 Task: Open an excel sheet with  and write heading  Student grades data  Add 10 students name:-  'Joshua Rivera, Zoey Coleman, Ryan Wright, Addison Bailey, Jonathan Simmons, Brooklyn Ward, Caleb Barnes, Audrey Collins, Gabriel Perry, Sofia Bell. ' in December Last week sales are  100 to 150. Math Grade:-  90, 95, 80, 92, 85,88, 90, 78, 92, 85.Science Grade:-  85, 87, 92, 88, 90, 85, 92, 80, 88, 90.English Grade:-  92, 90, 85, 90, 88, 92, 85, 82, 90, 88. _x000D_
History Grade:-  88, 92, 78, 95, 90, 90, 80, 85, 92, 90. Total use the formula   =SUM(D2:G2) then presss enter. Save page analysisSalesByPromotion_2023
Action: Mouse moved to (28, 67)
Screenshot: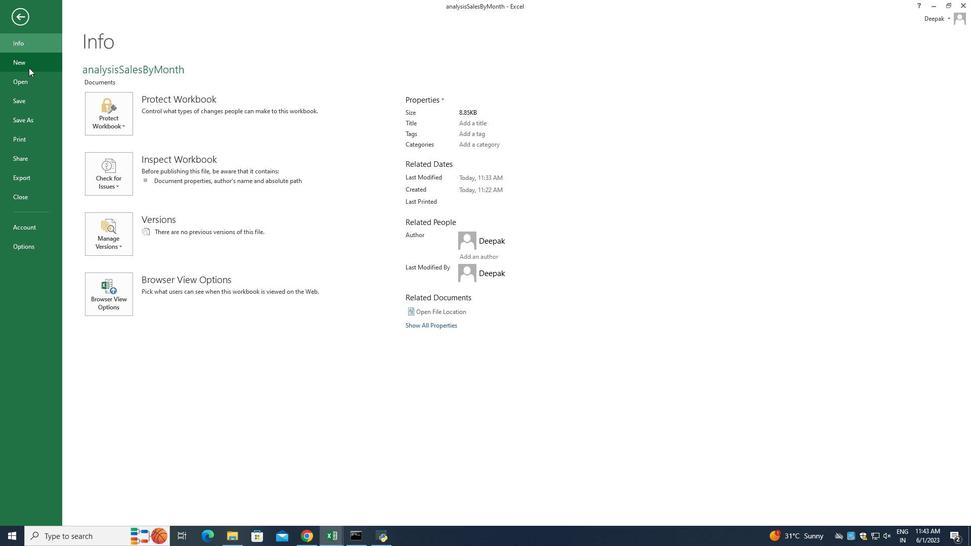 
Action: Mouse pressed left at (28, 67)
Screenshot: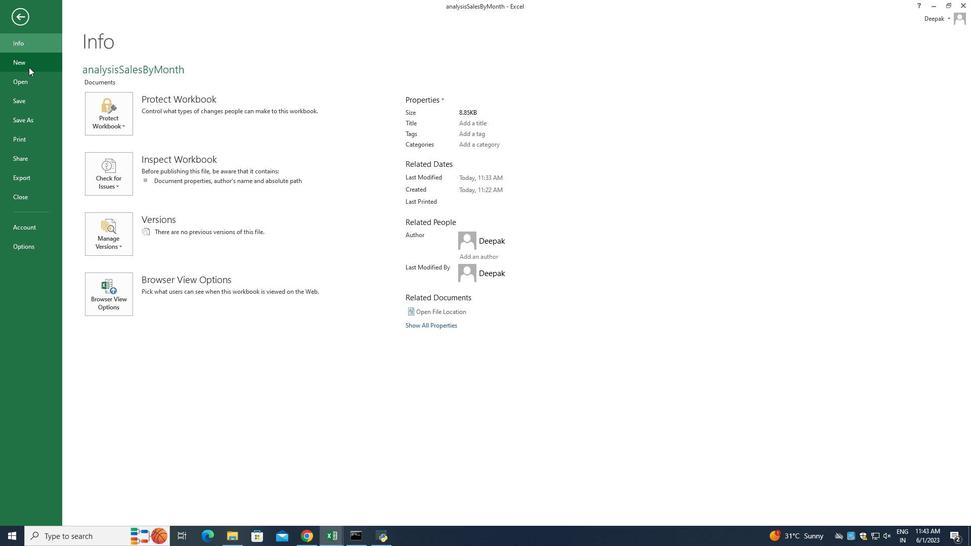 
Action: Mouse moved to (140, 181)
Screenshot: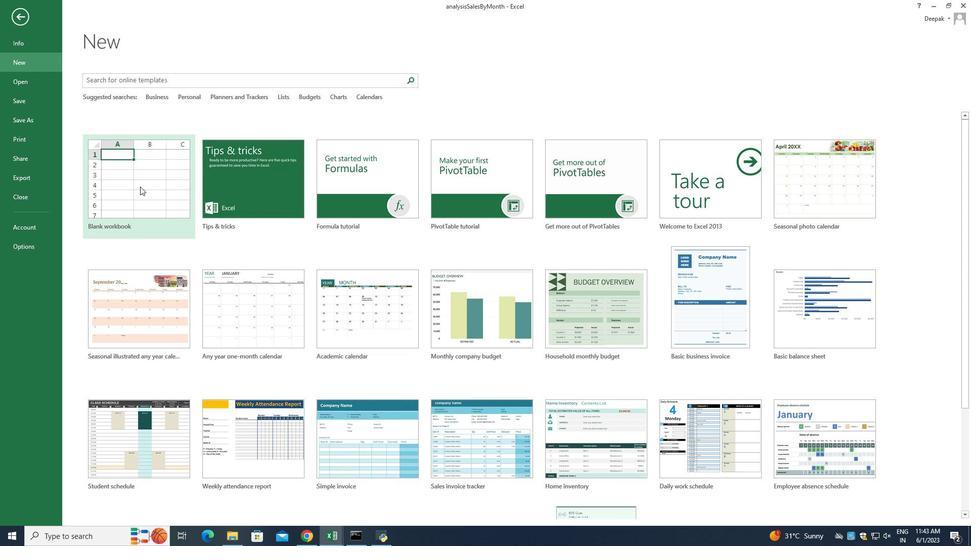 
Action: Mouse pressed left at (140, 181)
Screenshot: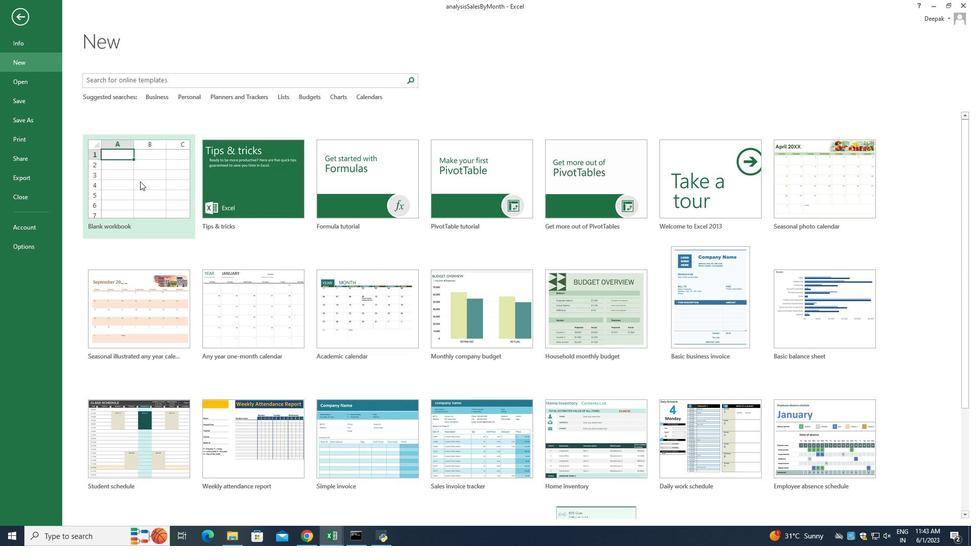 
Action: Mouse moved to (100, 149)
Screenshot: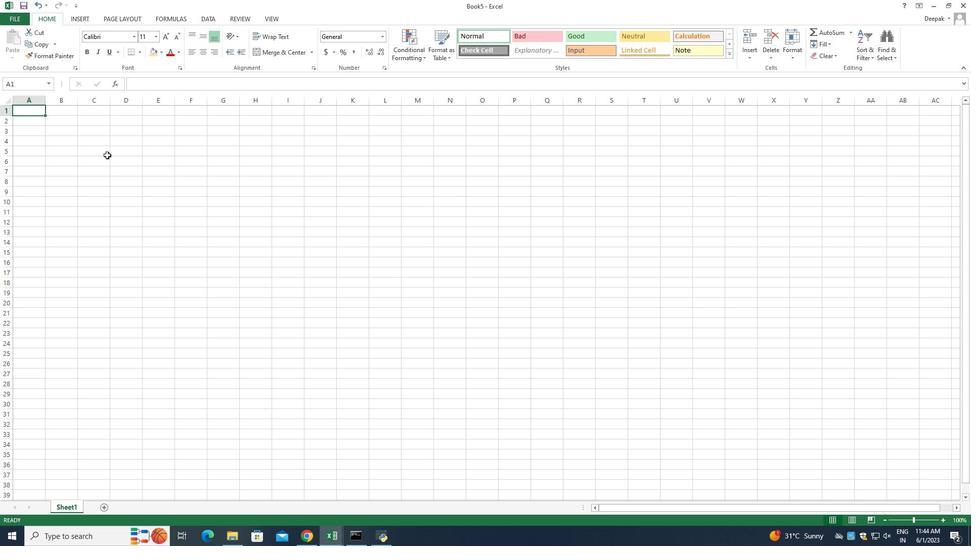 
Action: Key pressed <Key.shift_r>Student<Key.space><Key.shift_r>Grades<Key.enter><Key.shift>Name<Key.space><Key.enter>j<Key.backspace><Key.shift>Joshua<Key.space><Key.shift_r>Rivera<Key.enter><Key.shift_r>Zoey<Key.space><Key.shift_r>Coleman<Key.enter><Key.shift_r>Ryan<Key.space><Key.shift_r>Wright<Key.enter><Key.shift_r>Addison<Key.space><Key.shift_r>Bailey<Key.enter><Key.shift>Jonathan<Key.space><Key.shift_r>Simmons<Key.enter><Key.shift_r>Broklyn<Key.space><Key.shift_r>Ward<Key.enter><Key.shift_r>Caleb<Key.space><Key.shift_r>Barnes<Key.enter><Key.shift_r>Audri=<Key.backspace><Key.backspace>ey<Key.space><Key.shift_r><Key.shift_r><Key.shift_r>Collins<Key.enter><Key.shift_r>Gabriel<Key.space><Key.shift>Perry<Key.enter><Key.shift_r>Sofia<Key.space><Key.shift_r>Bell
Screenshot: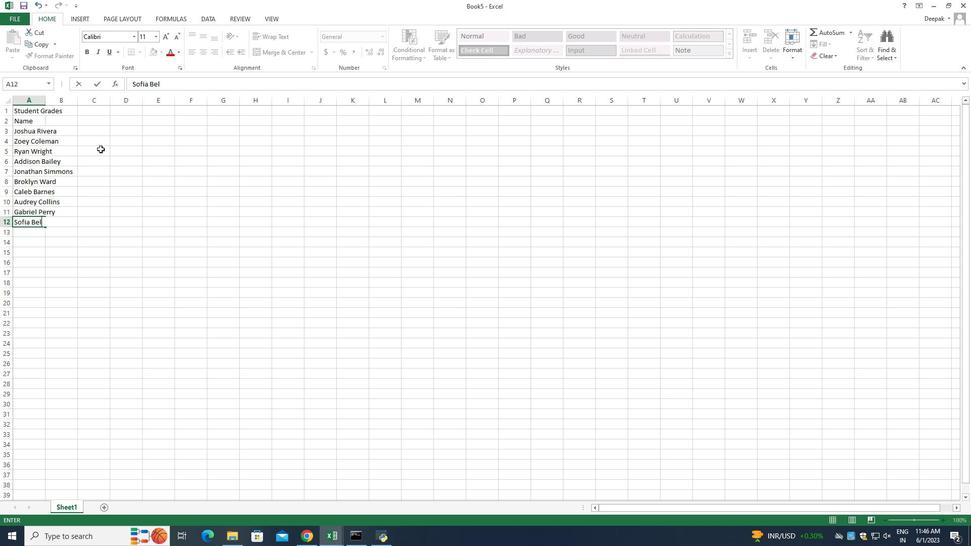 
Action: Mouse moved to (68, 111)
Screenshot: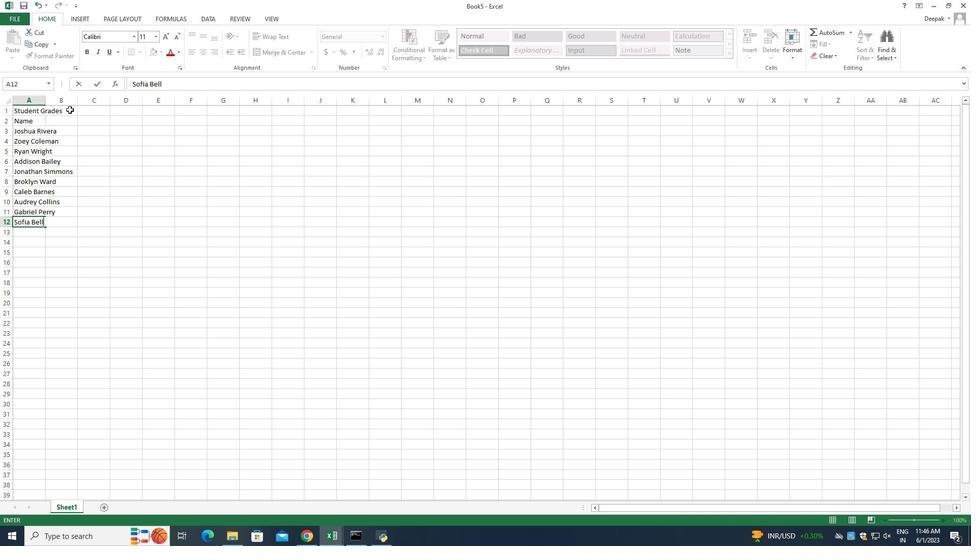 
Action: Mouse pressed left at (68, 111)
Screenshot: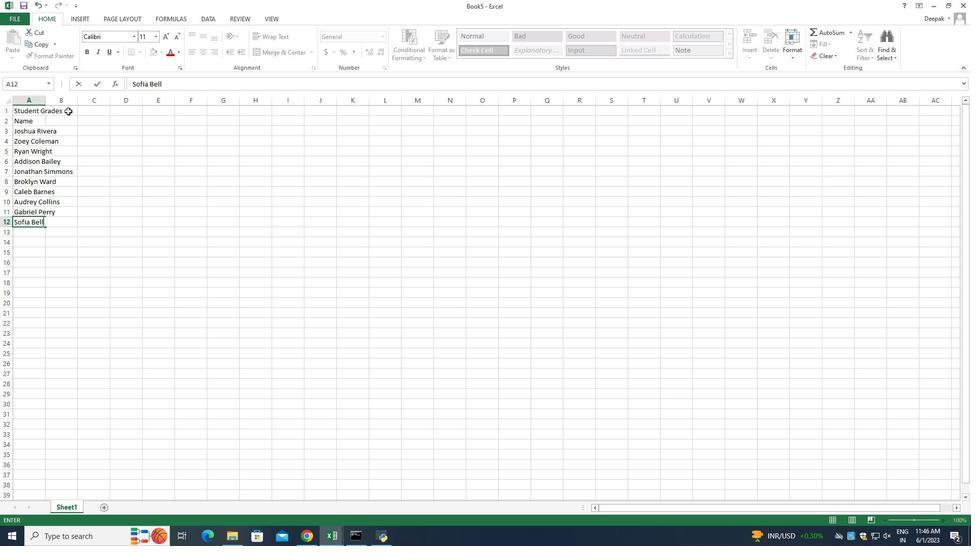 
Action: Mouse pressed left at (68, 111)
Screenshot: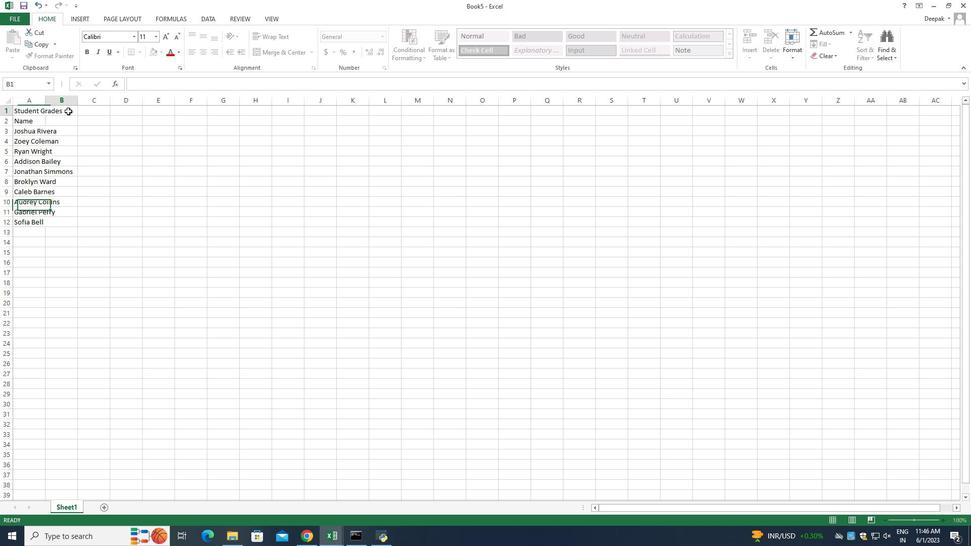 
Action: Mouse moved to (121, 144)
Screenshot: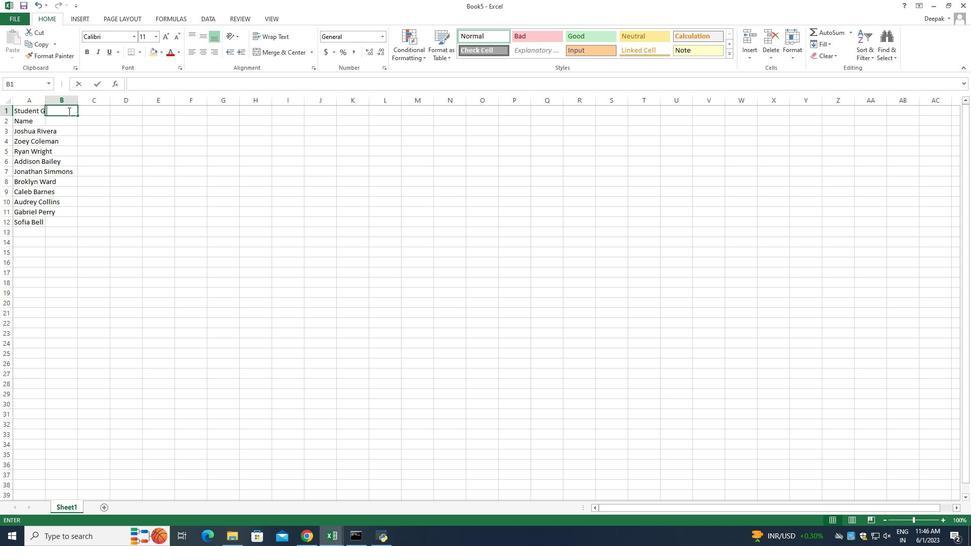 
Action: Key pressed <Key.shift_r>December<Key.space>last<Key.space>week<Key.space>sales<Key.space>are<Key.backspace><Key.backspace><Key.backspace><Key.backspace><Key.enter>
Screenshot: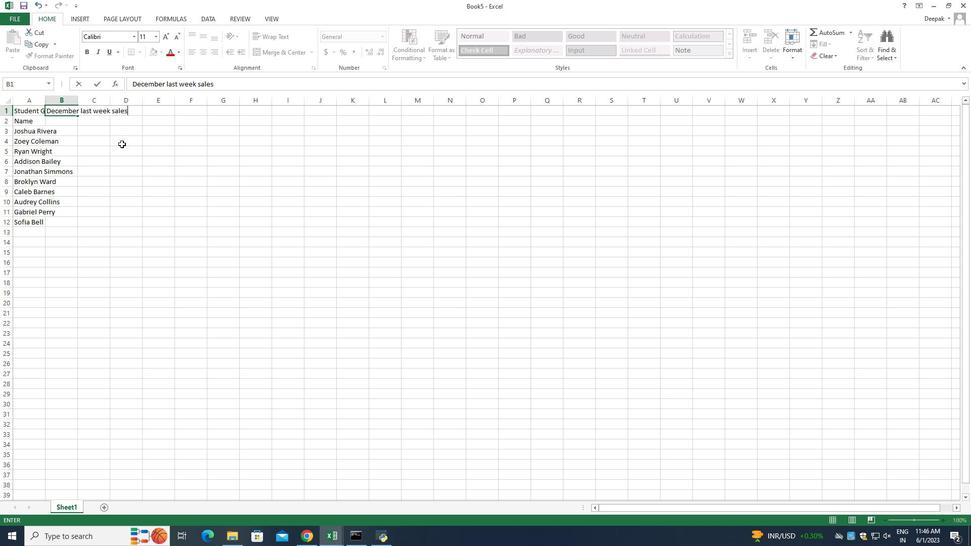 
Action: Mouse moved to (122, 144)
Screenshot: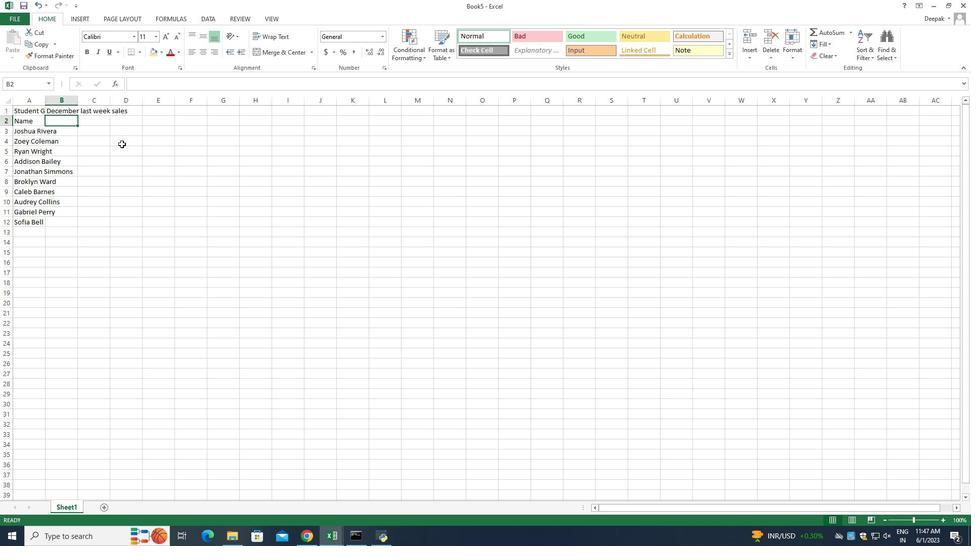 
Action: Key pressed 100<Key.enter>125<Key.enter>130<Key.enter>120<Key.enter>128<Key.enter>140<Key.enter>1450<Key.enter>1320<Key.backspace><Key.enter>
Screenshot: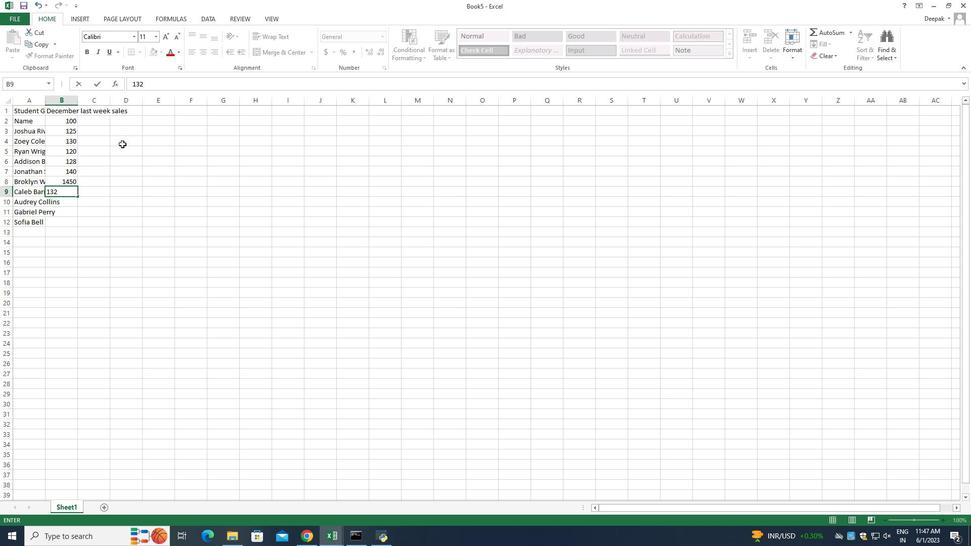 
Action: Mouse moved to (68, 183)
Screenshot: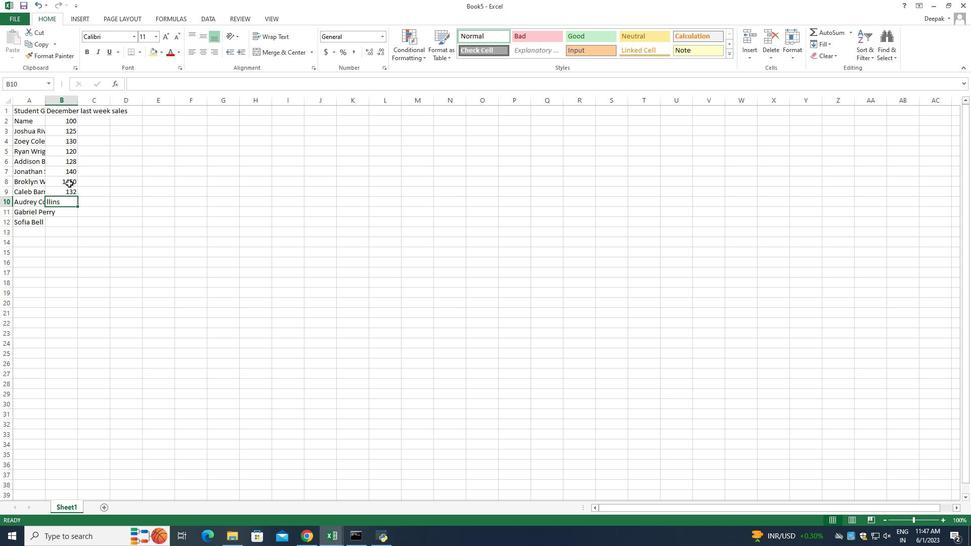 
Action: Mouse pressed left at (68, 183)
Screenshot: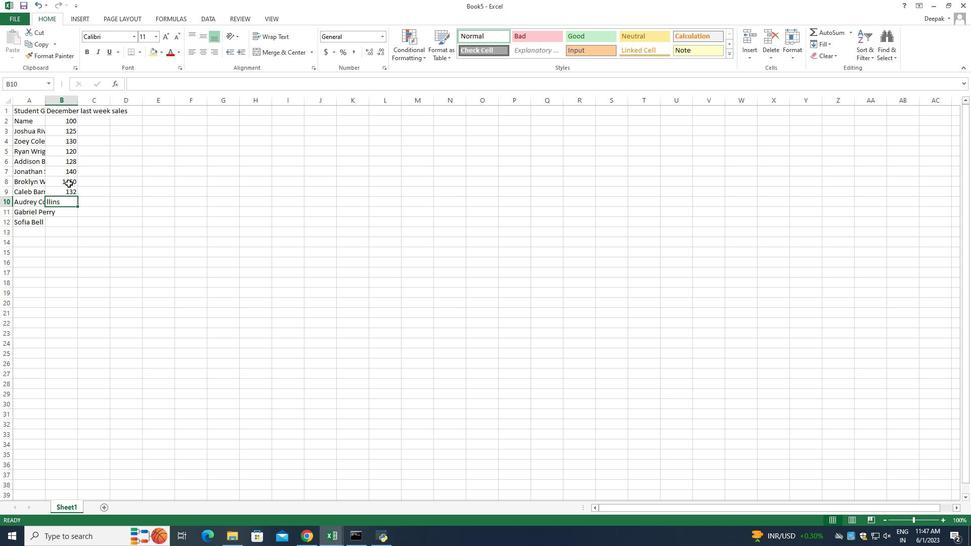 
Action: Mouse moved to (74, 183)
Screenshot: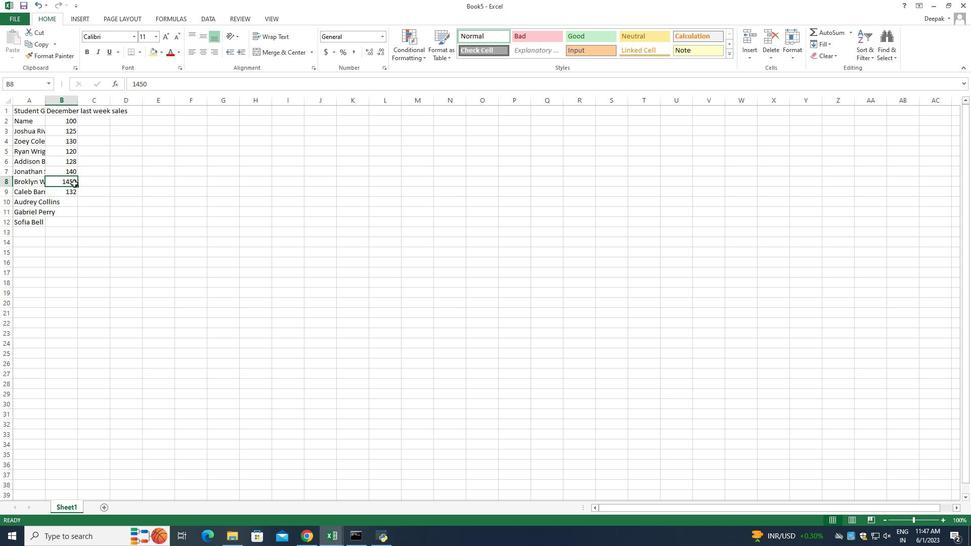 
Action: Mouse pressed left at (74, 183)
Screenshot: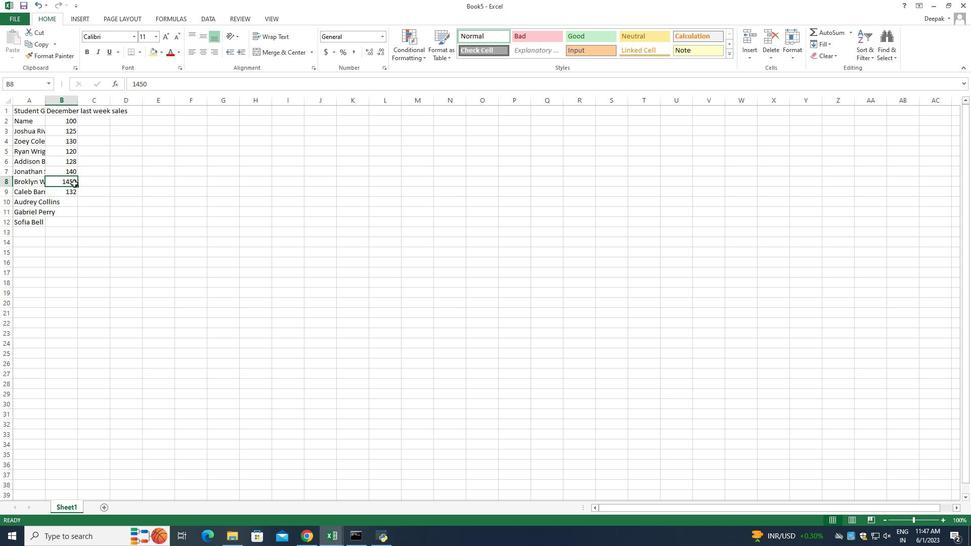 
Action: Mouse moved to (68, 182)
Screenshot: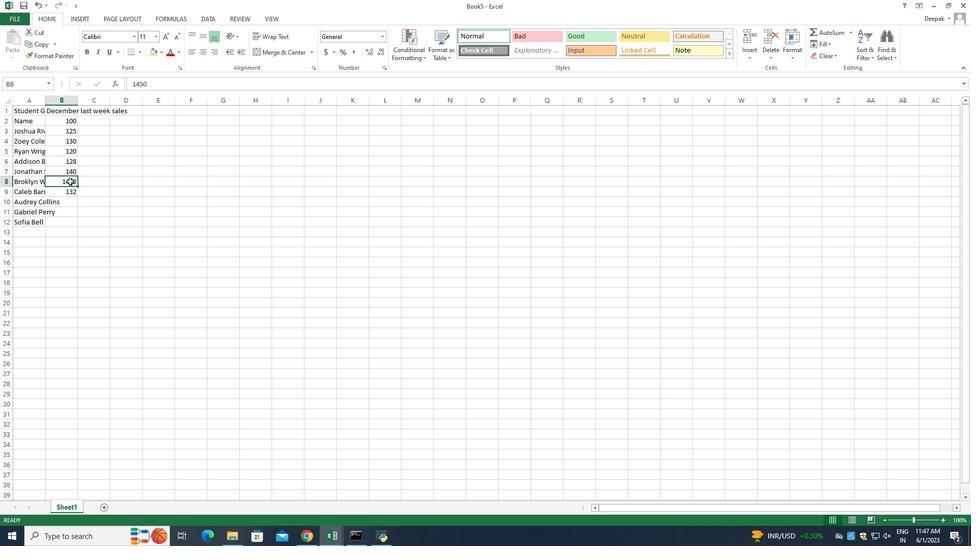 
Action: Mouse pressed left at (68, 182)
Screenshot: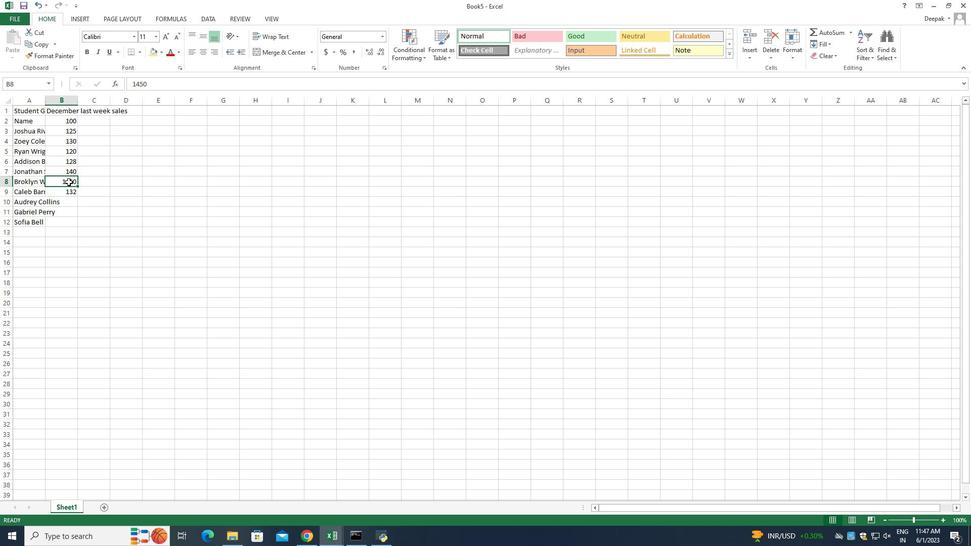 
Action: Mouse pressed left at (68, 182)
Screenshot: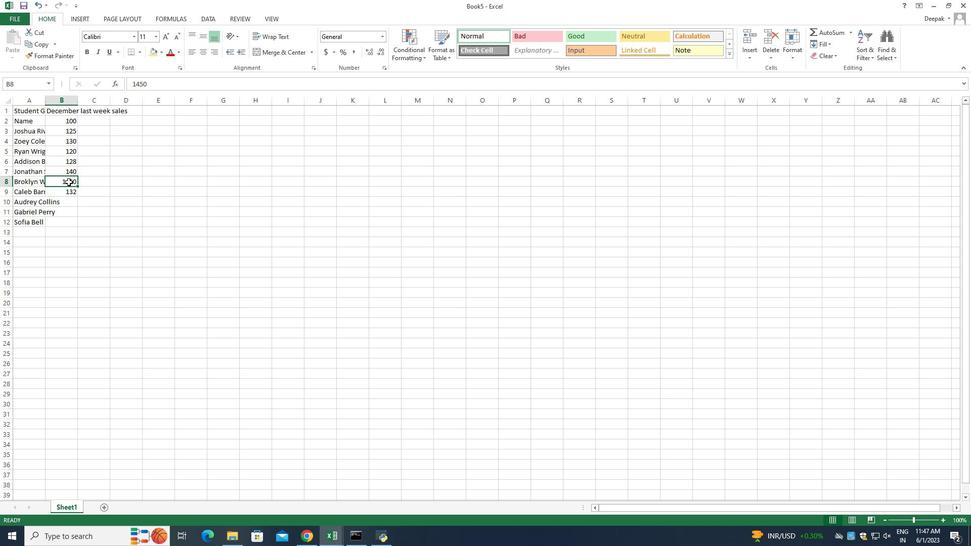 
Action: Mouse moved to (116, 185)
Screenshot: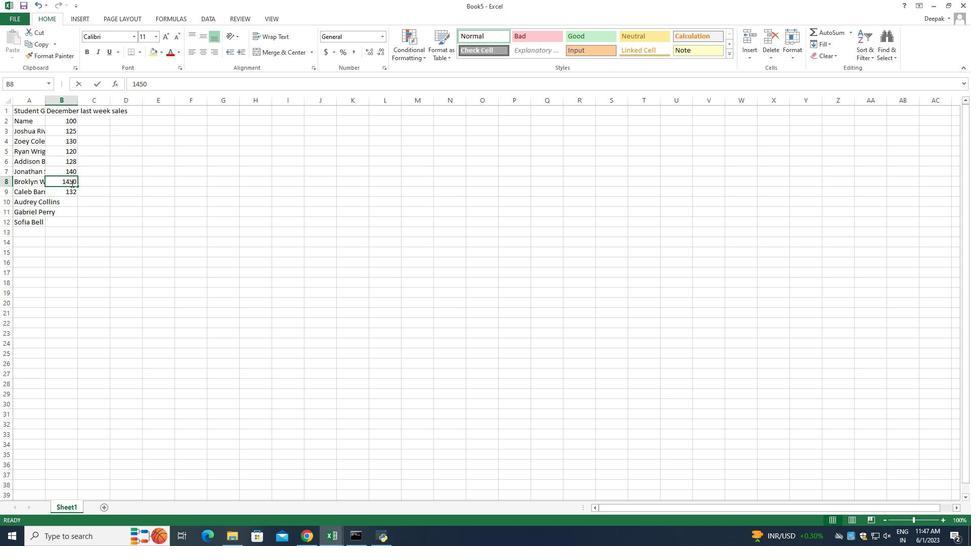 
Action: Key pressed <Key.right><Key.right><Key.backspace><Key.enter><Key.enter>150<Key.enter>115<Key.enter>135<Key.enter>
Screenshot: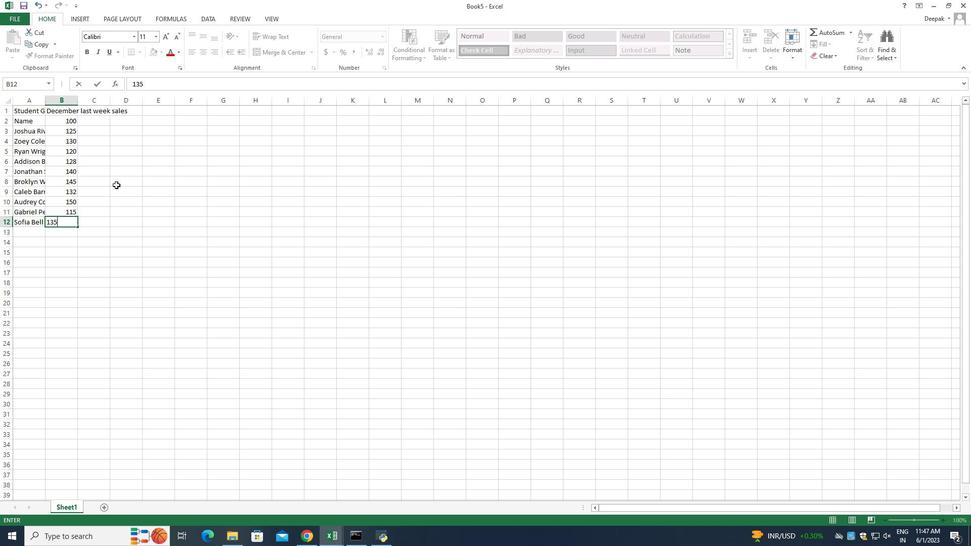
Action: Mouse moved to (95, 113)
Screenshot: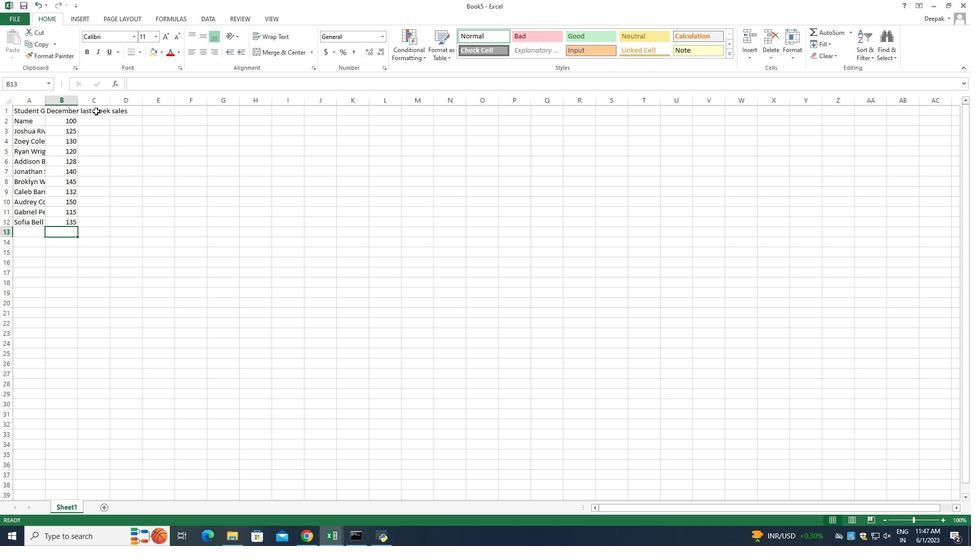 
Action: Mouse pressed left at (95, 113)
Screenshot: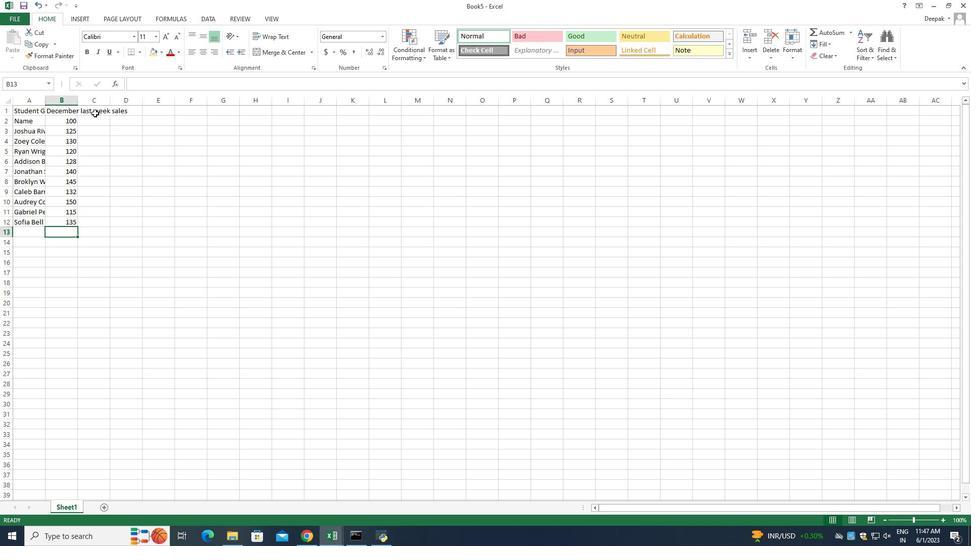 
Action: Mouse pressed left at (95, 113)
Screenshot: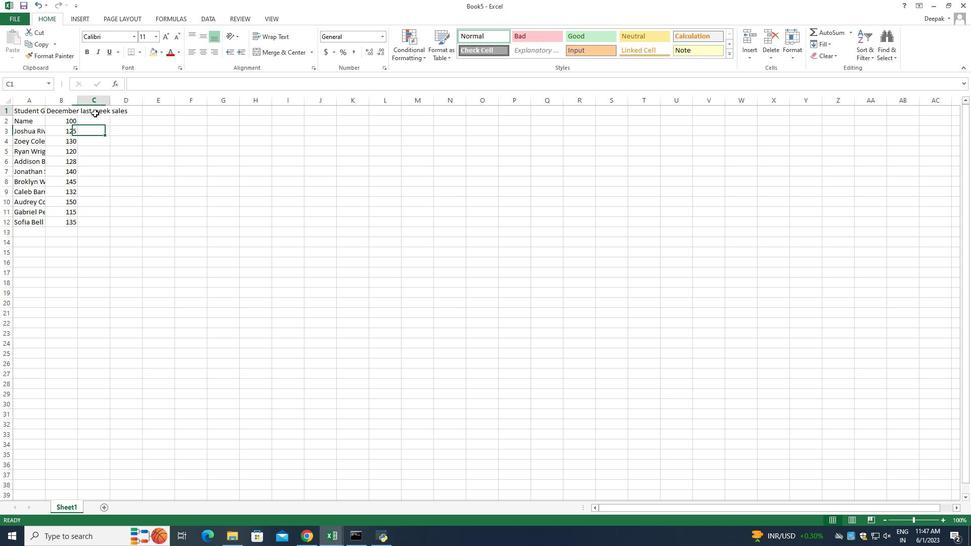 
Action: Mouse moved to (135, 136)
Screenshot: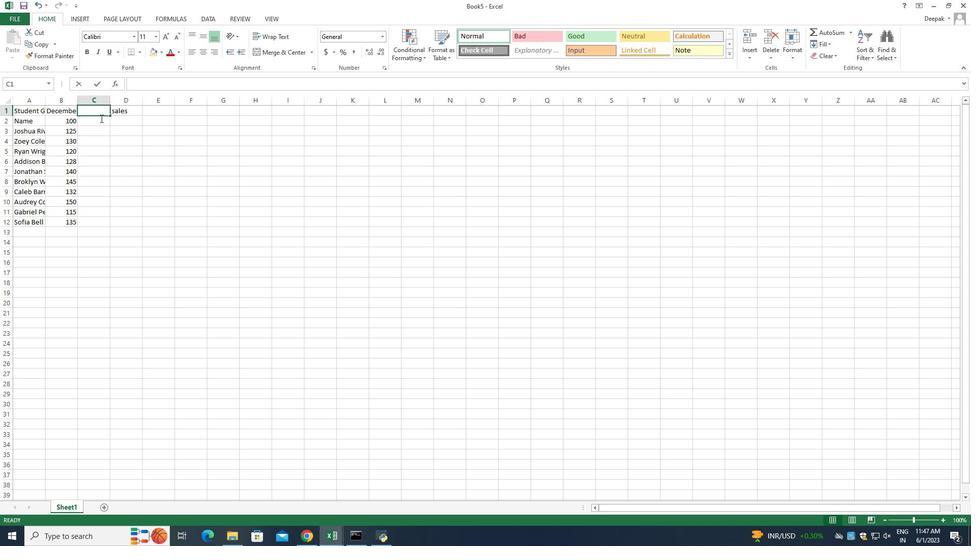 
Action: Key pressed h=<Key.backspace><Key.backspace><Key.backspace><Key.shift>Math<Key.space><Key.shift_r>Grade<Key.enter>90<Key.enter>95<Key.enter>820<Key.backspace><Key.backspace>0<Key.enter>92<Key.enter>85<Key.enter>88<Key.enter>90<Key.enter>78<Key.enter>
Screenshot: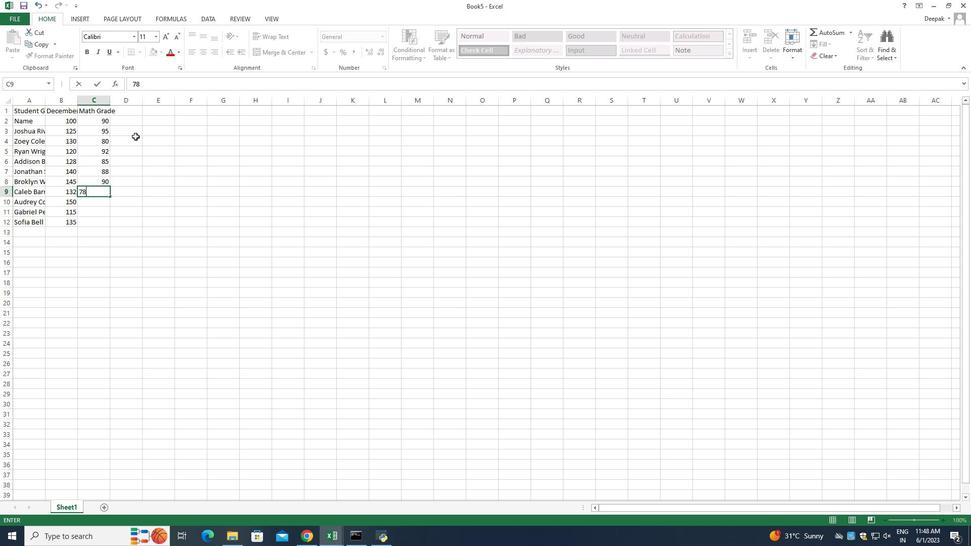 
Action: Mouse moved to (88, 109)
Screenshot: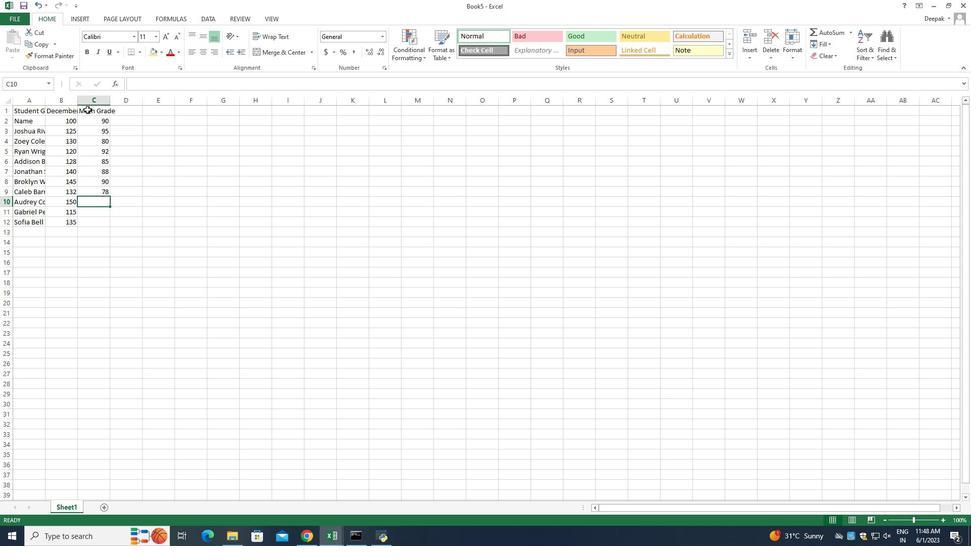 
Action: Mouse pressed left at (88, 109)
Screenshot: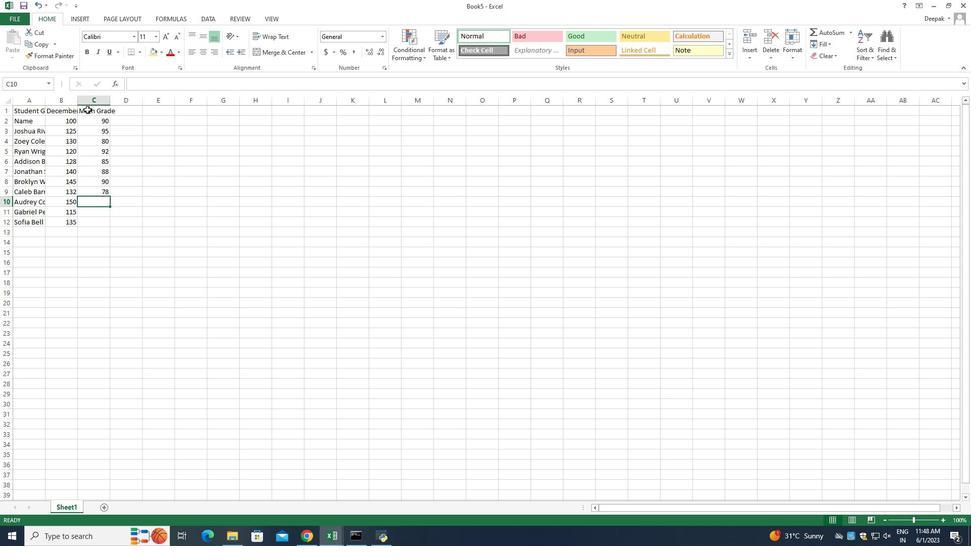 
Action: Mouse moved to (104, 220)
Screenshot: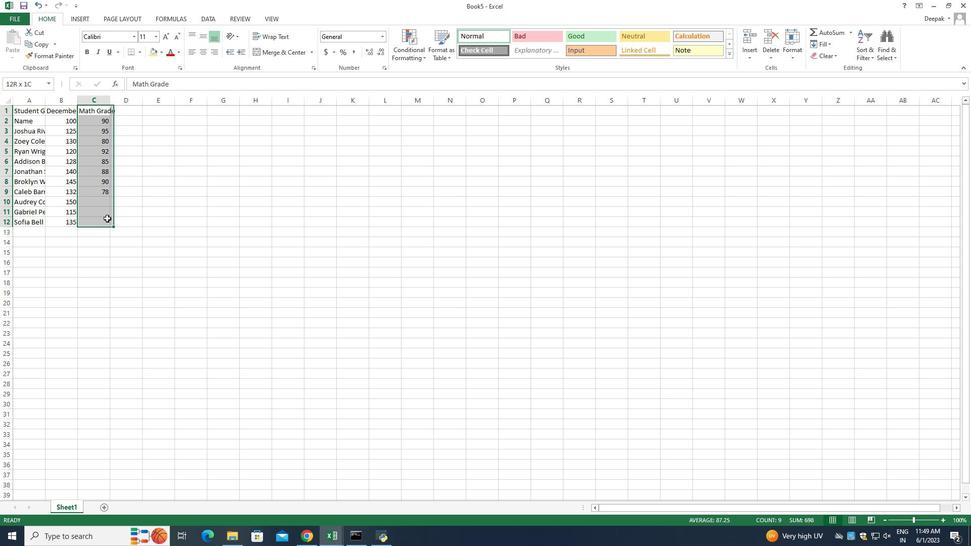 
Action: Key pressed <Key.delete>
Screenshot: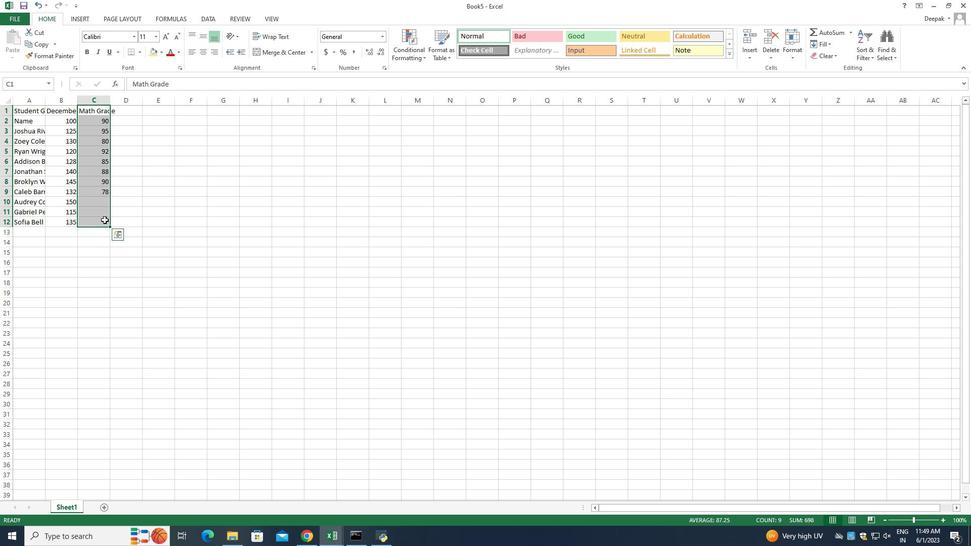 
Action: Mouse moved to (60, 119)
Screenshot: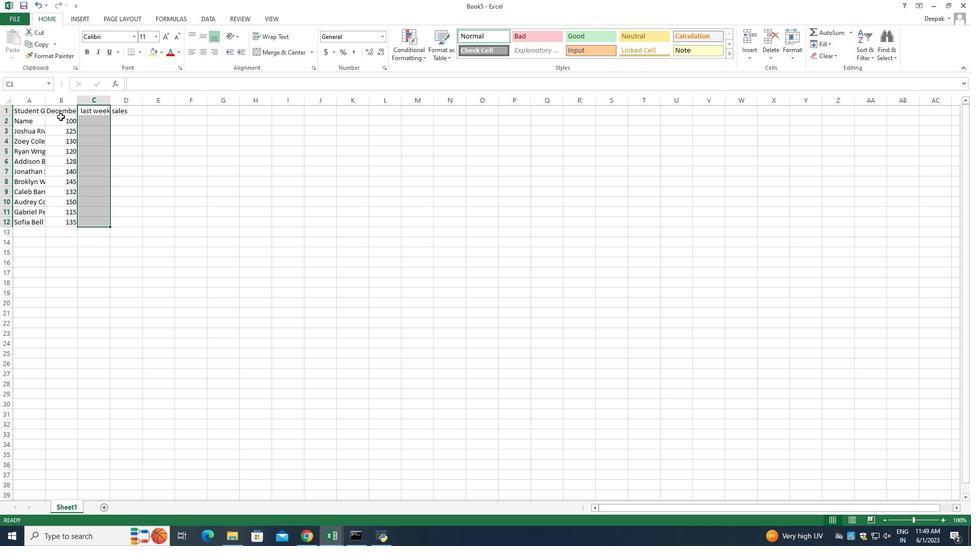 
Action: Mouse pressed left at (60, 119)
Screenshot: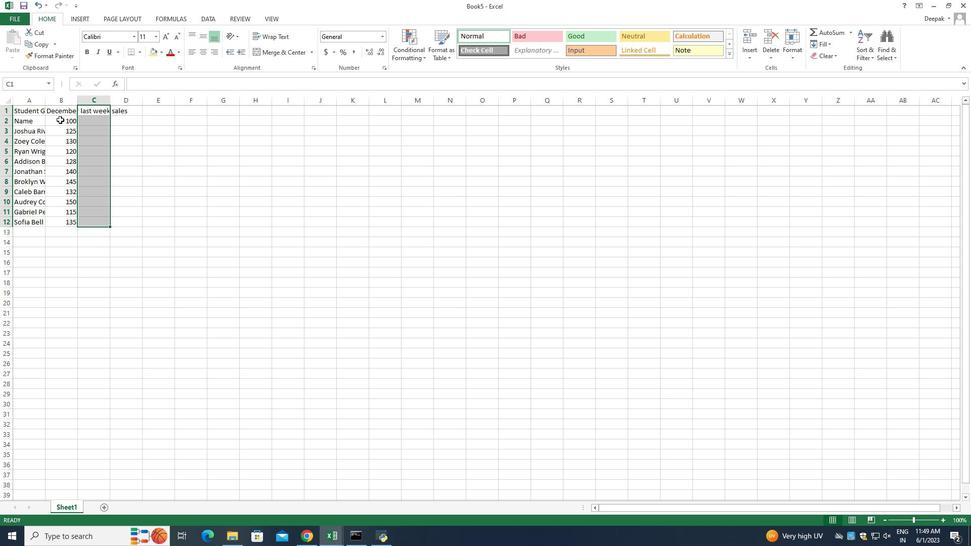 
Action: Mouse moved to (182, 222)
Screenshot: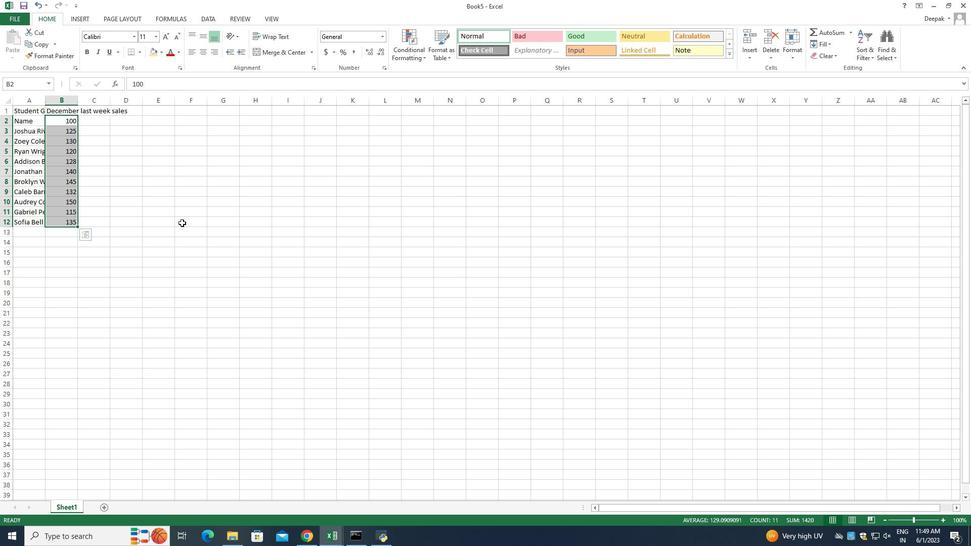 
Action: Key pressed ctrl+C
Screenshot: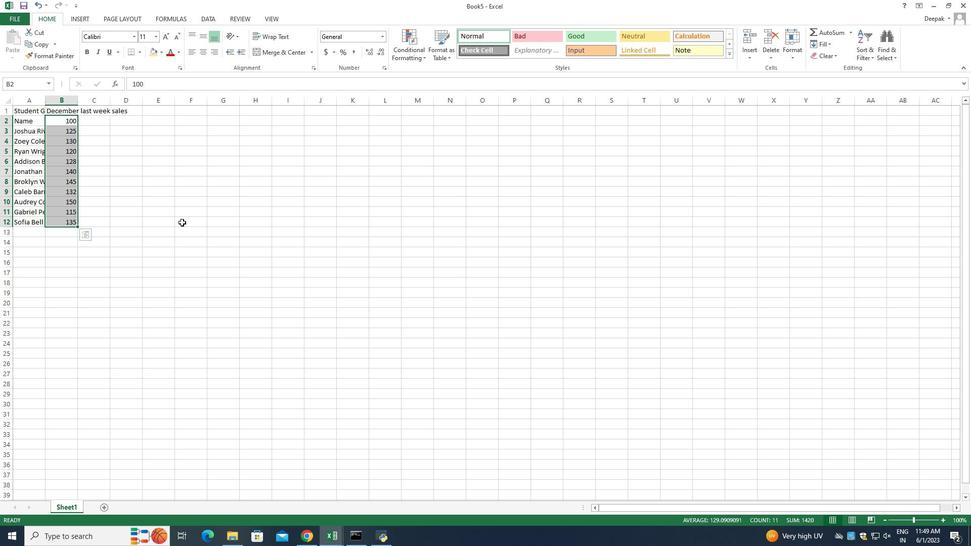 
Action: Mouse moved to (73, 114)
Screenshot: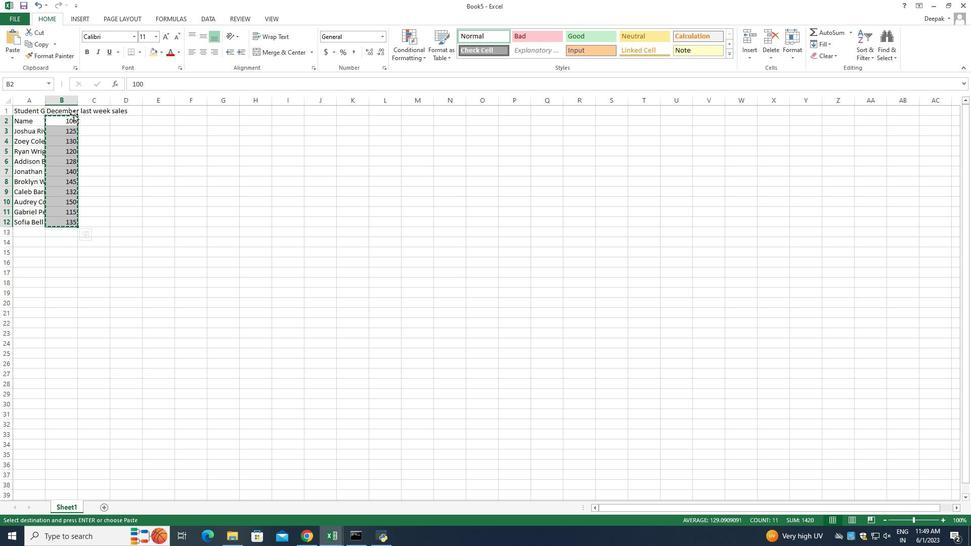 
Action: Mouse pressed left at (73, 114)
Screenshot: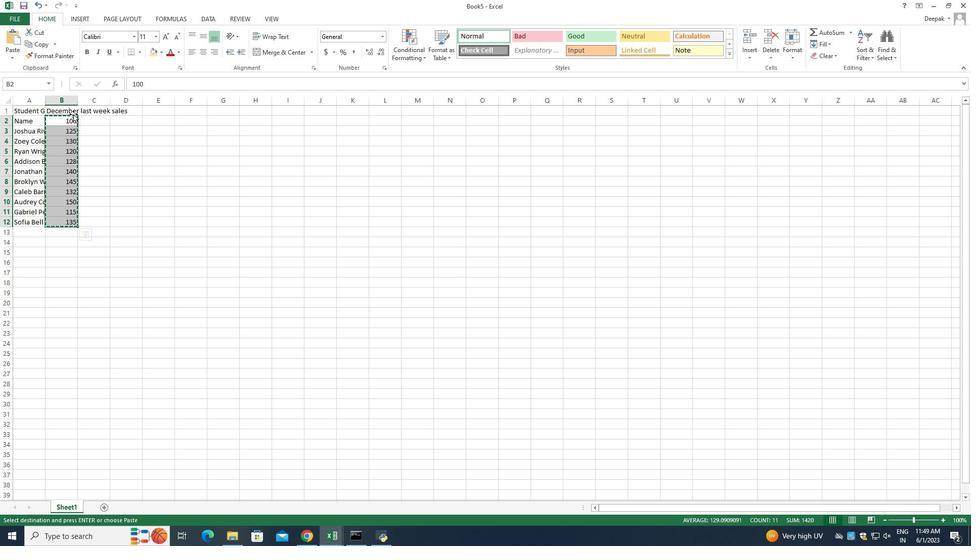 
Action: Mouse moved to (105, 129)
Screenshot: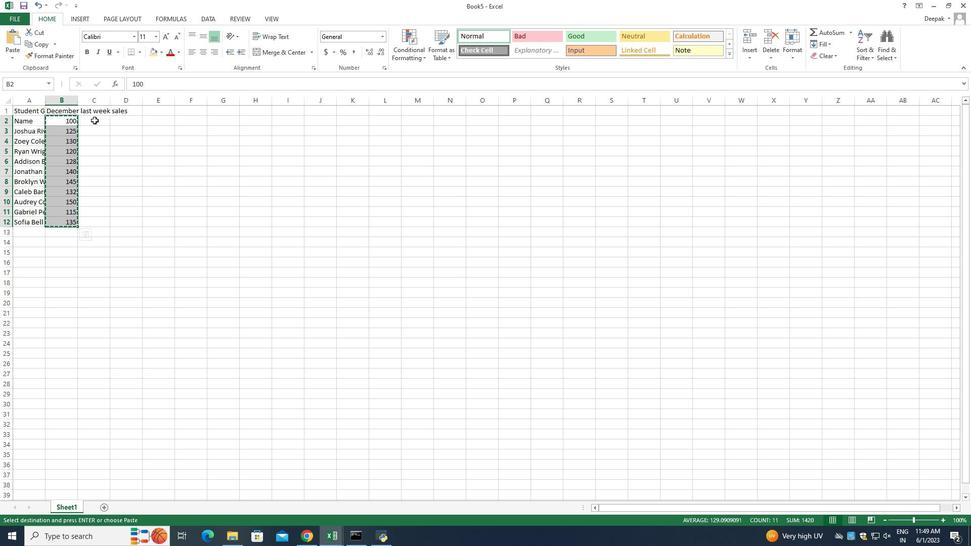 
Action: Mouse pressed left at (105, 129)
Screenshot: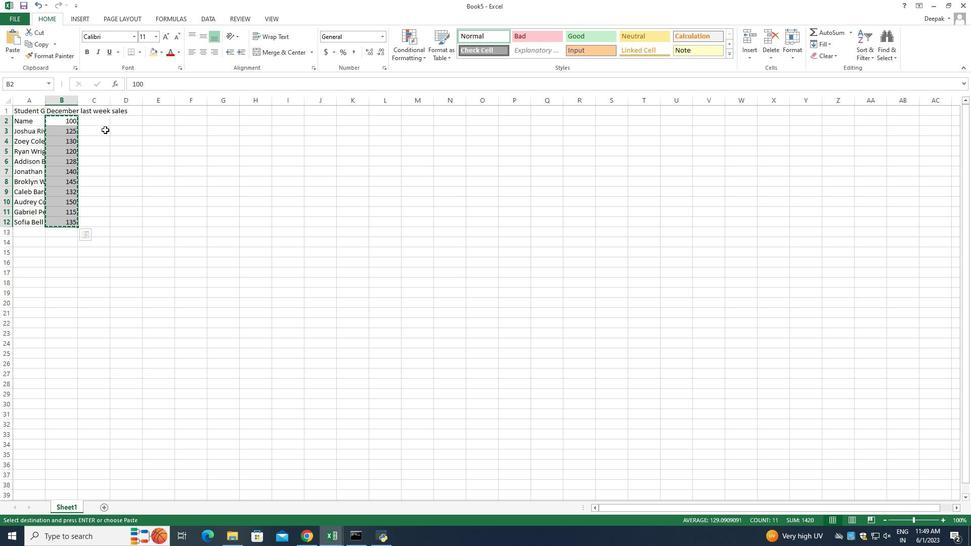 
Action: Mouse moved to (71, 112)
Screenshot: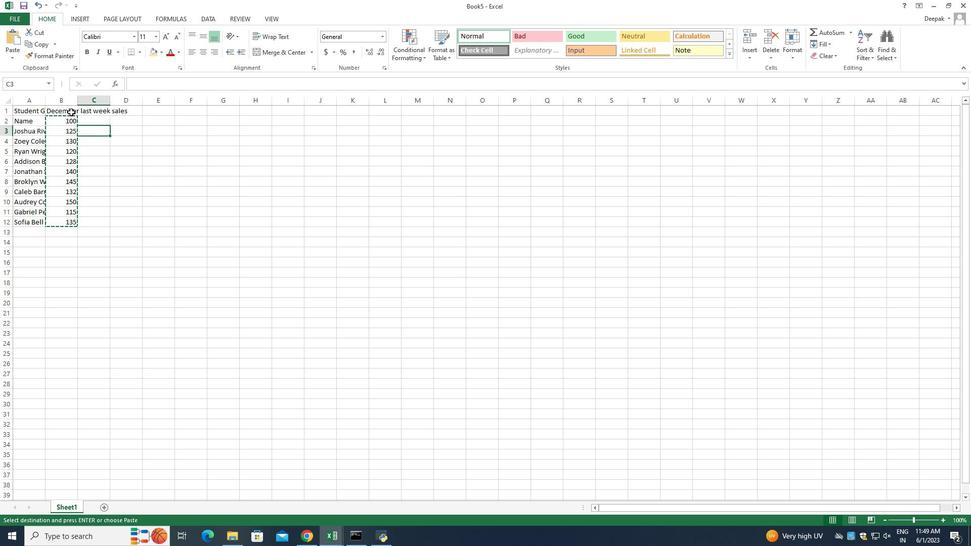 
Action: Mouse pressed left at (71, 112)
Screenshot: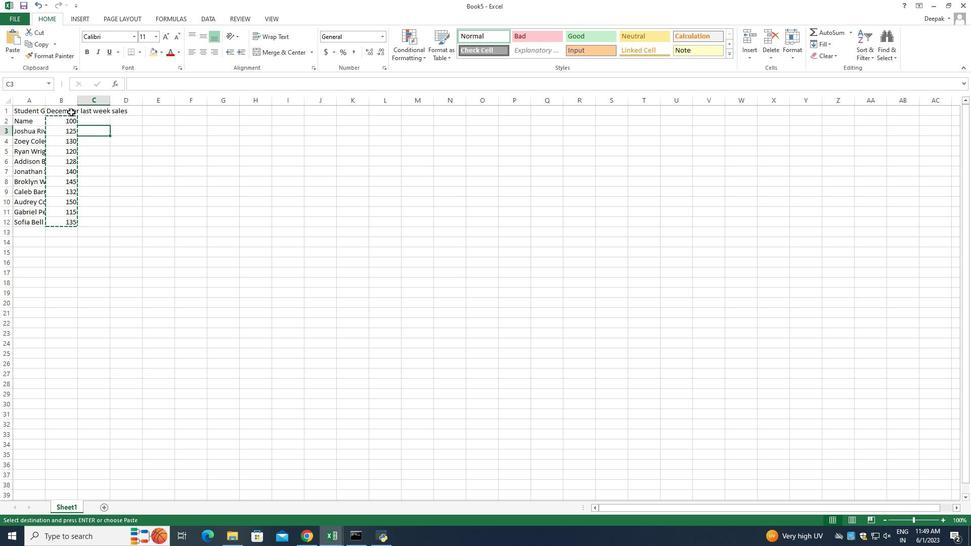 
Action: Mouse moved to (65, 112)
Screenshot: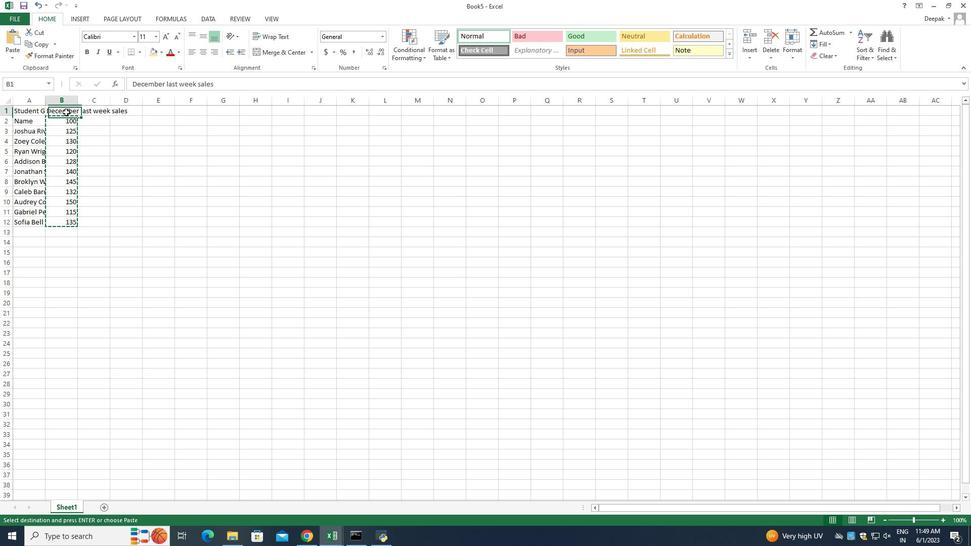 
Action: Mouse pressed left at (65, 112)
Screenshot: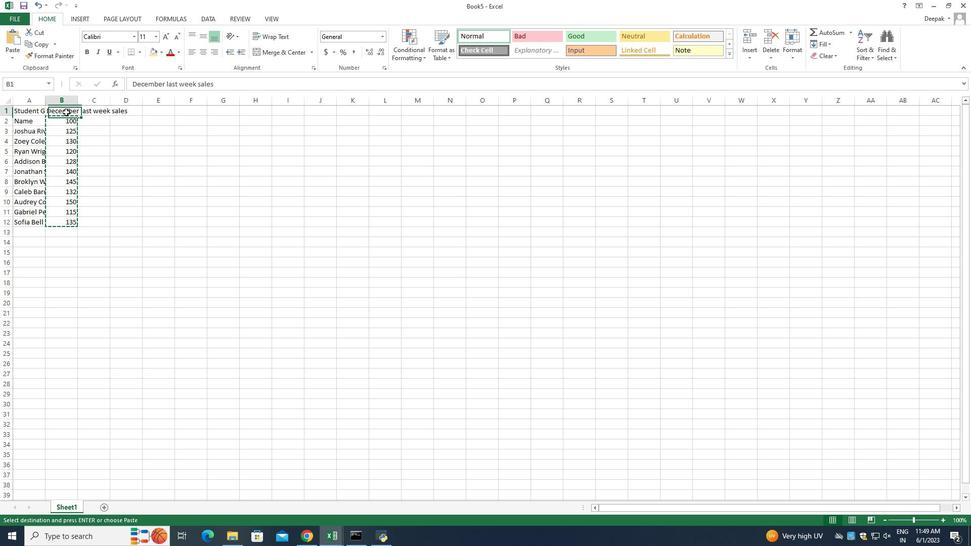 
Action: Mouse pressed left at (65, 112)
Screenshot: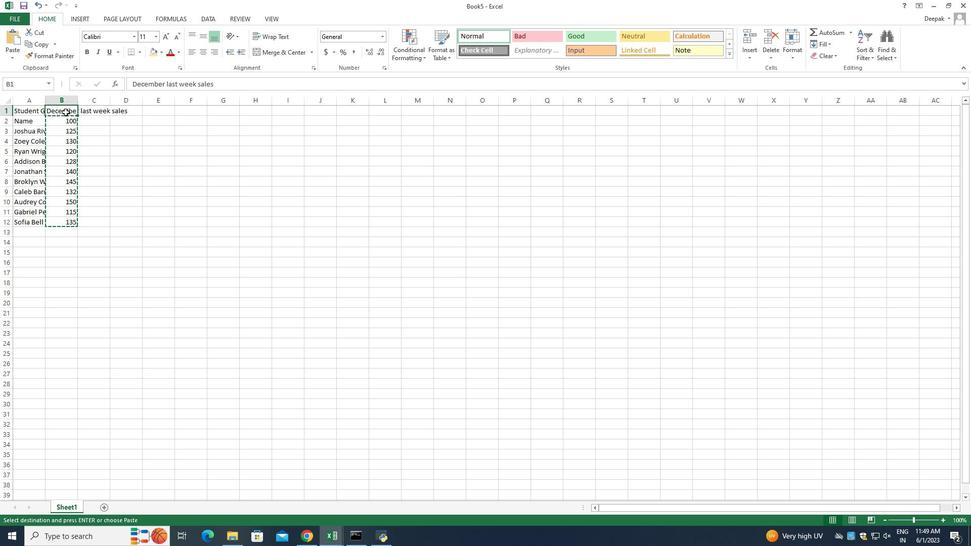 
Action: Mouse moved to (61, 112)
Screenshot: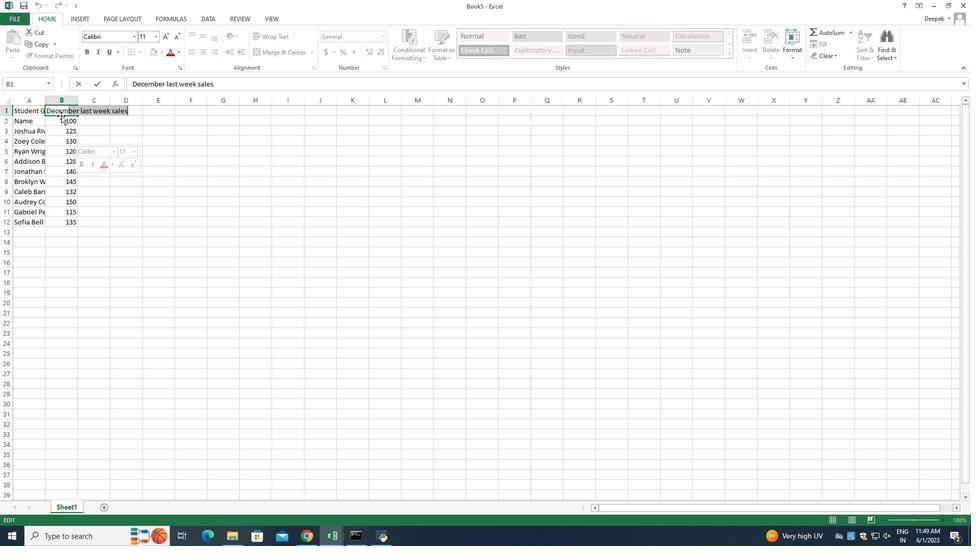 
Action: Mouse pressed left at (61, 112)
Screenshot: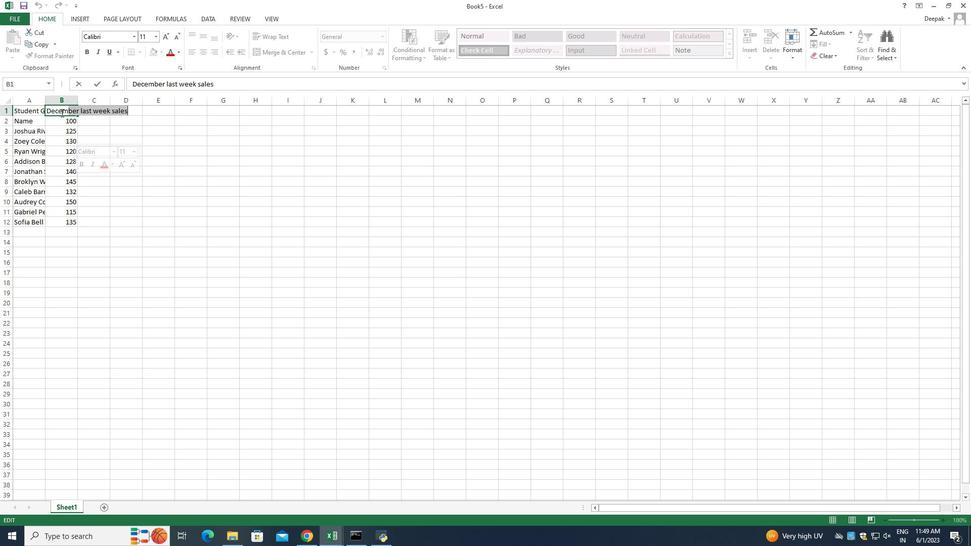 
Action: Mouse moved to (65, 123)
Screenshot: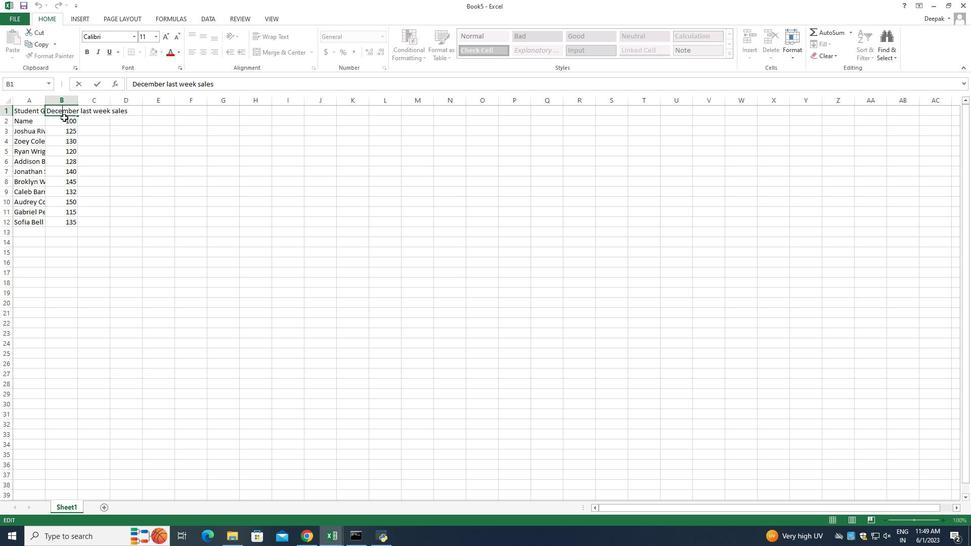 
Action: Mouse pressed left at (65, 123)
Screenshot: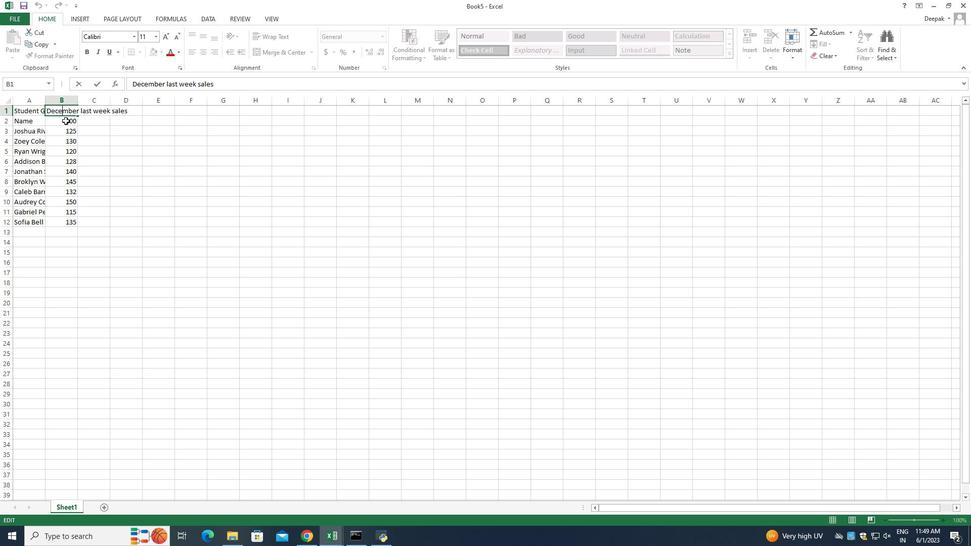 
Action: Mouse moved to (64, 108)
Screenshot: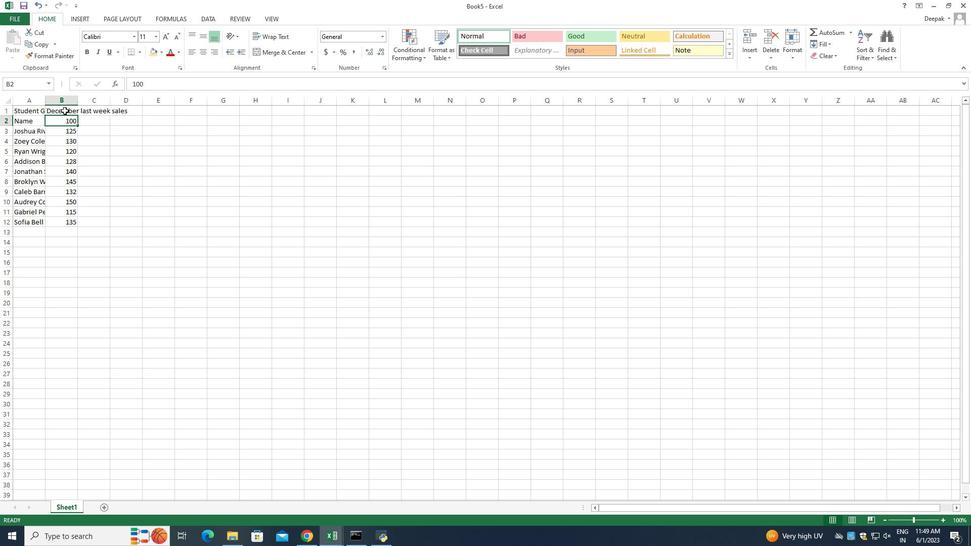 
Action: Mouse pressed left at (64, 108)
Screenshot: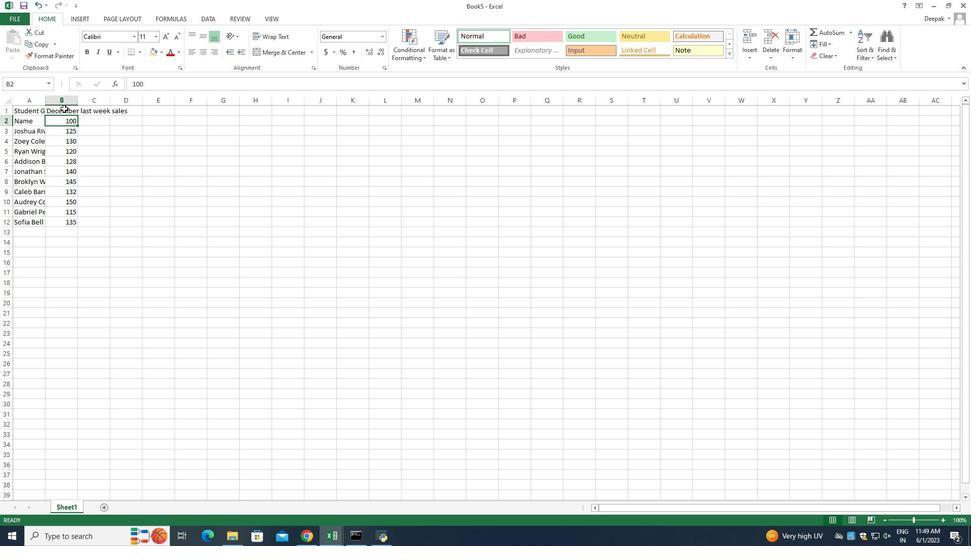 
Action: Mouse moved to (72, 221)
Screenshot: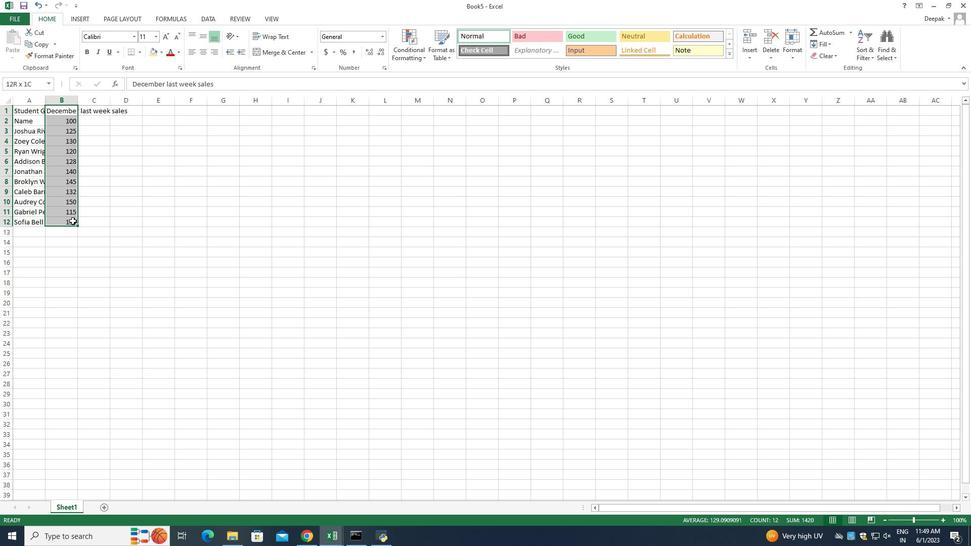
Action: Key pressed <Key.delete>
Screenshot: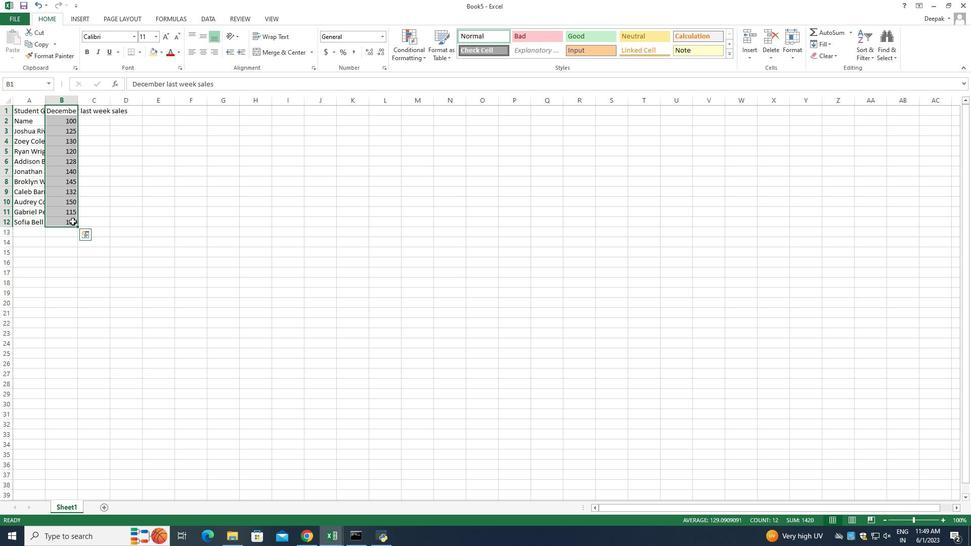 
Action: Mouse moved to (64, 120)
Screenshot: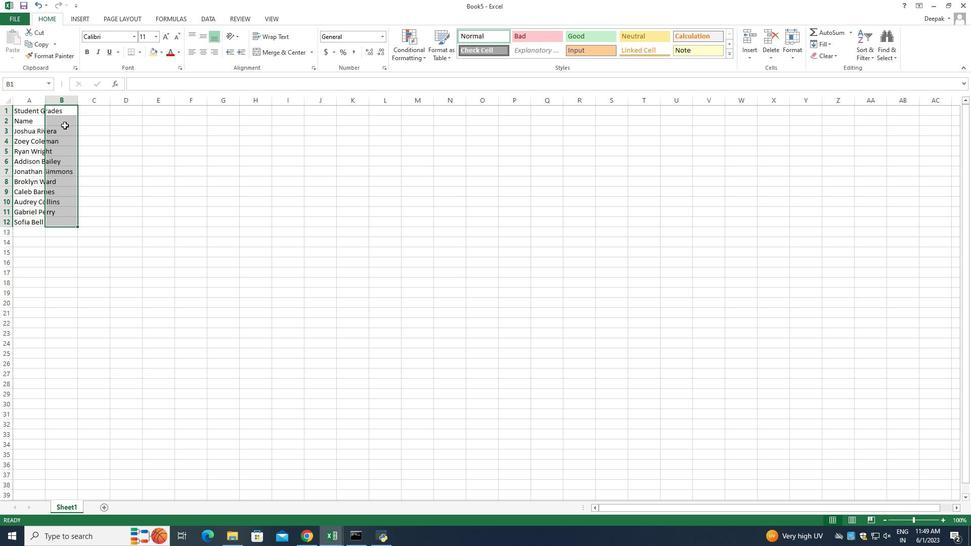 
Action: Mouse pressed left at (64, 120)
Screenshot: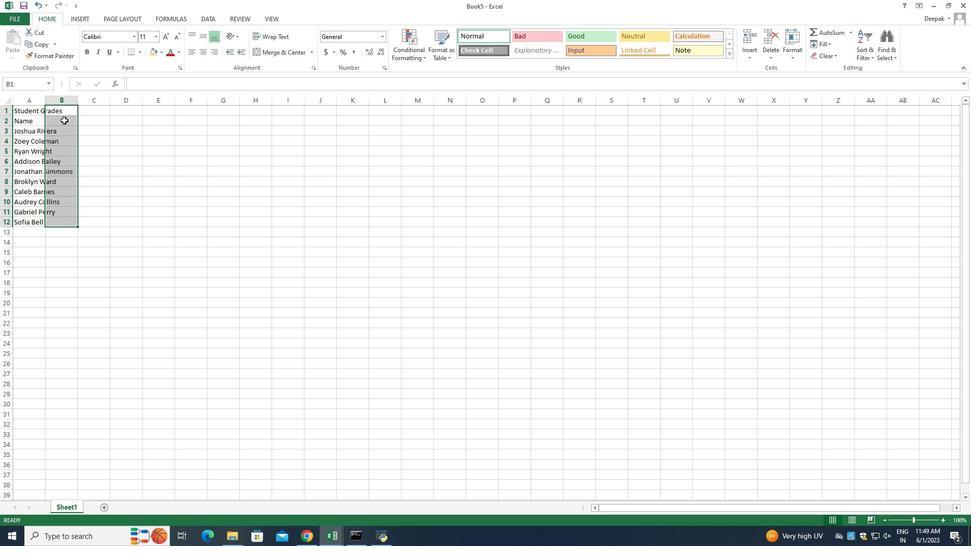 
Action: Mouse moved to (63, 120)
Screenshot: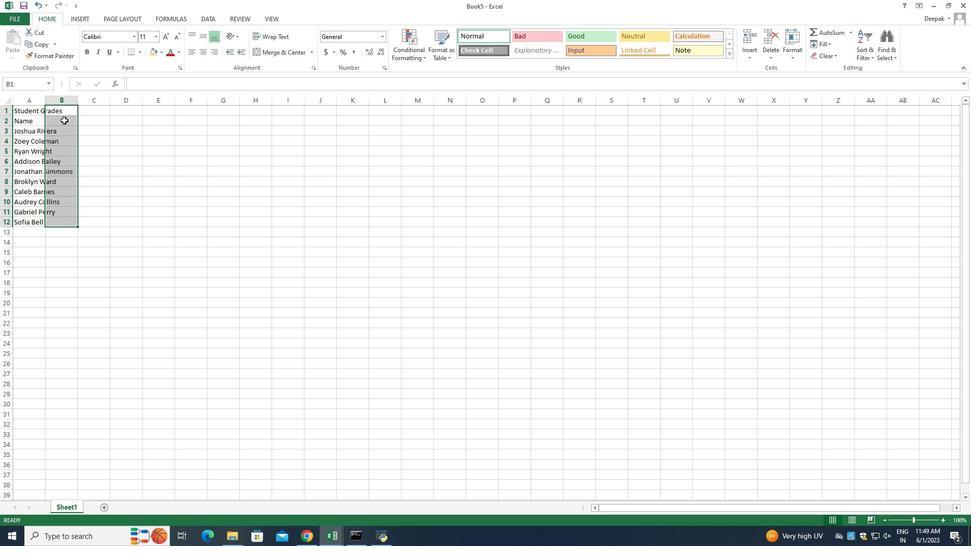 
Action: Mouse pressed left at (63, 120)
Screenshot: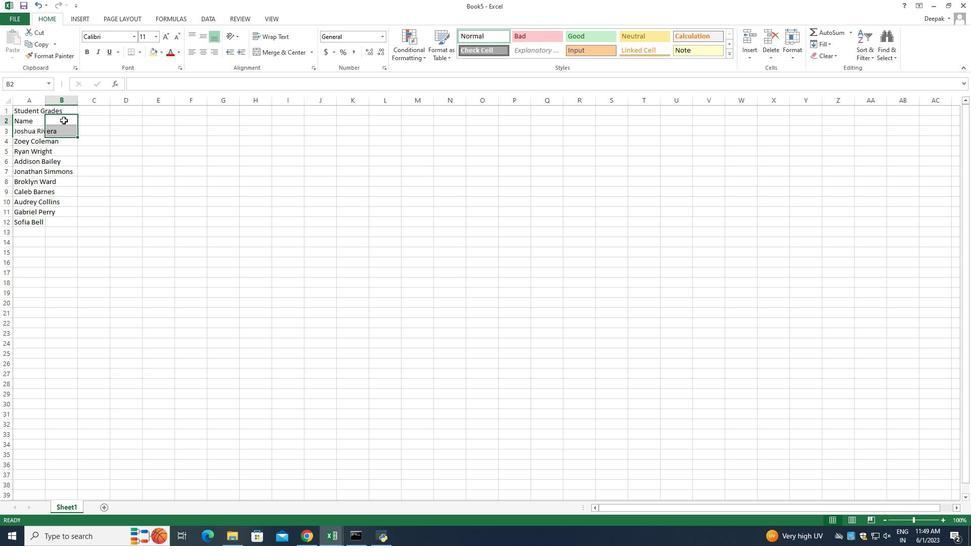 
Action: Mouse moved to (86, 129)
Screenshot: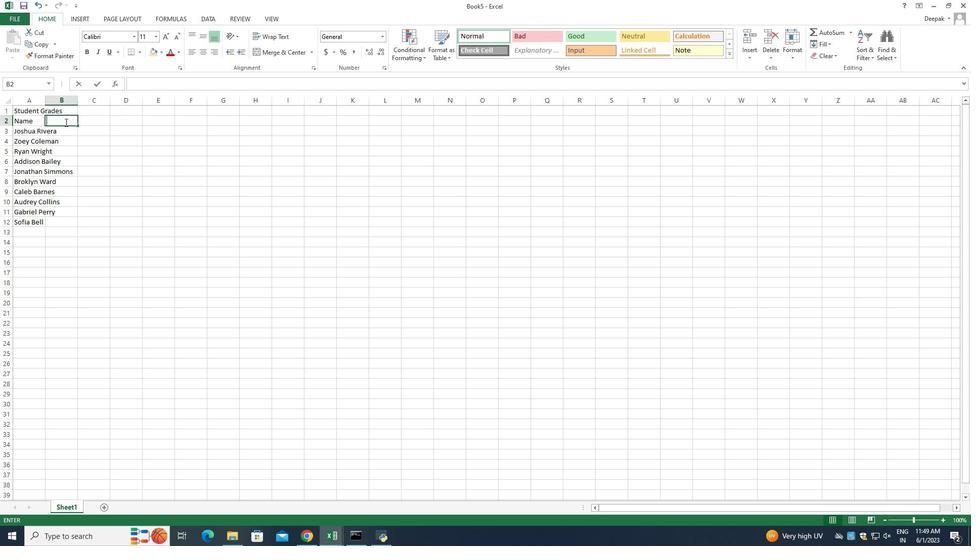 
Action: Key pressed <Key.shift_r>December<Key.space>last<Key.space>week<Key.space>sales<Key.enter>
Screenshot: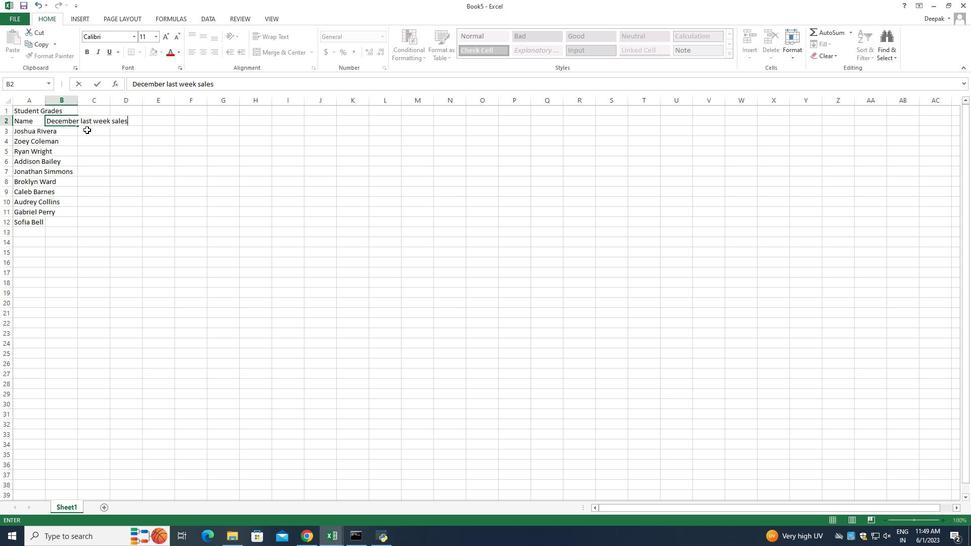 
Action: Mouse moved to (66, 129)
Screenshot: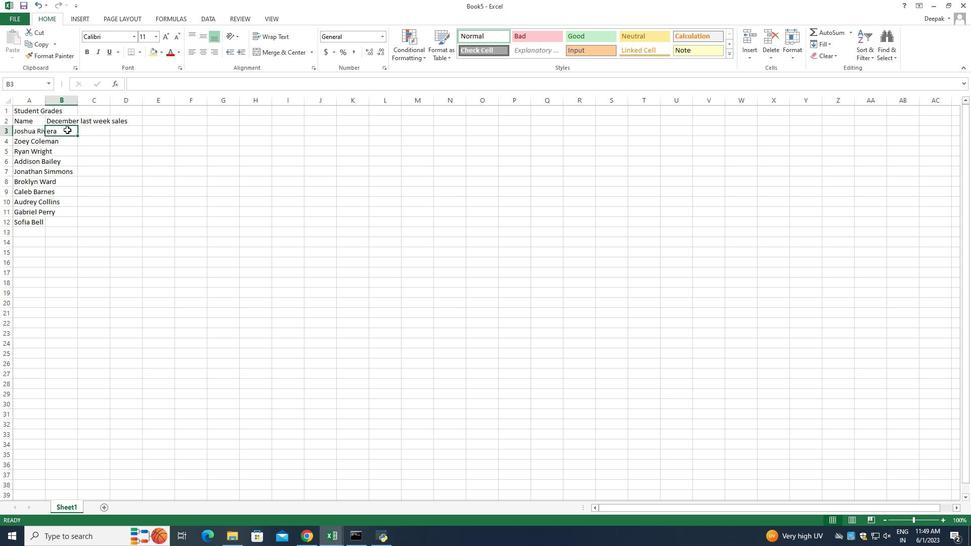 
Action: Mouse pressed left at (66, 129)
Screenshot: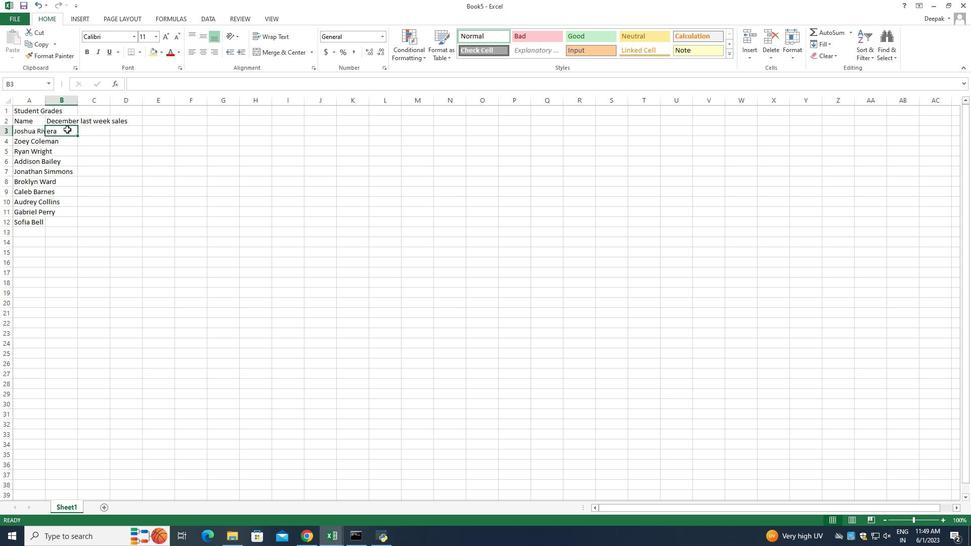 
Action: Mouse moved to (157, 213)
Screenshot: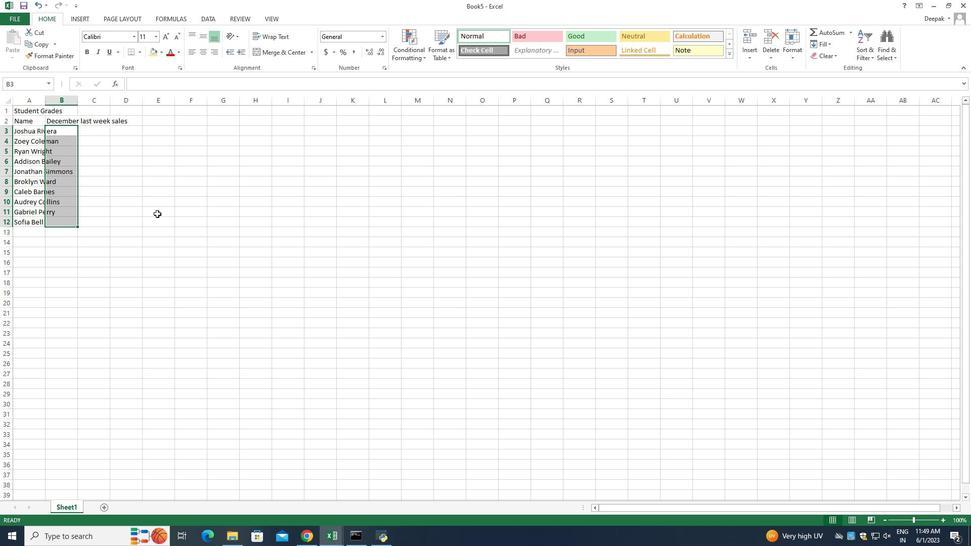 
Action: Key pressed ctrl+V<'\x16'><'\x16'><'\x16'><'\x16'>
Screenshot: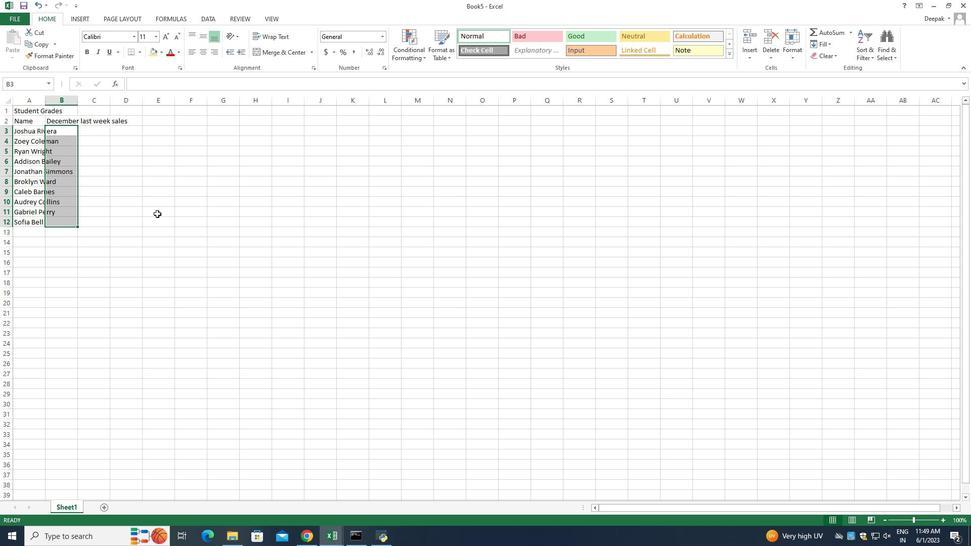 
Action: Mouse moved to (158, 211)
Screenshot: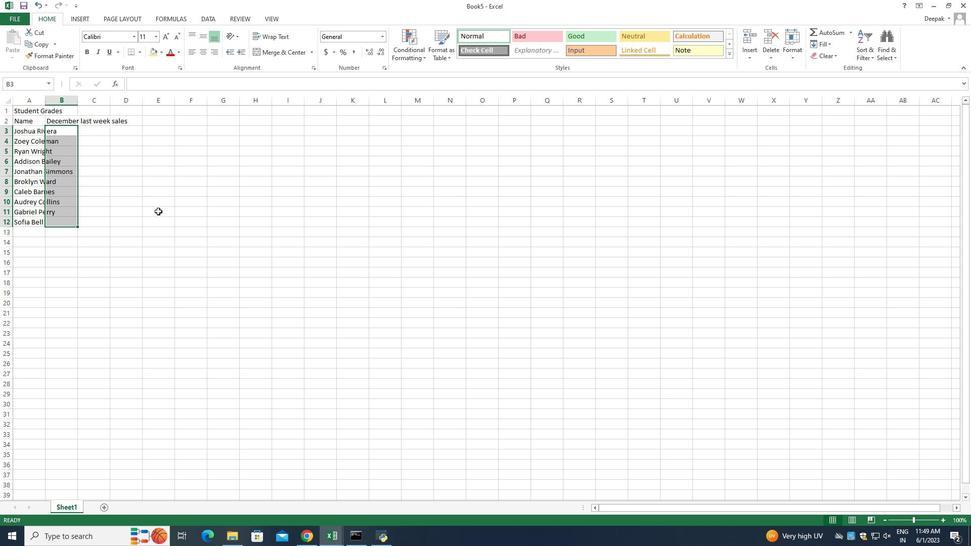
Action: Key pressed ctrl+V<'\x16'><'\x16'>
Screenshot: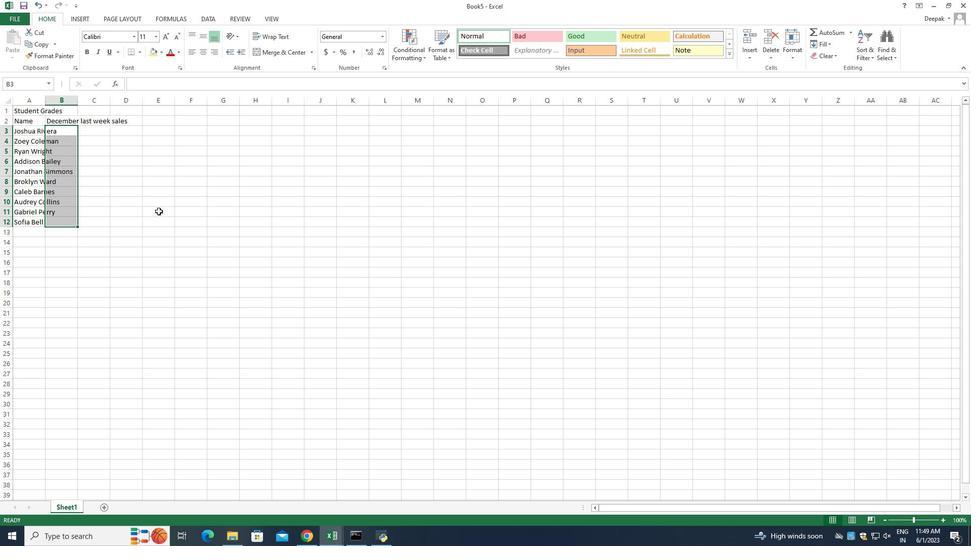 
Action: Mouse moved to (59, 135)
Screenshot: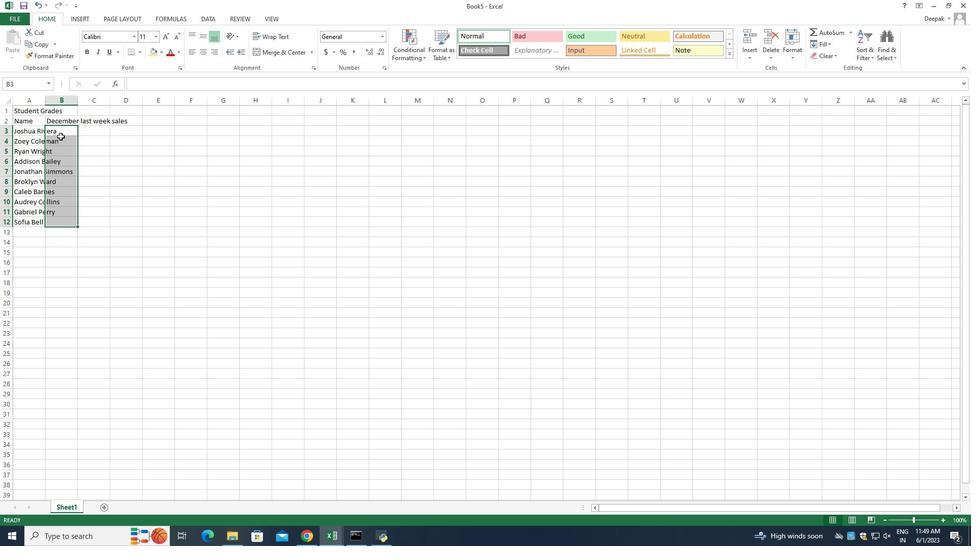 
Action: Mouse pressed left at (59, 135)
Screenshot: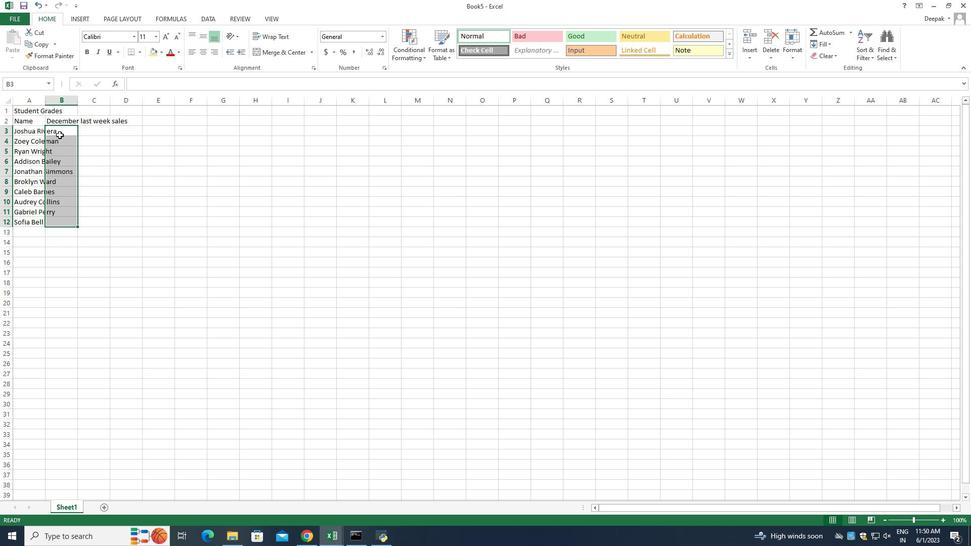 
Action: Mouse moved to (62, 131)
Screenshot: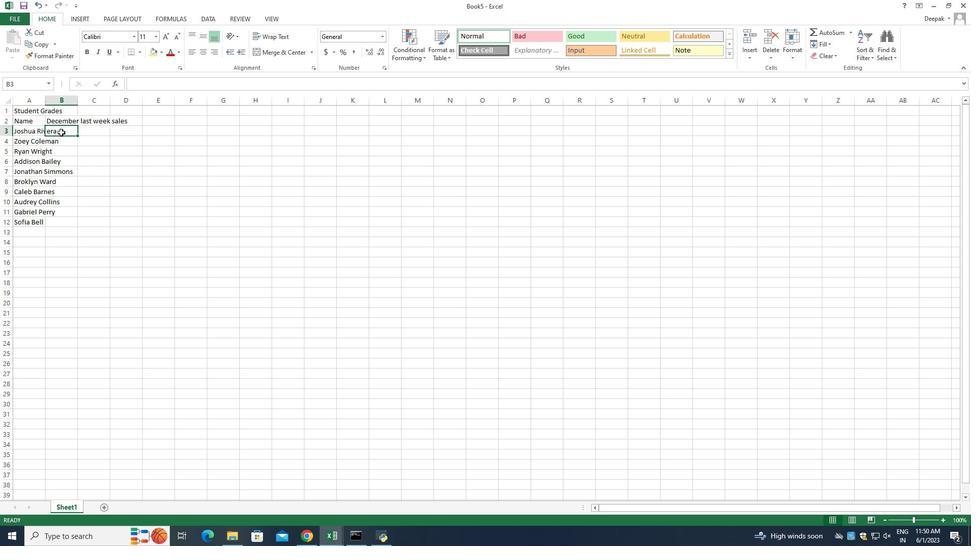 
Action: Mouse pressed left at (62, 131)
Screenshot: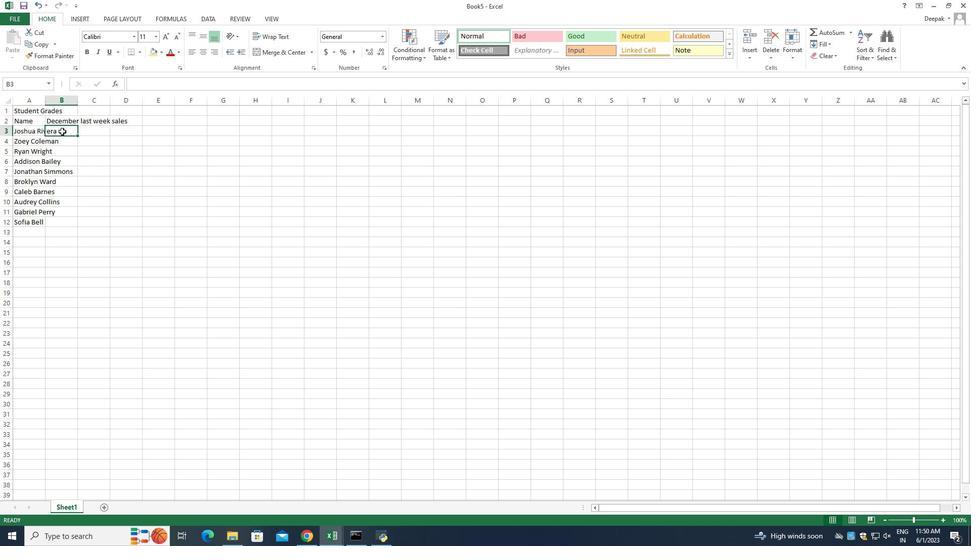 
Action: Mouse pressed left at (62, 131)
Screenshot: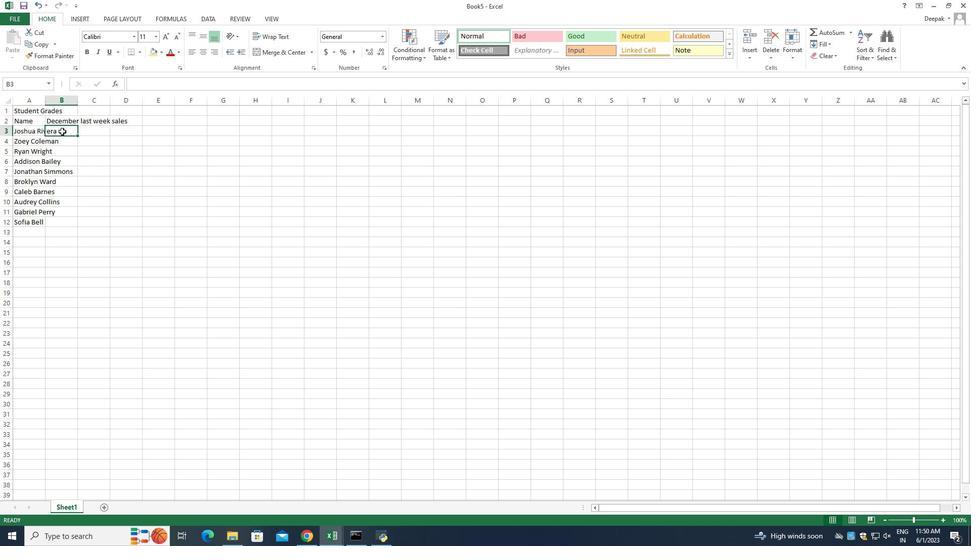 
Action: Key pressed 100<Key.enter>125<Key.enter>135<Key.enter>115<Key.enter>125<Key.enter>135<Key.enter>115<Key.enter>125<Key.enter>135<Key.enter>123<Key.enter>
Screenshot: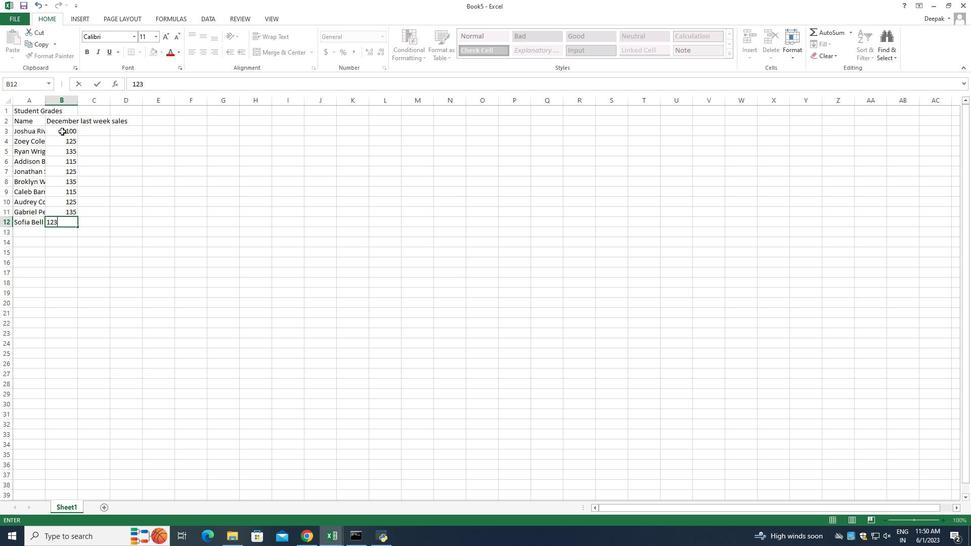 
Action: Mouse moved to (91, 120)
Screenshot: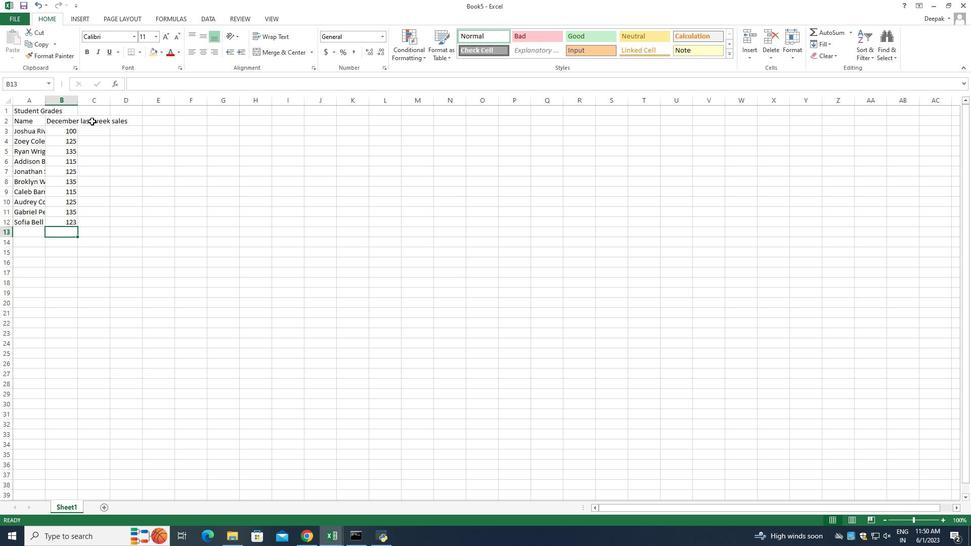 
Action: Mouse pressed left at (91, 120)
Screenshot: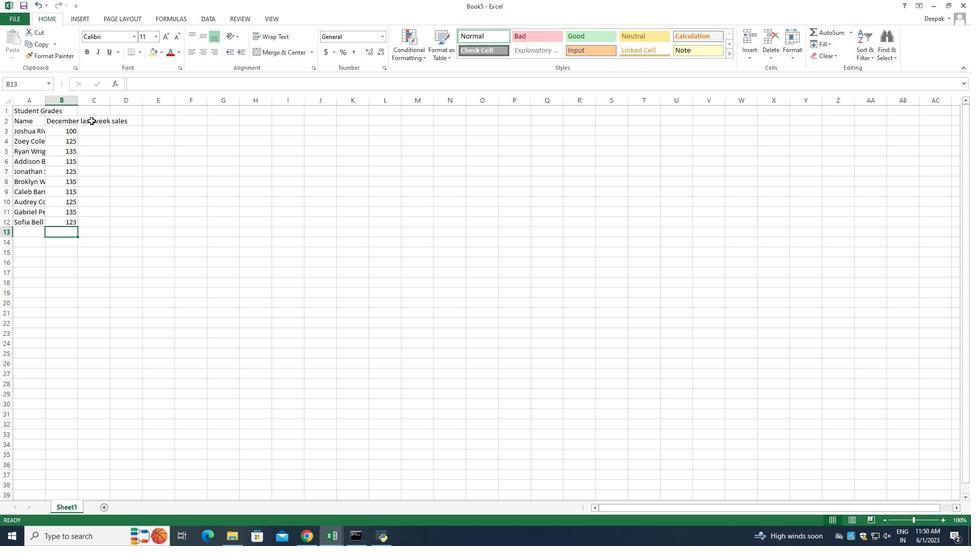 
Action: Mouse pressed left at (91, 120)
Screenshot: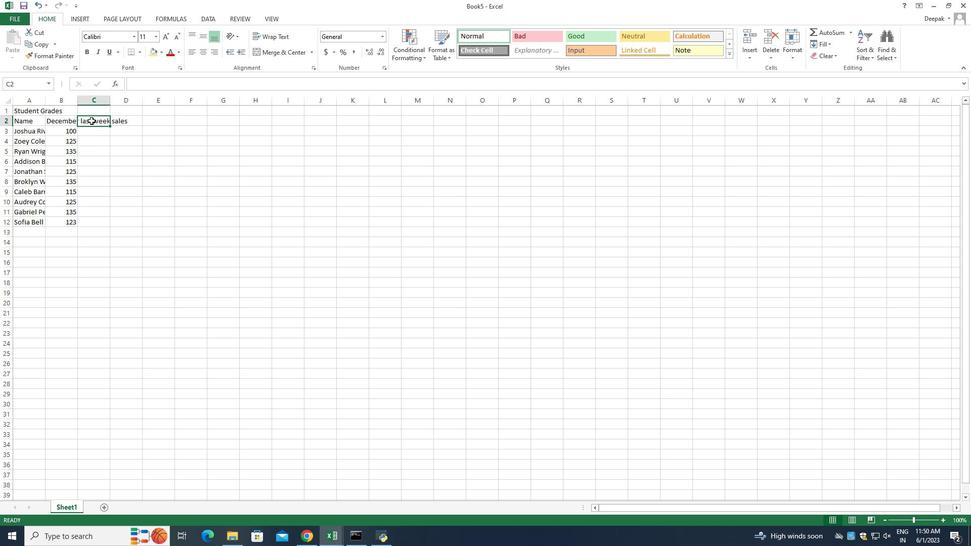 
Action: Mouse moved to (150, 138)
Screenshot: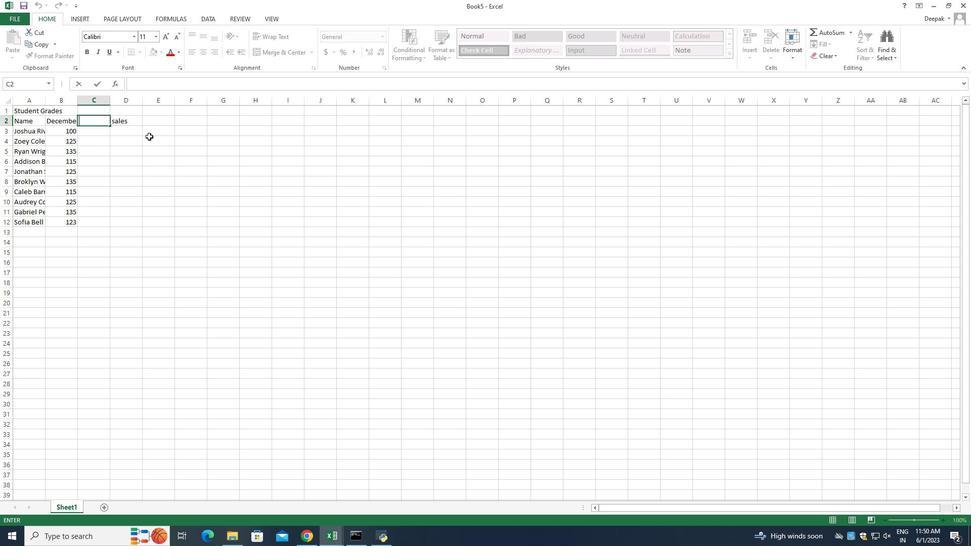 
Action: Key pressed <Key.shift>Math<Key.space><Key.shift_r>Grade<Key.enter>90<Key.enter>95<Key.enter>80<Key.enter>92<Key.enter>85<Key.enter>88<Key.enter>90<Key.enter>78<Key.enter>92<Key.enter>85<Key.enter>
Screenshot: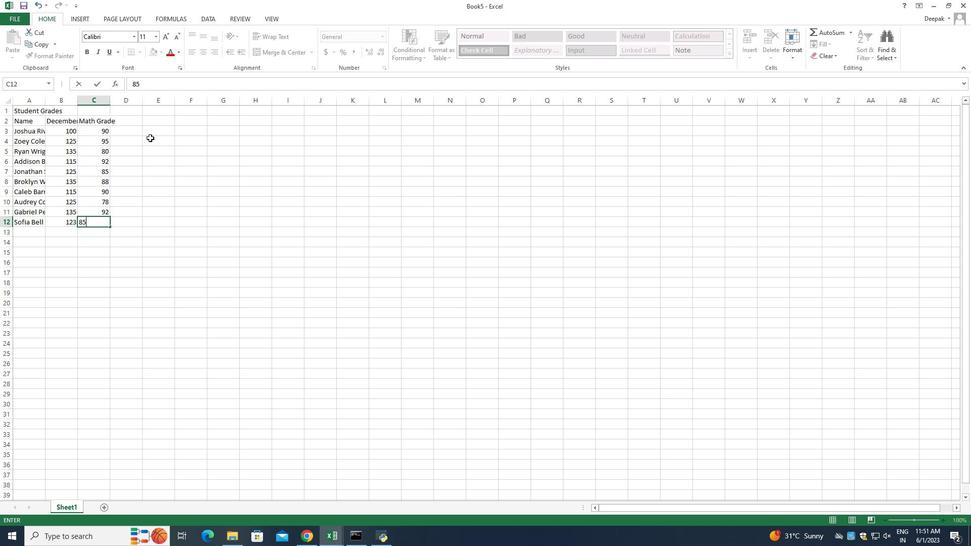 
Action: Mouse moved to (129, 121)
Screenshot: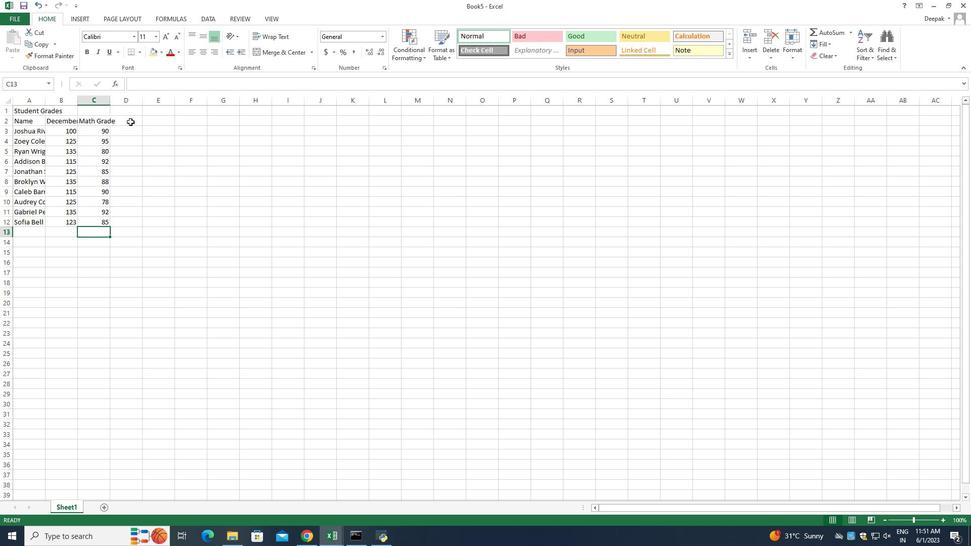 
Action: Mouse pressed left at (129, 121)
Screenshot: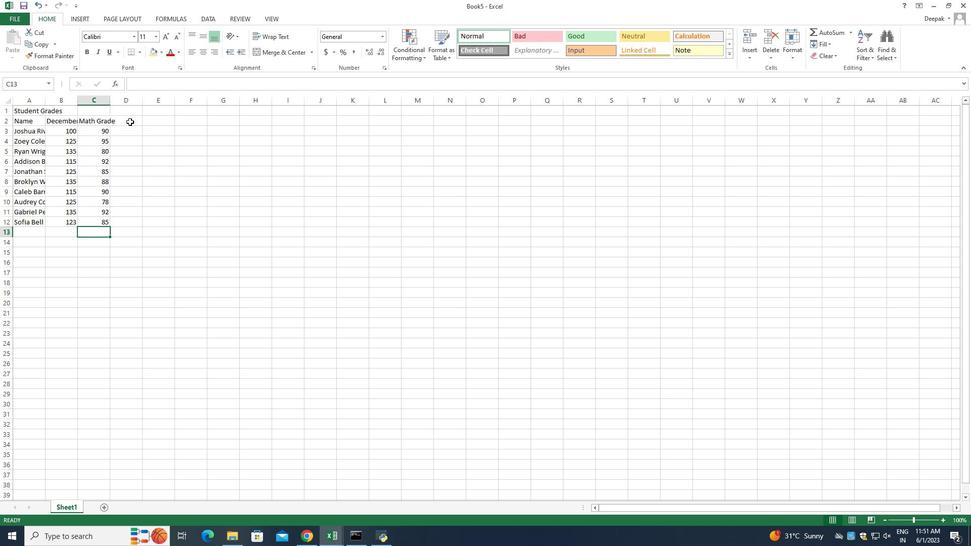 
Action: Mouse pressed left at (129, 121)
Screenshot: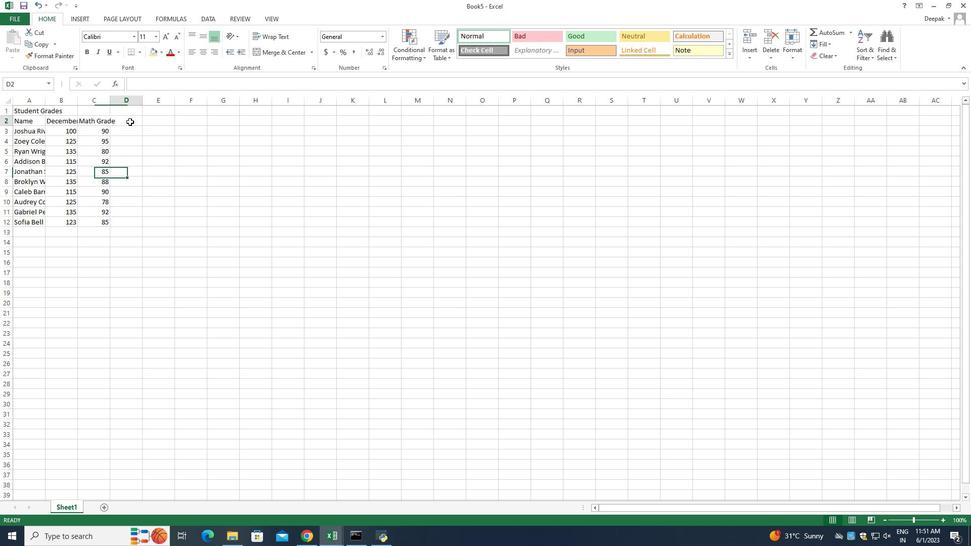 
Action: Mouse moved to (178, 163)
Screenshot: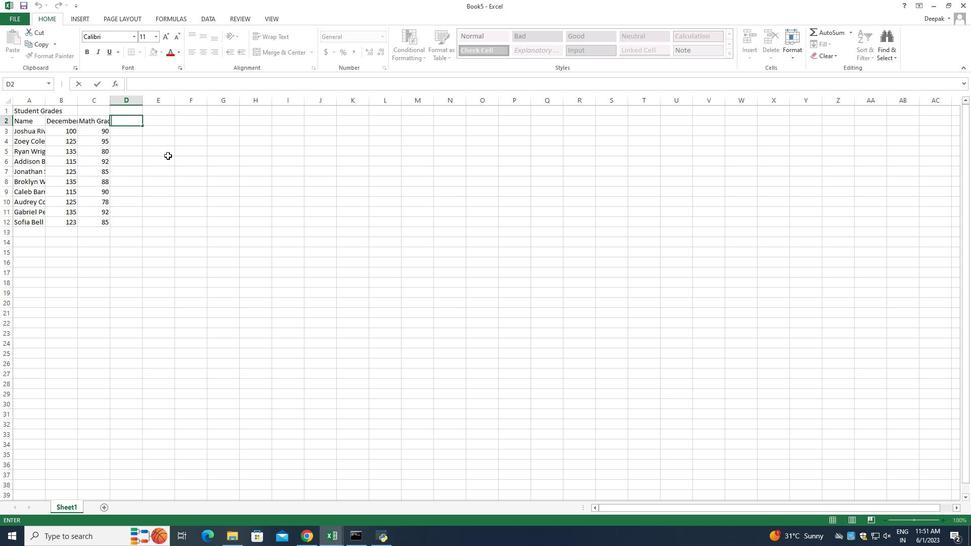 
Action: Key pressed s<Key.backspace><Key.shift_r>Science<Key.space><Key.shift_r><Key.shift_r><Key.shift_r><Key.shift_r><Key.shift_r><Key.shift_r><Key.shift_r>Grade<Key.enter>85<Key.enter>87<Key.enter>92<Key.enter>88<Key.enter>90<Key.enter>85<Key.enter>92<Key.enter>80<Key.enter>88<Key.enter>90<Key.enter>
Screenshot: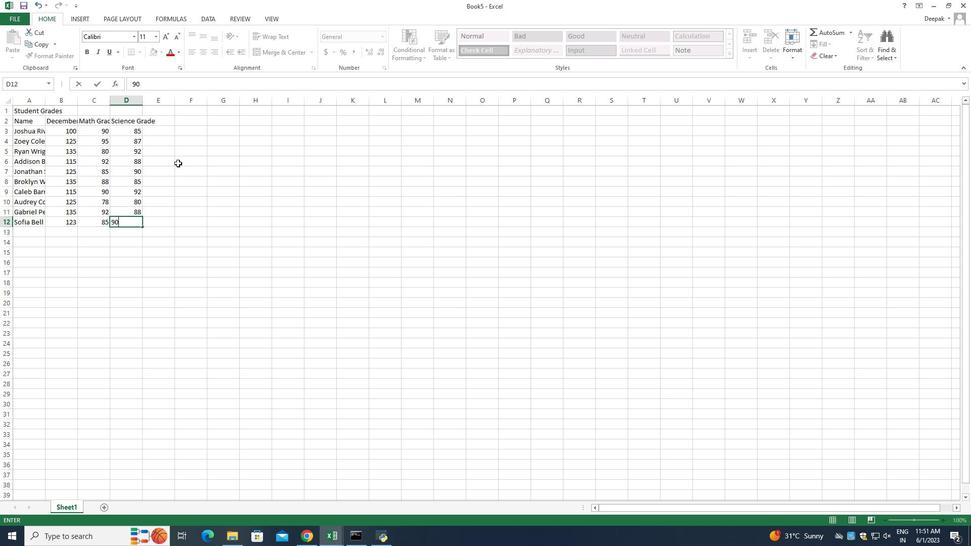 
Action: Mouse moved to (159, 122)
Screenshot: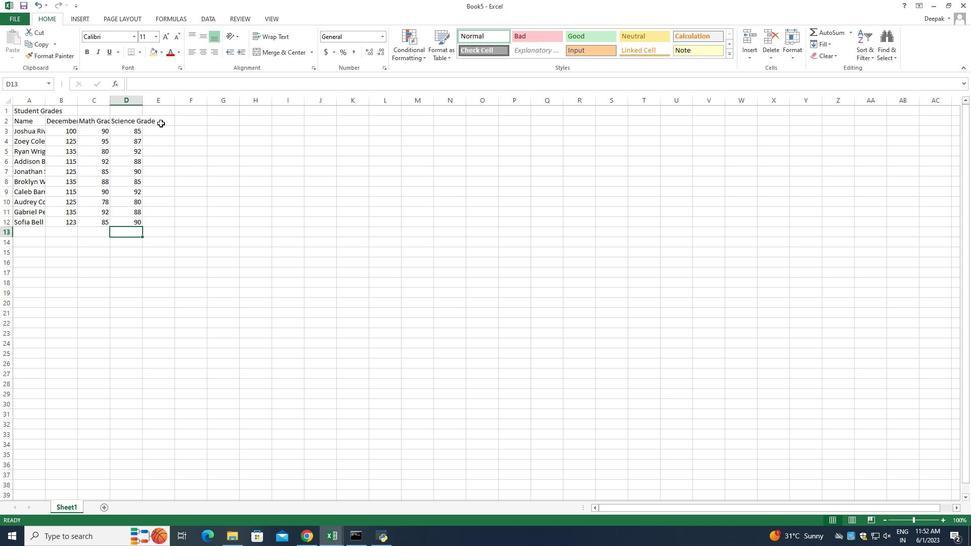 
Action: Mouse pressed left at (159, 122)
Screenshot: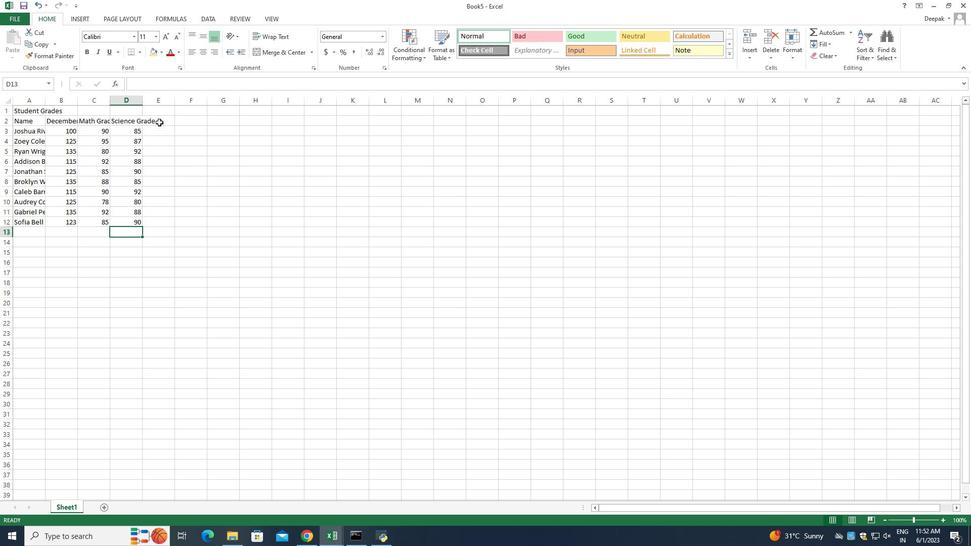
Action: Mouse pressed left at (159, 122)
Screenshot: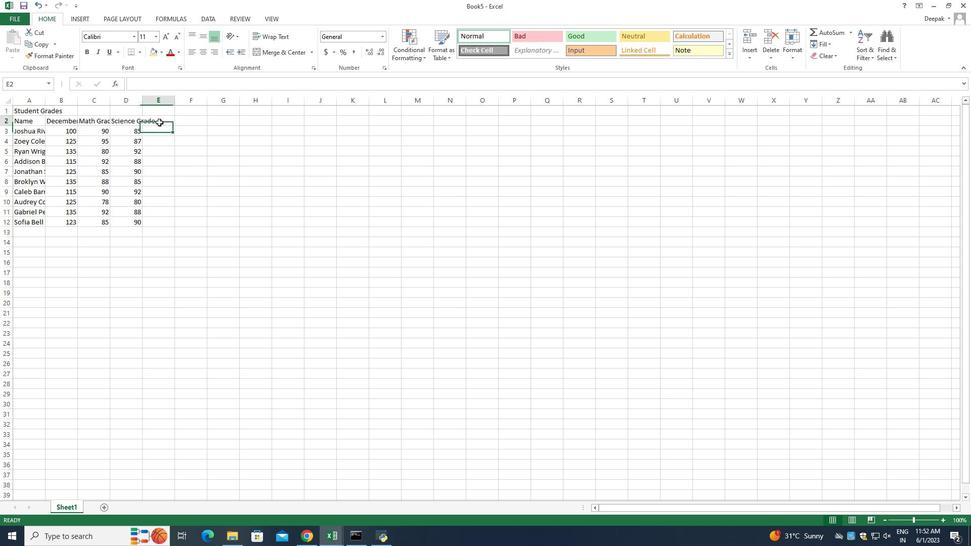 
Action: Mouse moved to (224, 135)
Screenshot: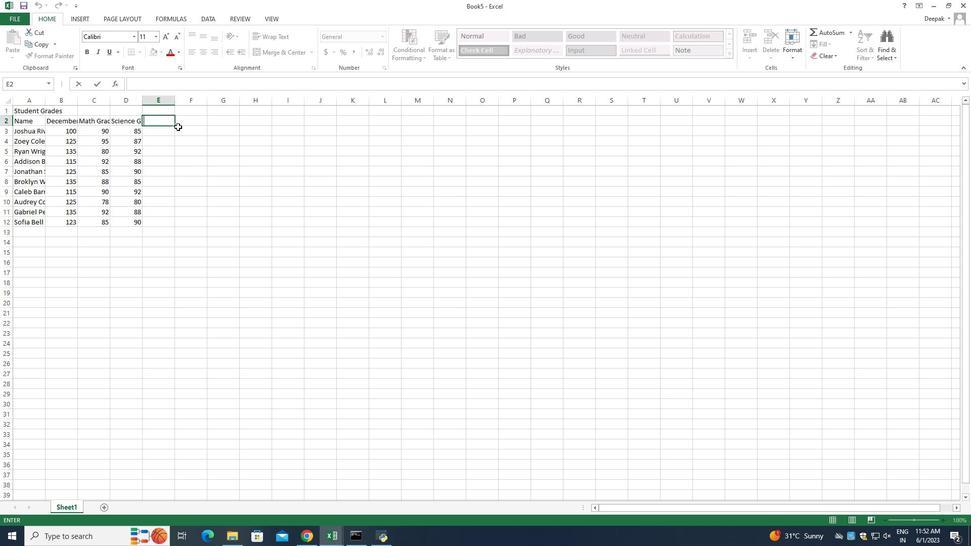 
Action: Key pressed <Key.shift_r>English<Key.space><Key.shift_r>Grade<Key.enter>92<Key.enter>90<Key.enter>85<Key.enter>90<Key.enter>88<Key.enter>92<Key.enter>85<Key.enter>82<Key.enter>90<Key.enter>88<Key.enter>
Screenshot: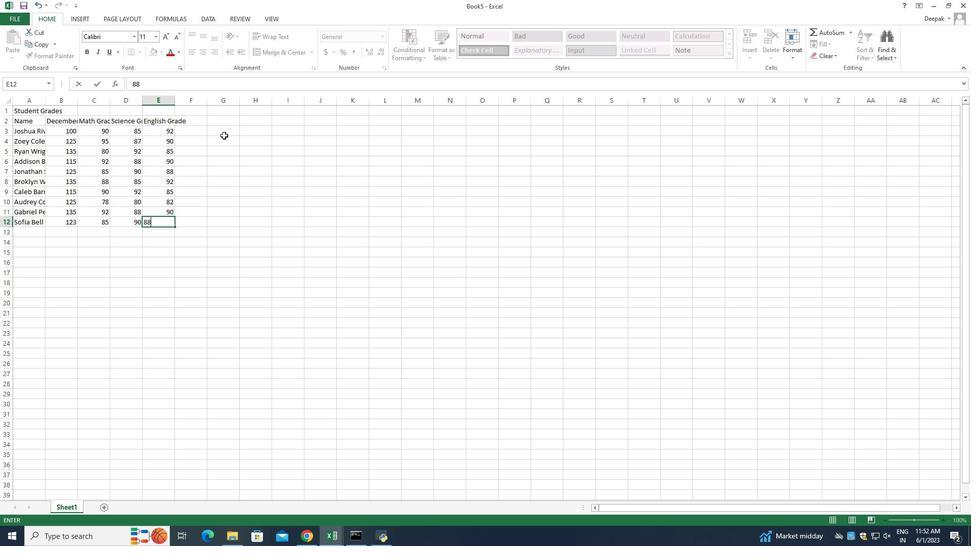 
Action: Mouse moved to (193, 121)
Screenshot: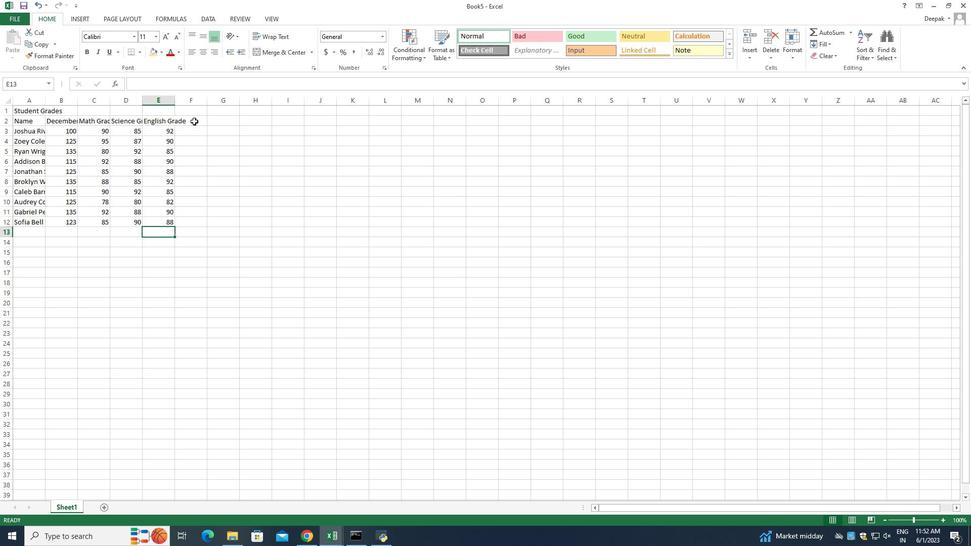 
Action: Mouse pressed left at (193, 121)
Screenshot: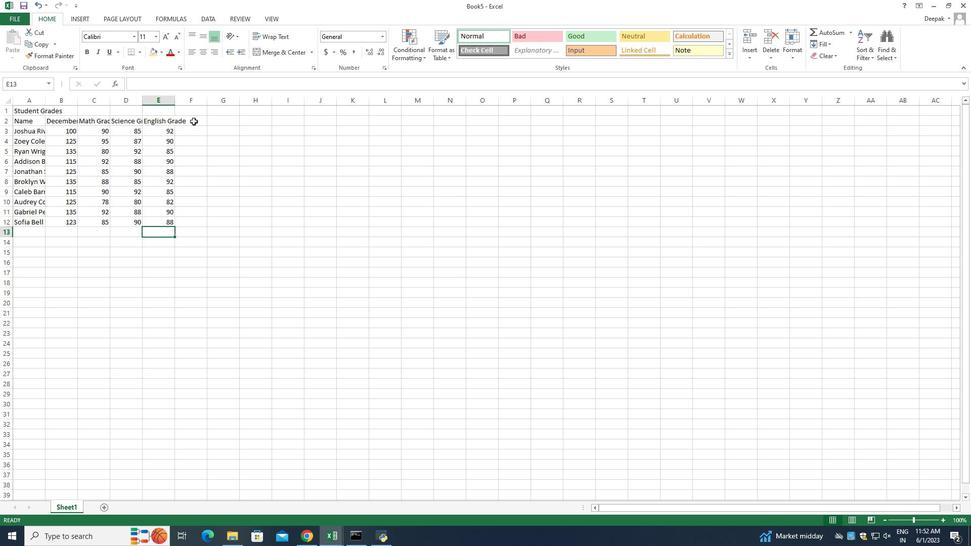 
Action: Mouse pressed left at (193, 121)
Screenshot: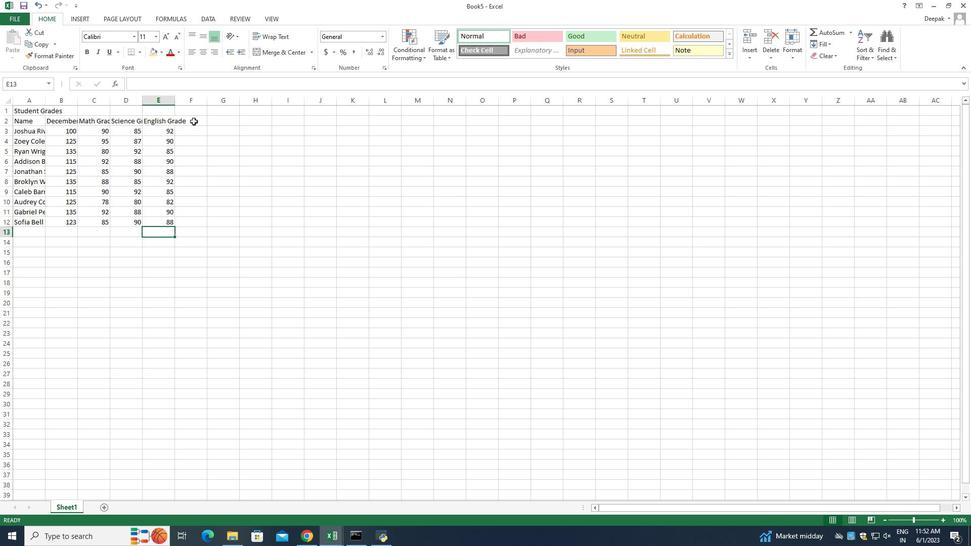 
Action: Mouse moved to (235, 153)
Screenshot: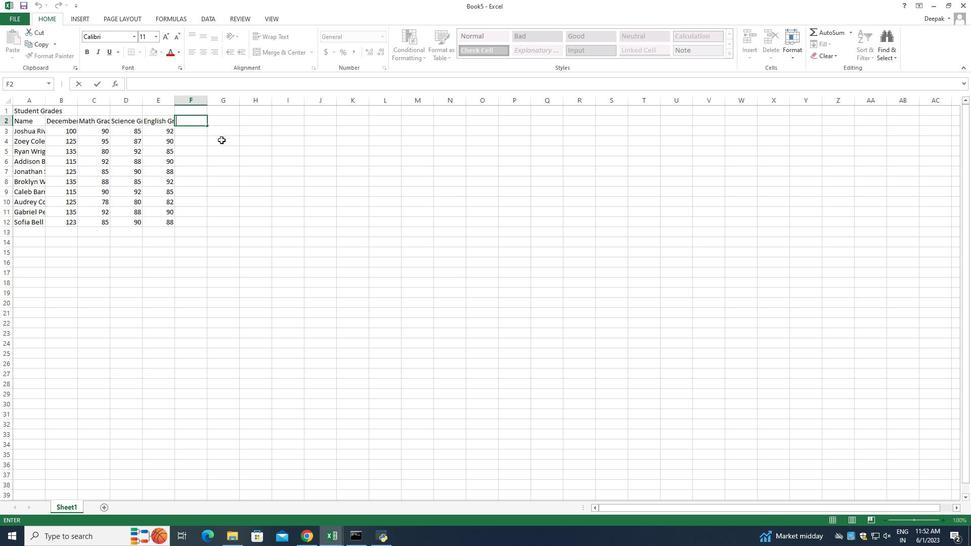 
Action: Key pressed <Key.shift>History<Key.space><Key.shift_r>Grade<Key.enter>88<Key.enter>92<Key.enter>78<Key.enter>95<Key.enter>90<Key.enter>90<Key.enter>80<Key.enter>85<Key.enter>92<Key.enter>90<Key.enter>
Screenshot: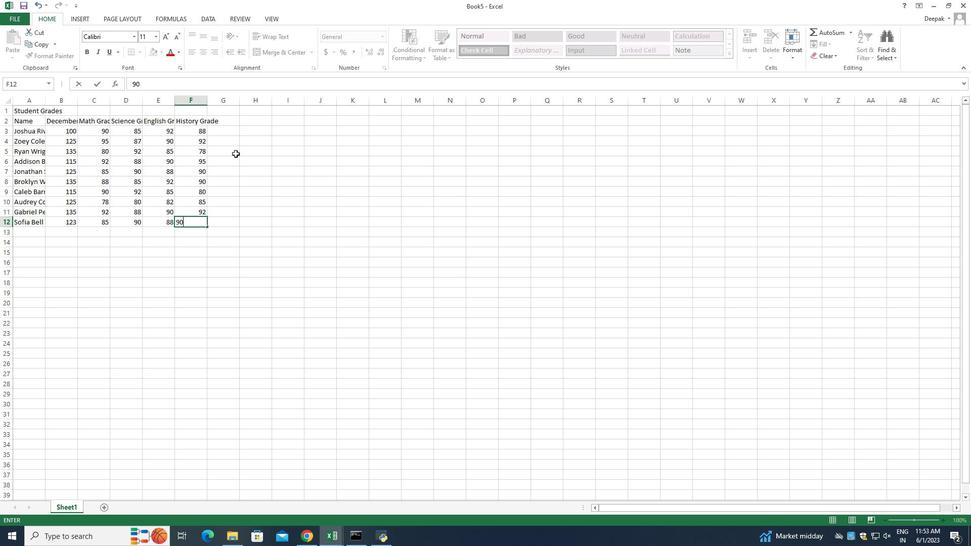 
Action: Mouse moved to (226, 121)
Screenshot: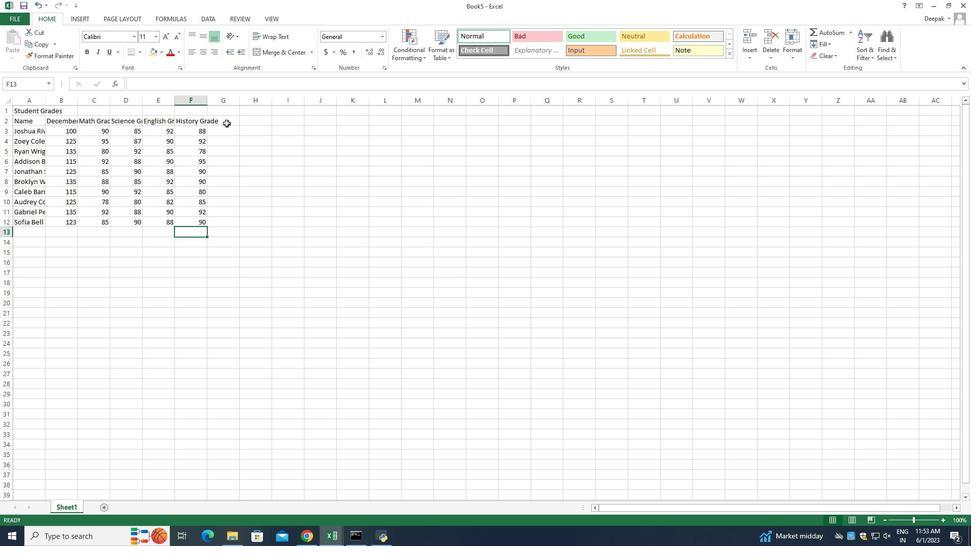 
Action: Mouse pressed left at (226, 121)
Screenshot: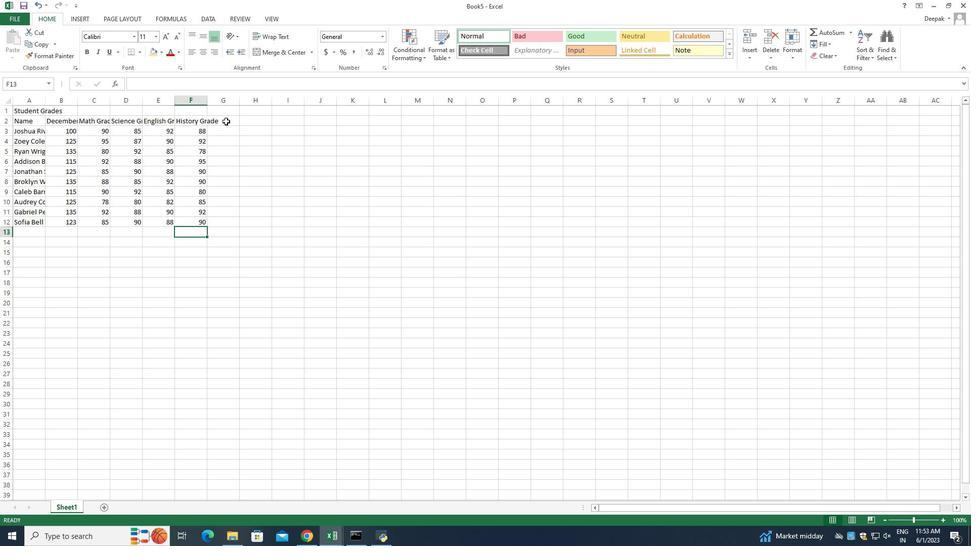
Action: Mouse pressed left at (226, 121)
Screenshot: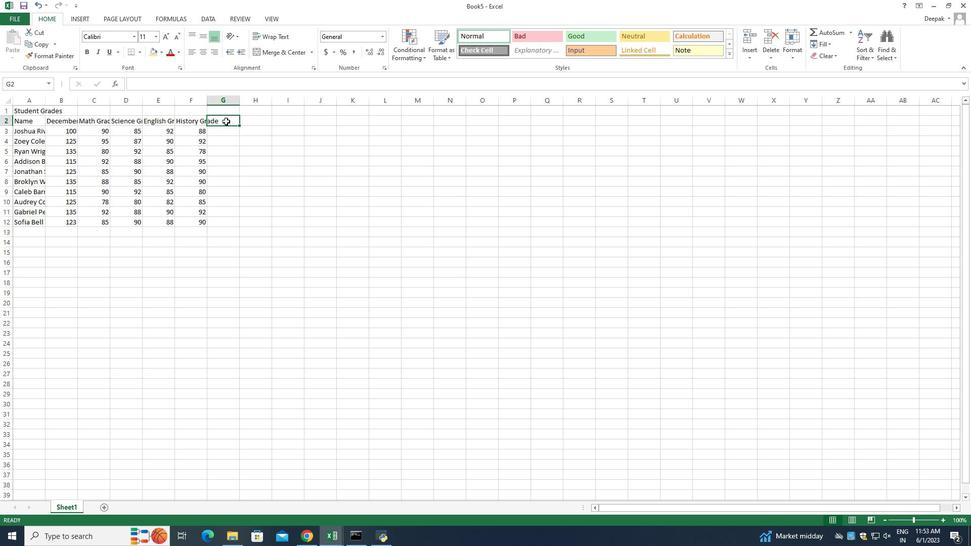 
Action: Key pressed <Key.shift_r>Total<Key.enter>=sum<Key.shift>(
Screenshot: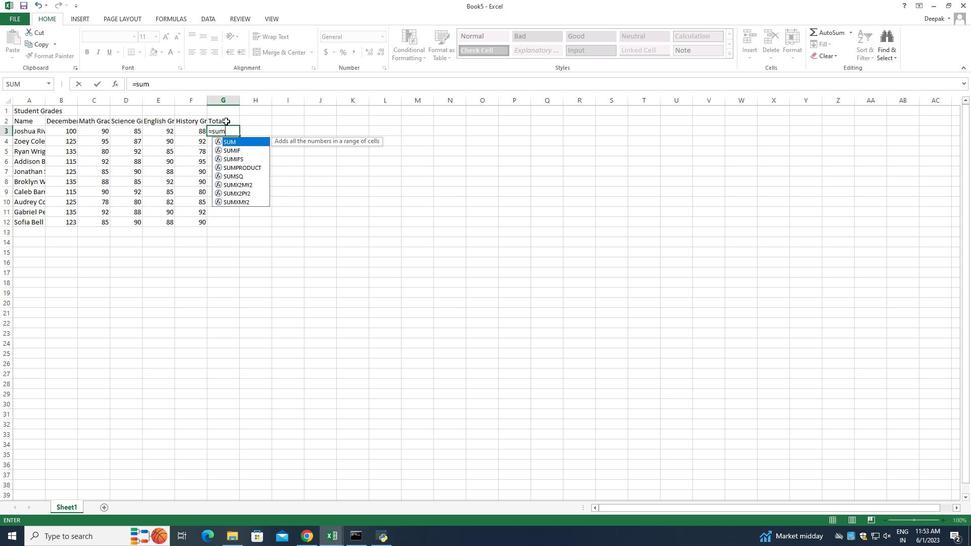 
Action: Mouse scrolled (226, 121) with delta (0, 0)
Screenshot: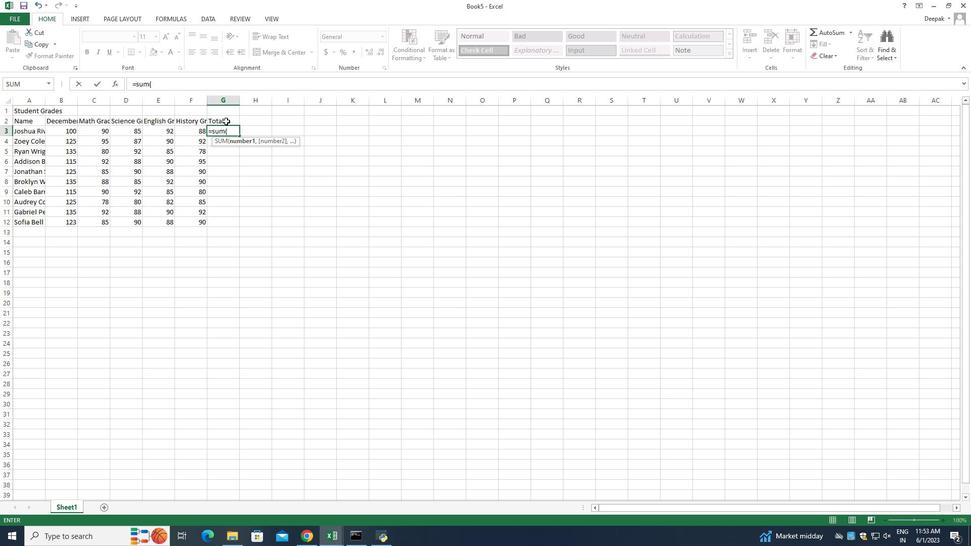 
Action: Mouse moved to (197, 132)
Screenshot: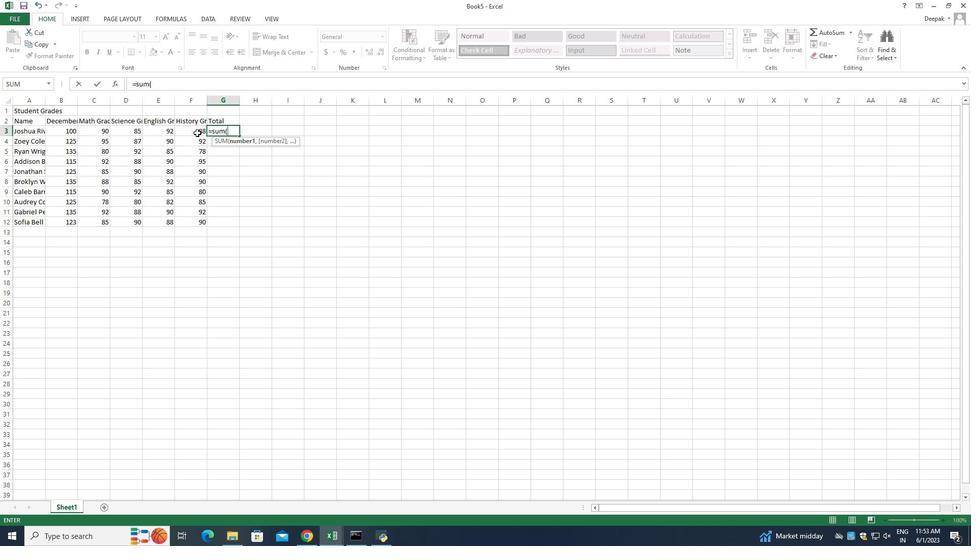 
Action: Mouse pressed left at (197, 132)
Screenshot: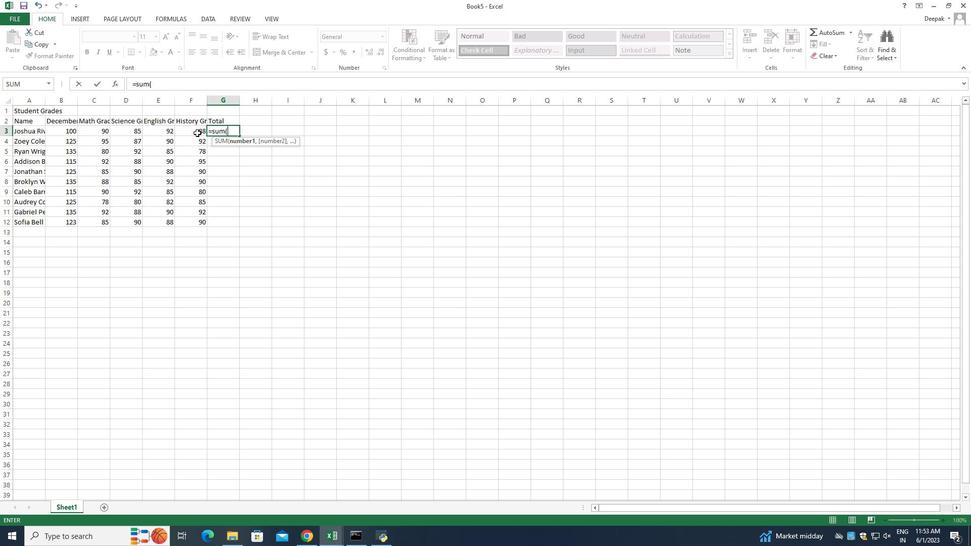 
Action: Mouse moved to (353, 153)
Screenshot: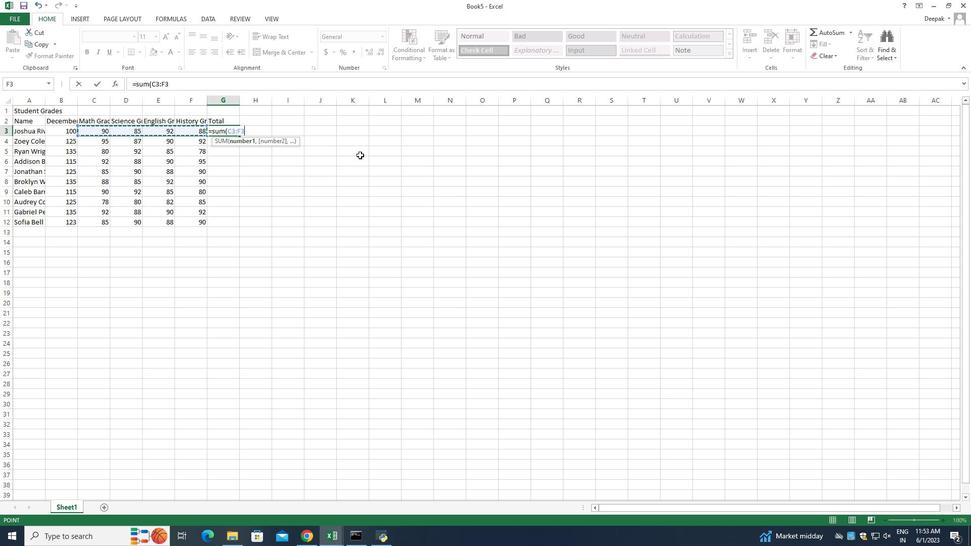 
Action: Key pressed <Key.enter>
Screenshot: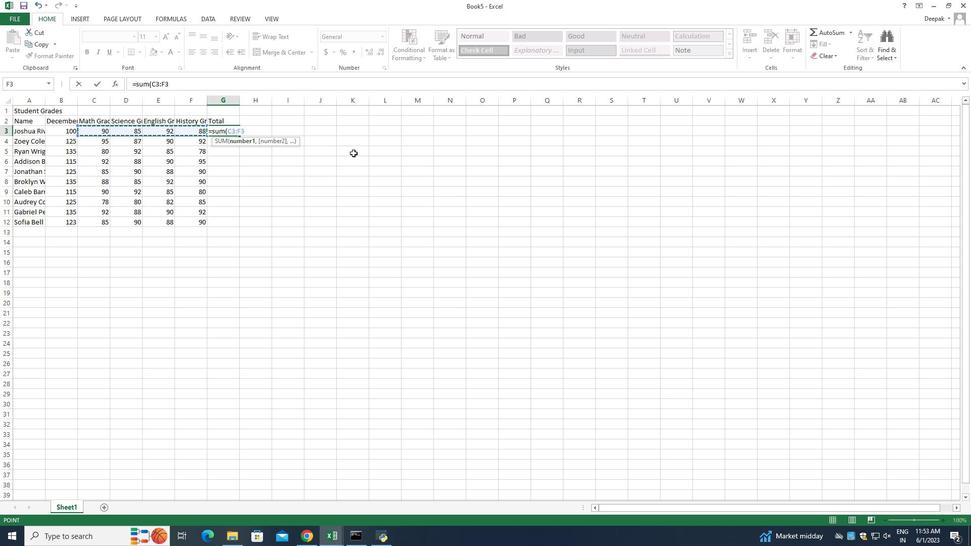 
Action: Mouse moved to (222, 140)
Screenshot: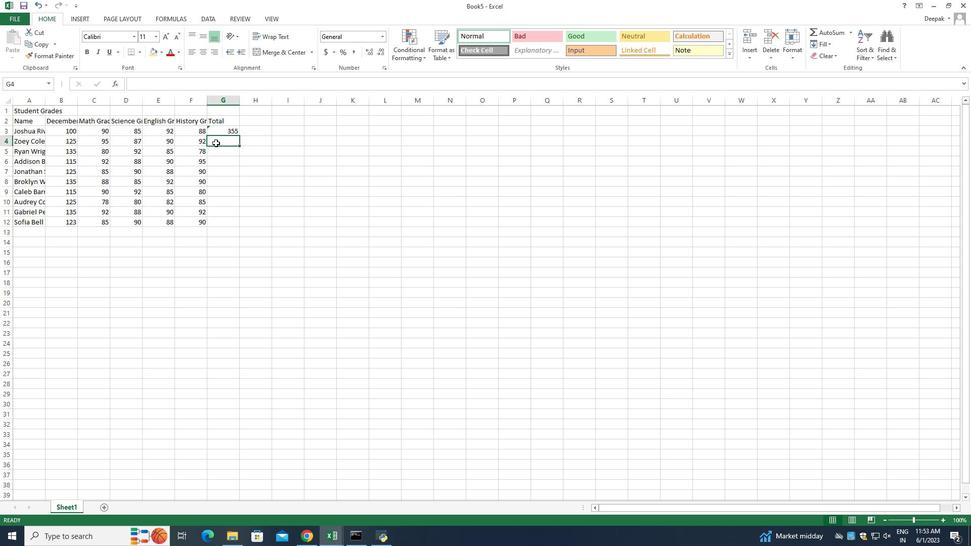 
Action: Key pressed =sum<Key.shift>(
Screenshot: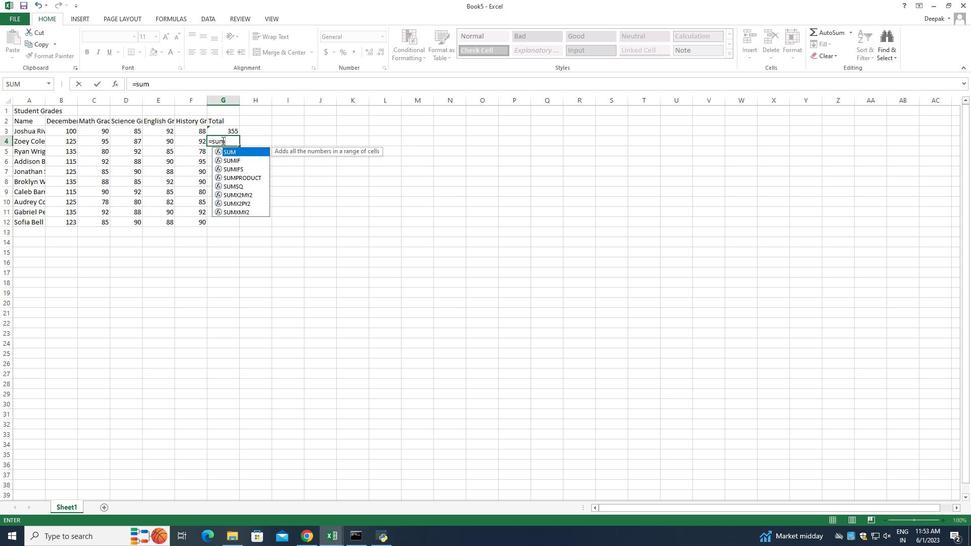 
Action: Mouse moved to (198, 141)
Screenshot: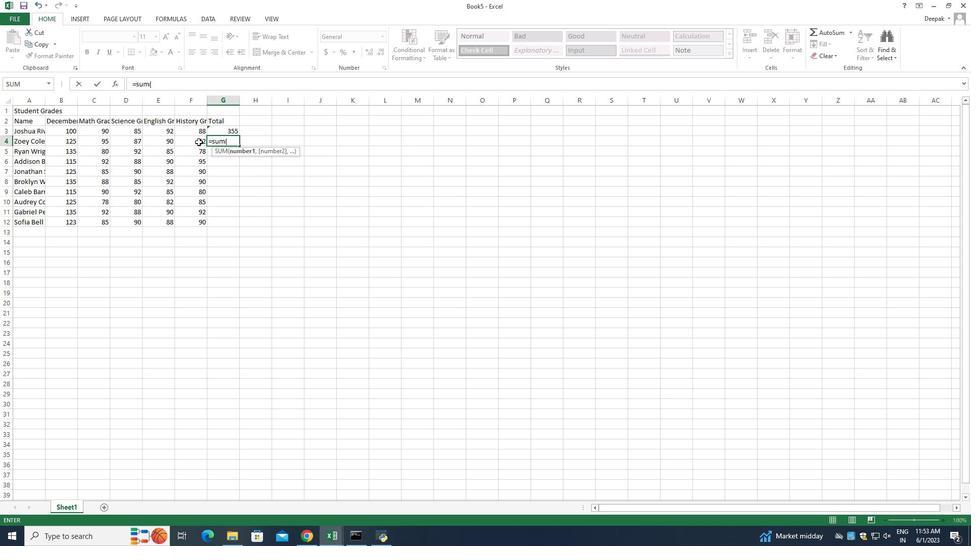 
Action: Mouse pressed left at (198, 141)
Screenshot: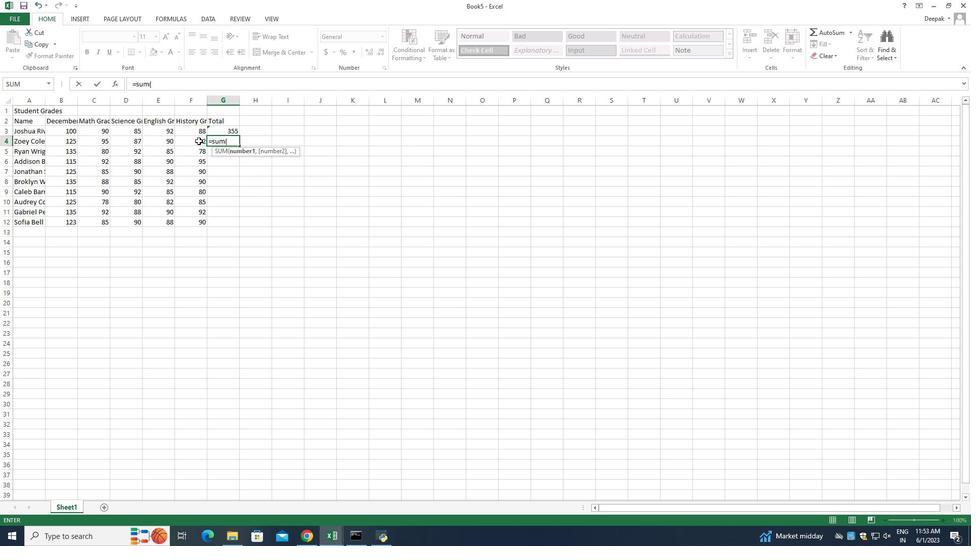 
Action: Mouse moved to (270, 162)
Screenshot: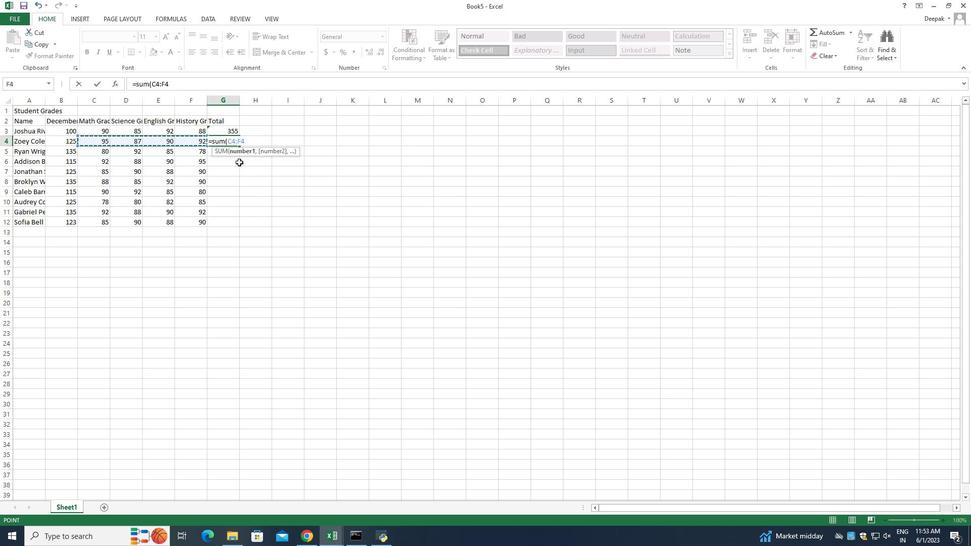 
Action: Key pressed <Key.enter>=sum<Key.shift>(
Screenshot: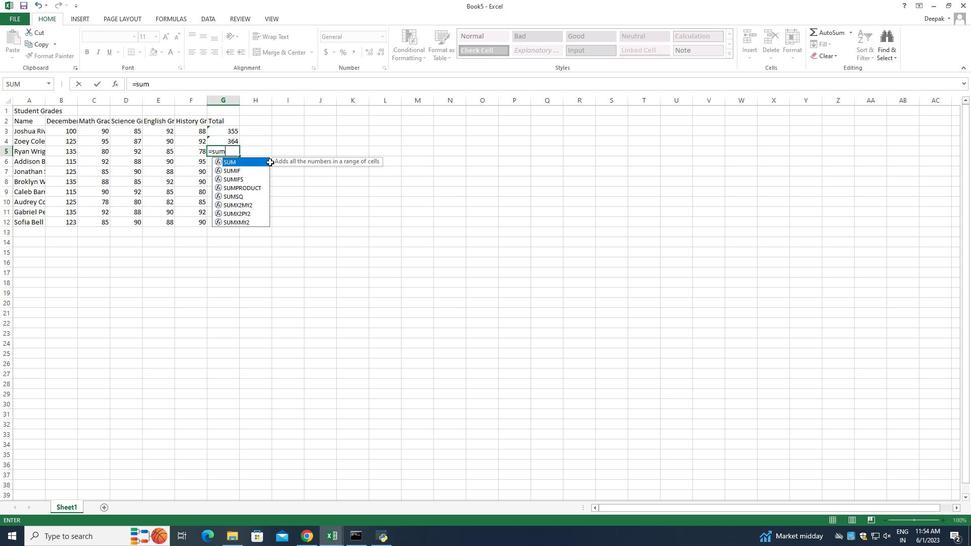 
Action: Mouse scrolled (270, 162) with delta (0, 0)
Screenshot: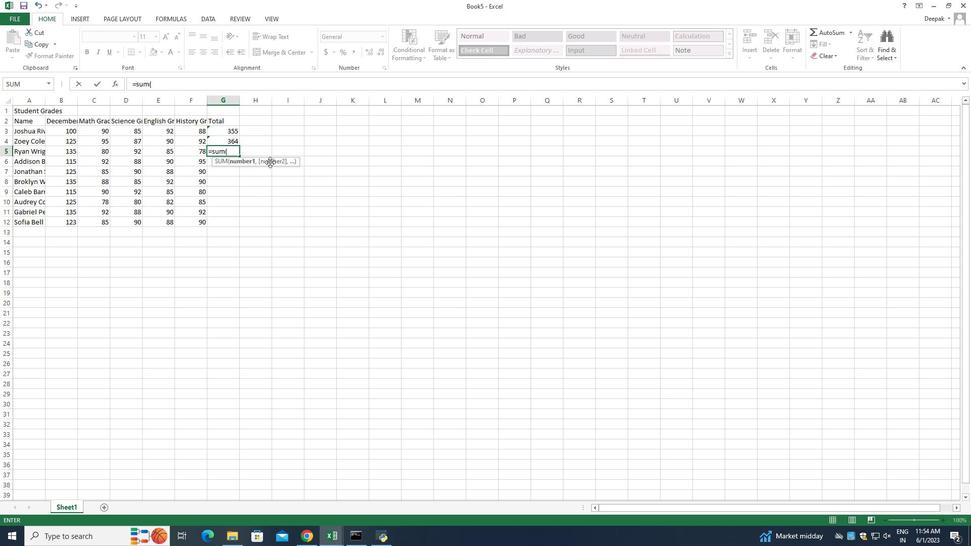 
Action: Mouse moved to (202, 151)
Screenshot: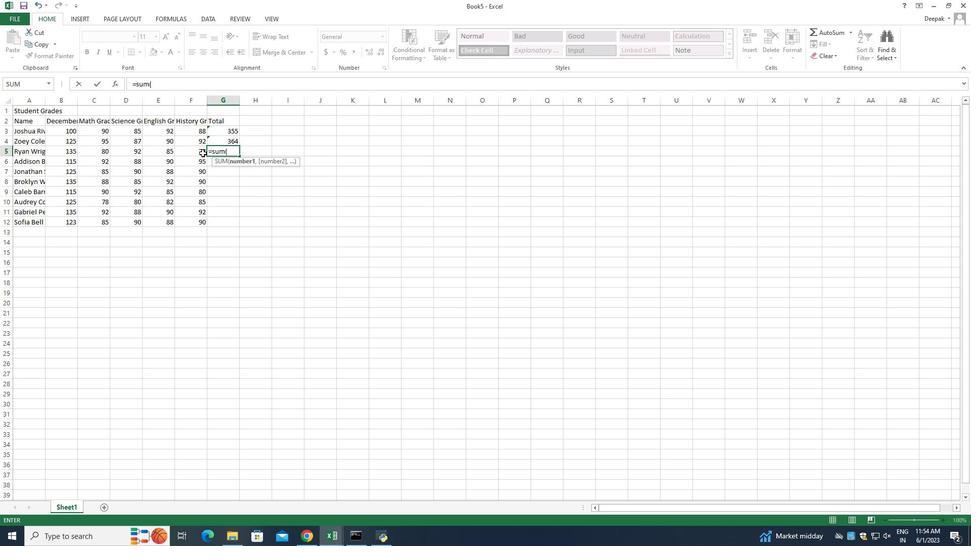 
Action: Mouse pressed left at (202, 151)
Screenshot: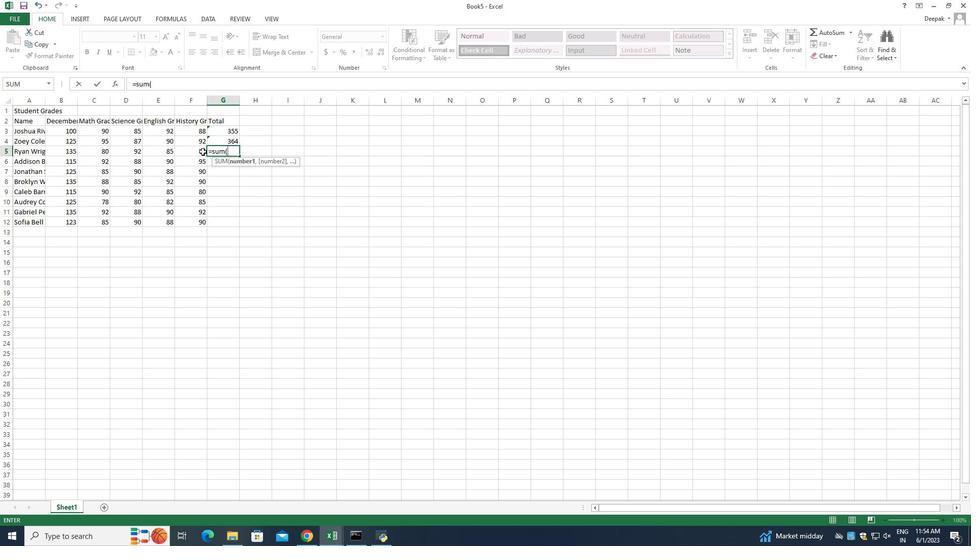 
Action: Mouse moved to (342, 195)
Screenshot: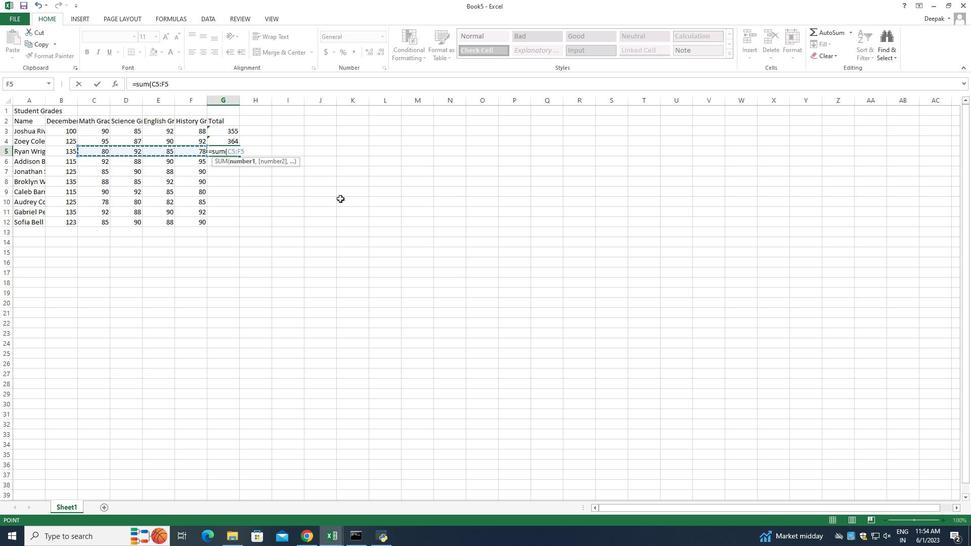 
Action: Key pressed <Key.enter><Key.shift>+<Key.backspace>=sum<Key.shift>(
Screenshot: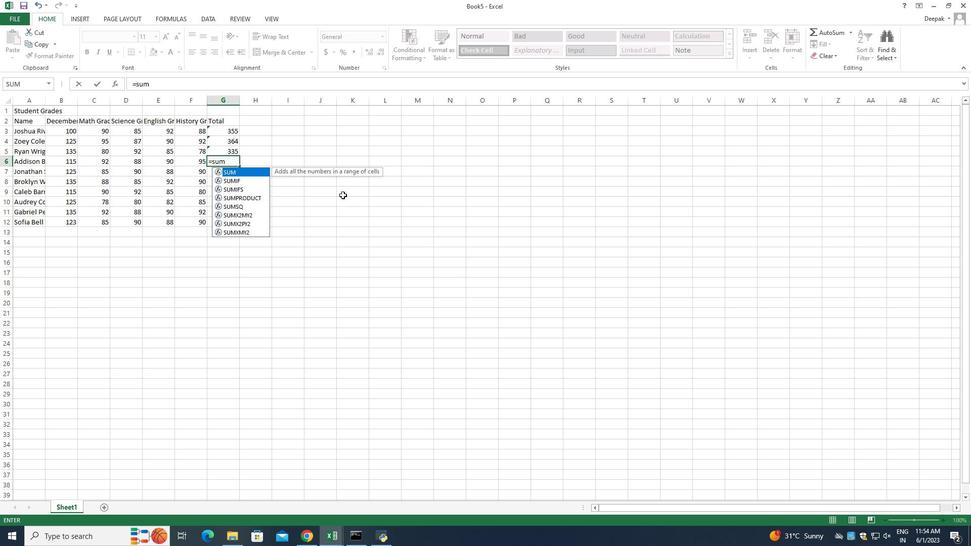 
Action: Mouse moved to (197, 161)
Screenshot: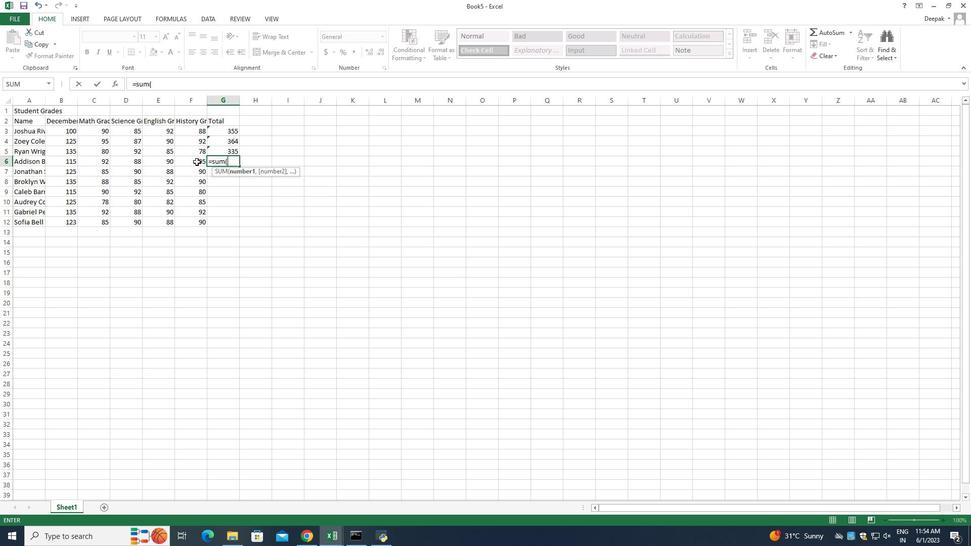 
Action: Mouse pressed left at (197, 161)
Screenshot: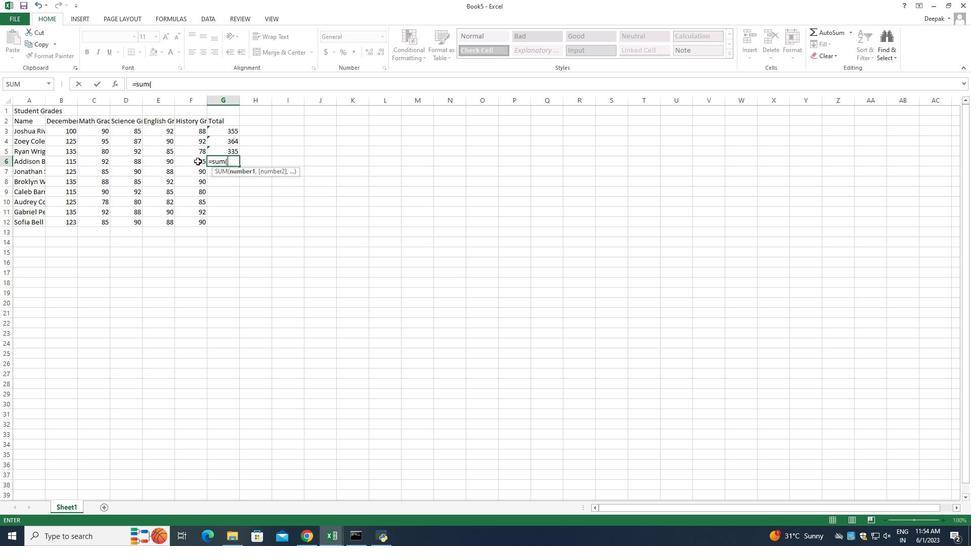 
Action: Mouse moved to (339, 195)
Screenshot: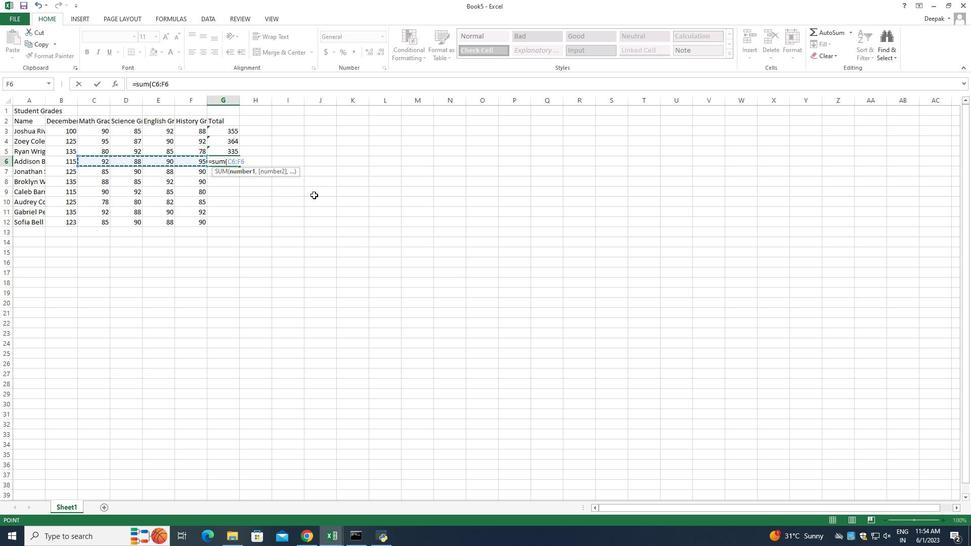 
Action: Key pressed <Key.enter>=sum<Key.shift>(
Screenshot: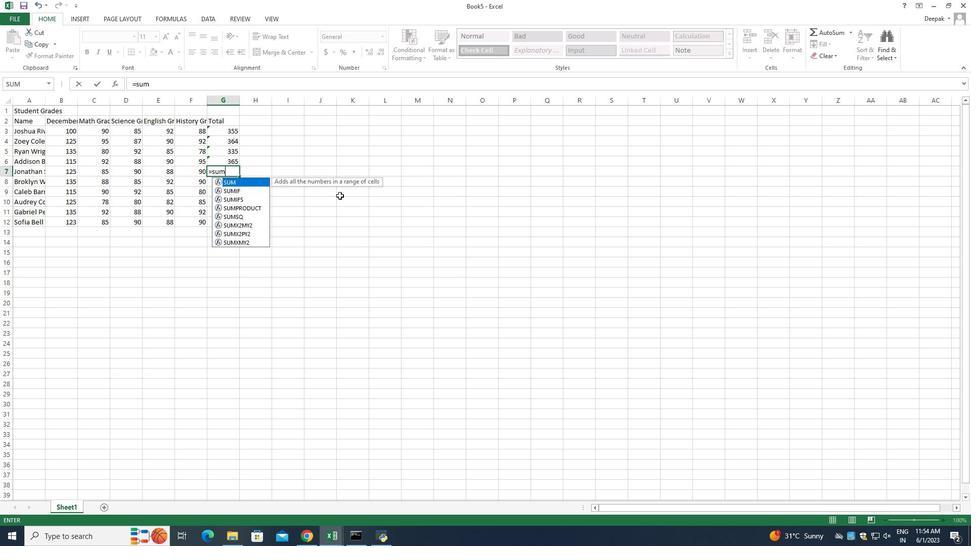 
Action: Mouse moved to (194, 169)
Screenshot: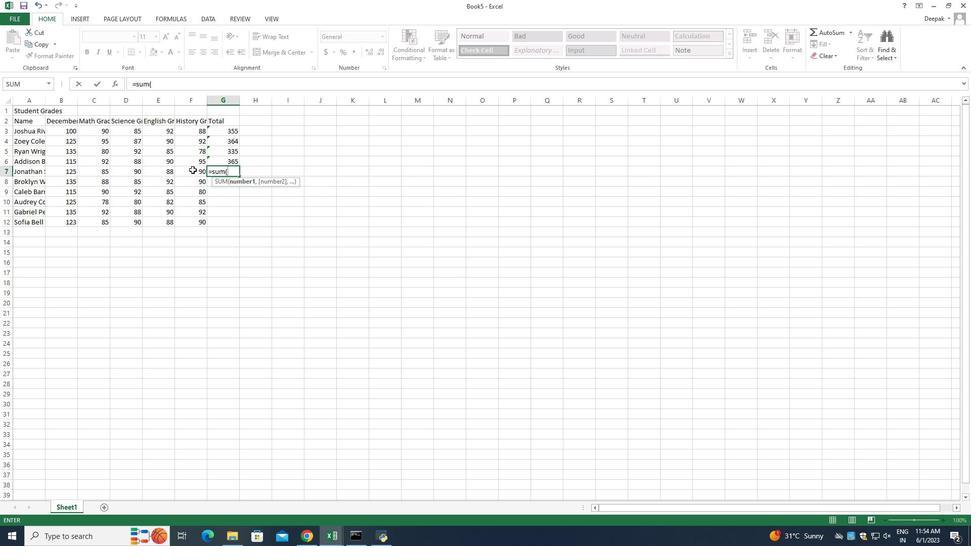 
Action: Mouse pressed left at (194, 169)
Screenshot: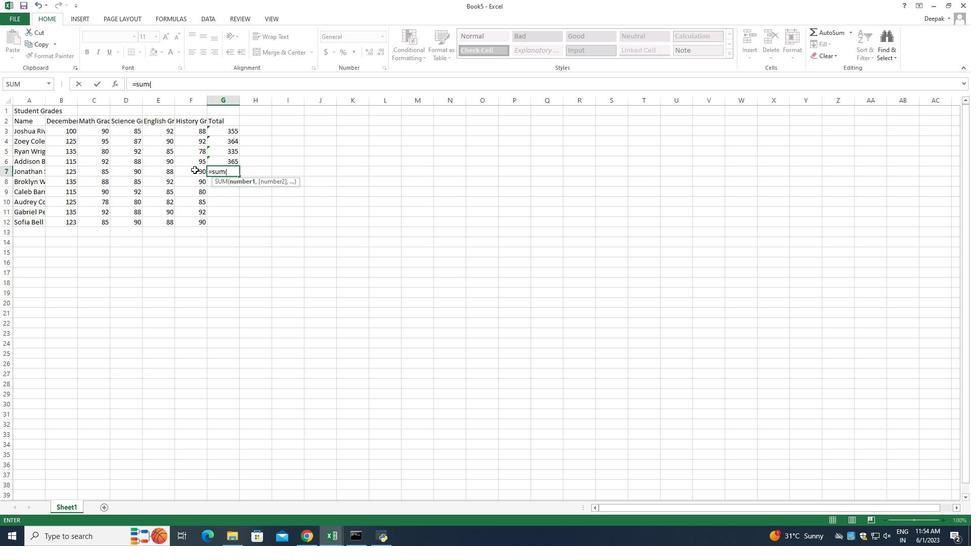 
Action: Mouse moved to (335, 219)
Screenshot: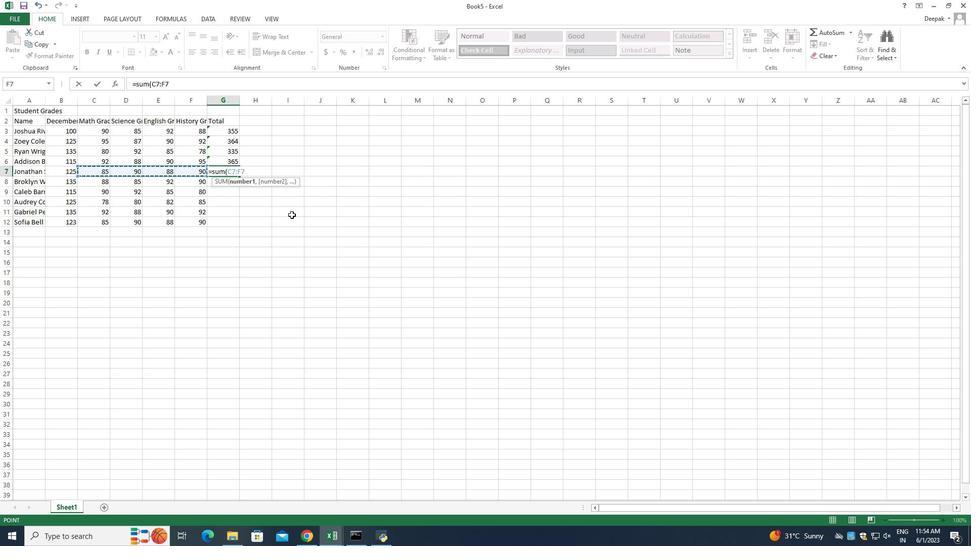 
Action: Key pressed <Key.enter>=sum<Key.shift>(
Screenshot: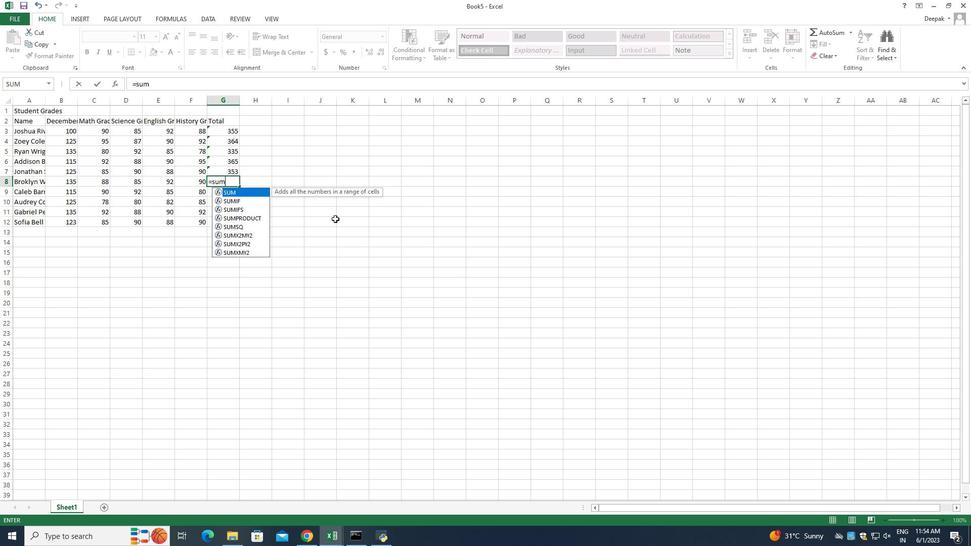 
Action: Mouse moved to (198, 181)
Screenshot: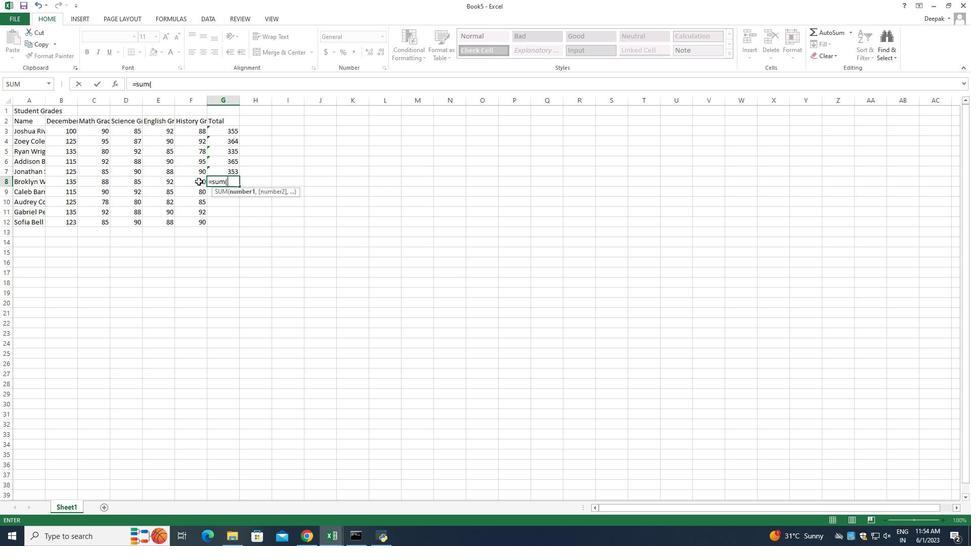 
Action: Mouse pressed left at (198, 181)
Screenshot: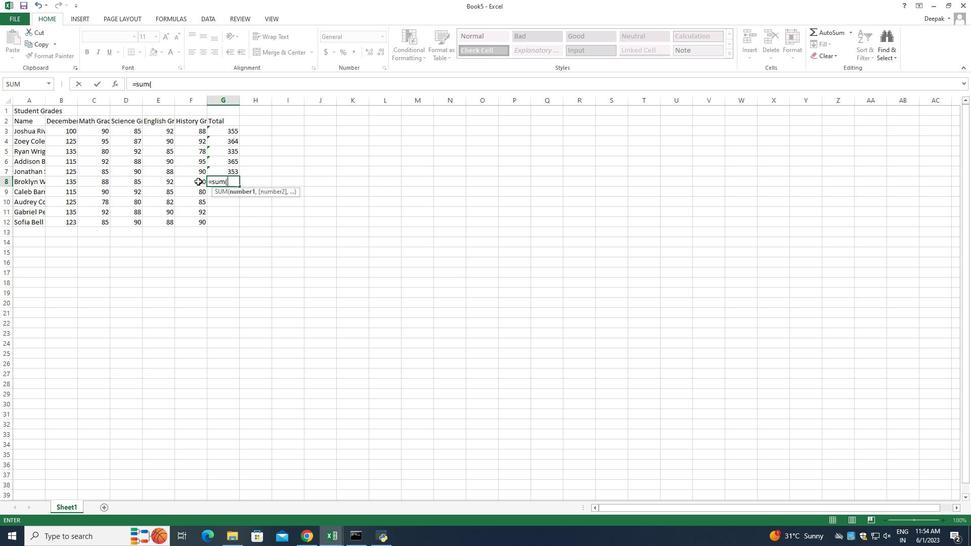 
Action: Mouse moved to (121, 180)
Screenshot: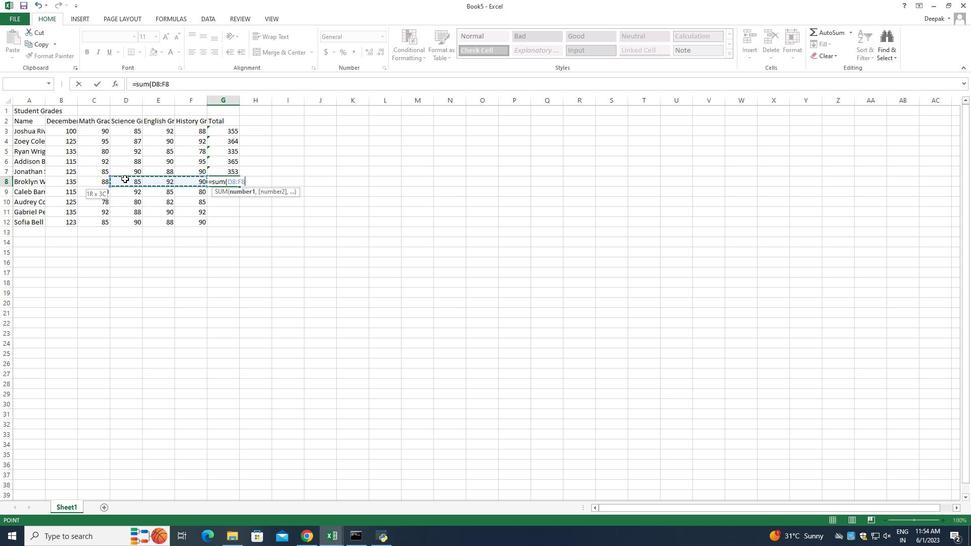 
Action: Mouse pressed left at (121, 180)
Screenshot: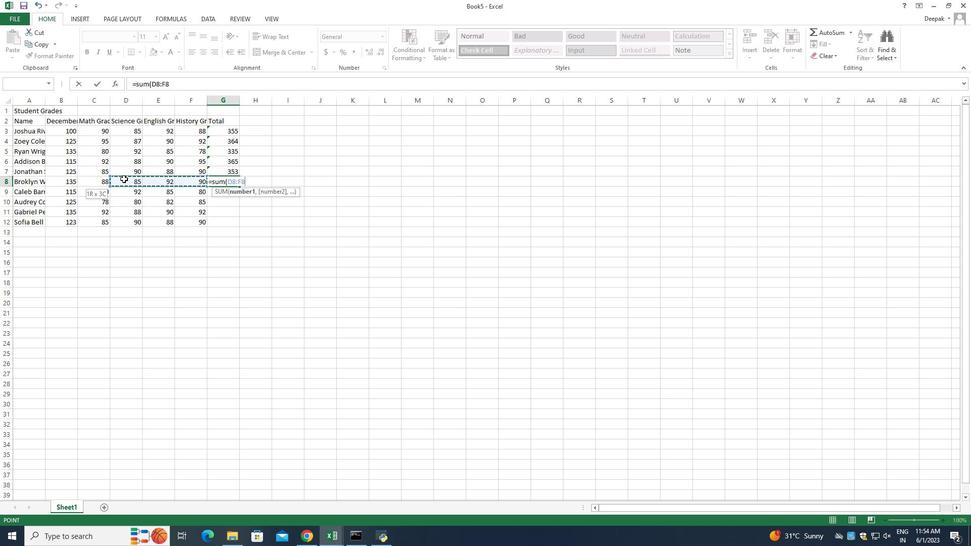 
Action: Mouse moved to (117, 181)
Screenshot: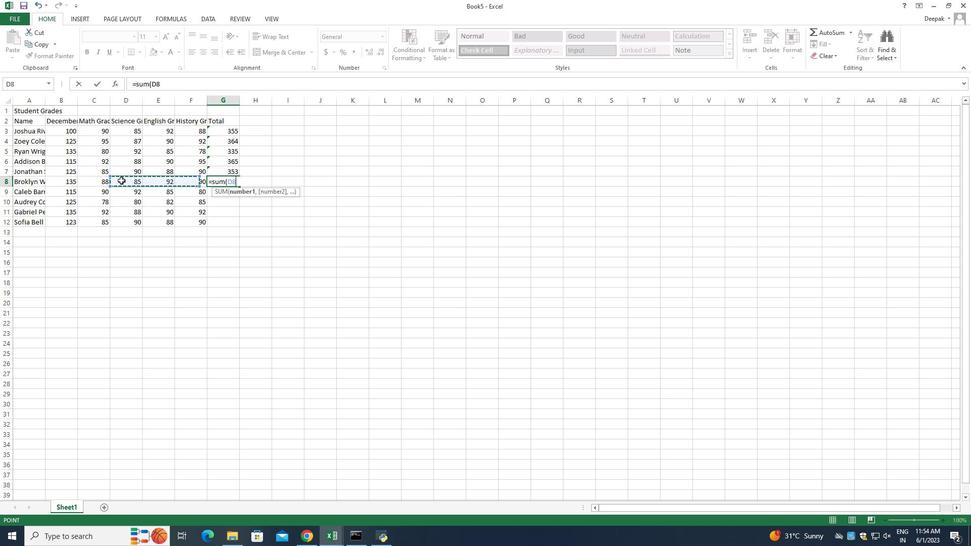 
Action: Mouse pressed left at (117, 181)
Screenshot: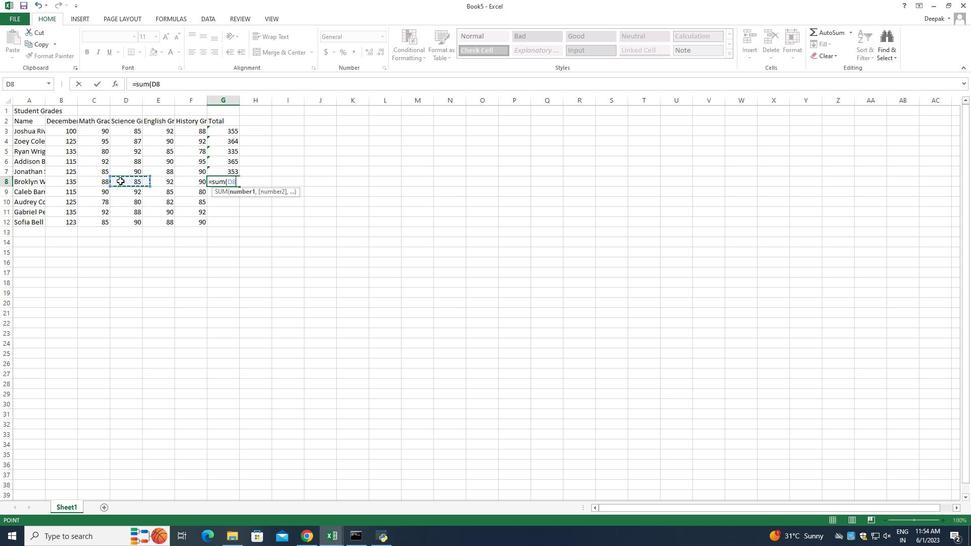 
Action: Mouse moved to (114, 181)
Screenshot: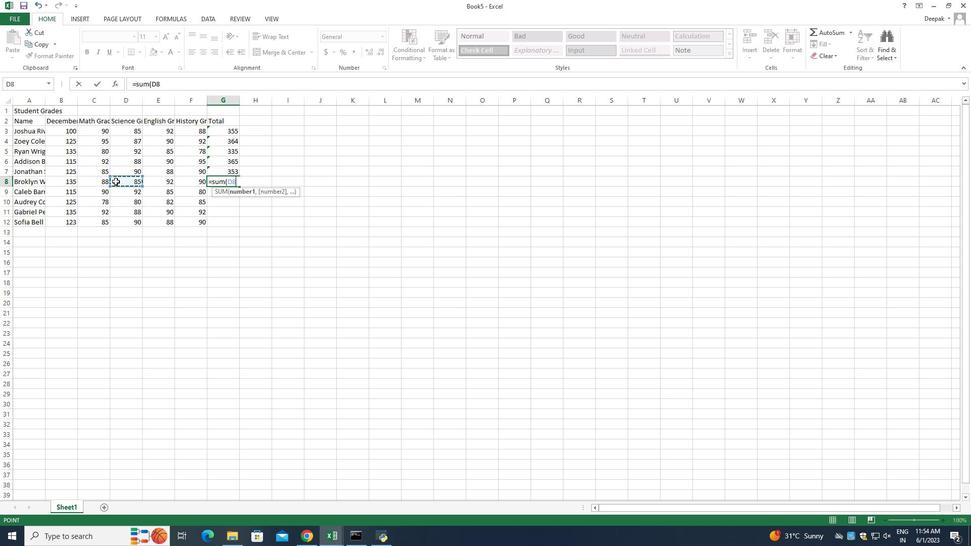 
Action: Mouse pressed left at (114, 181)
Screenshot: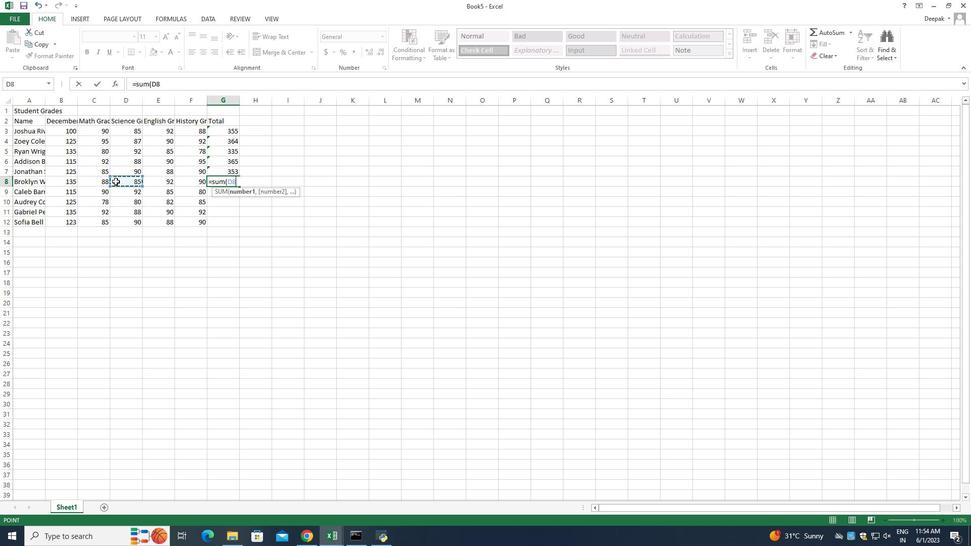
Action: Mouse moved to (193, 182)
Screenshot: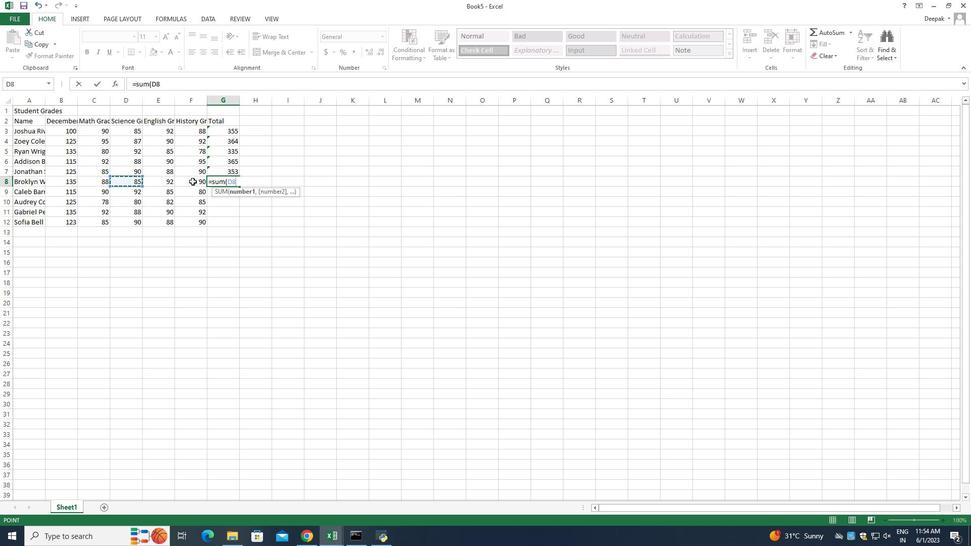 
Action: Mouse pressed left at (193, 182)
Screenshot: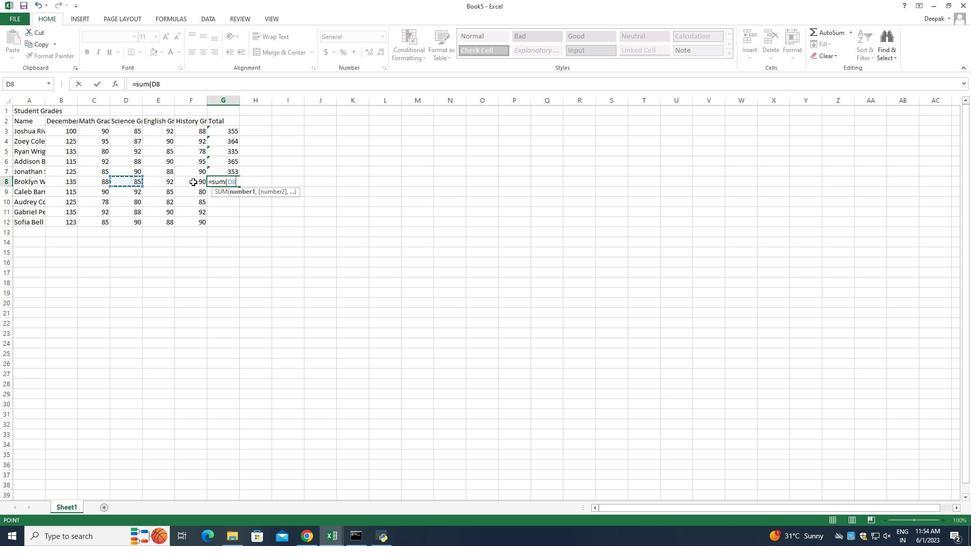 
Action: Mouse moved to (329, 224)
Screenshot: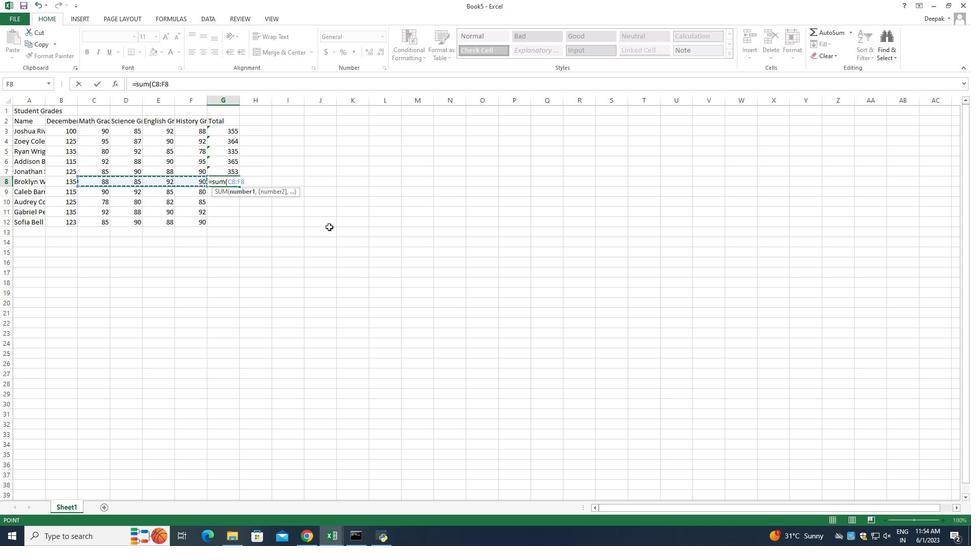 
Action: Key pressed <Key.enter>
Screenshot: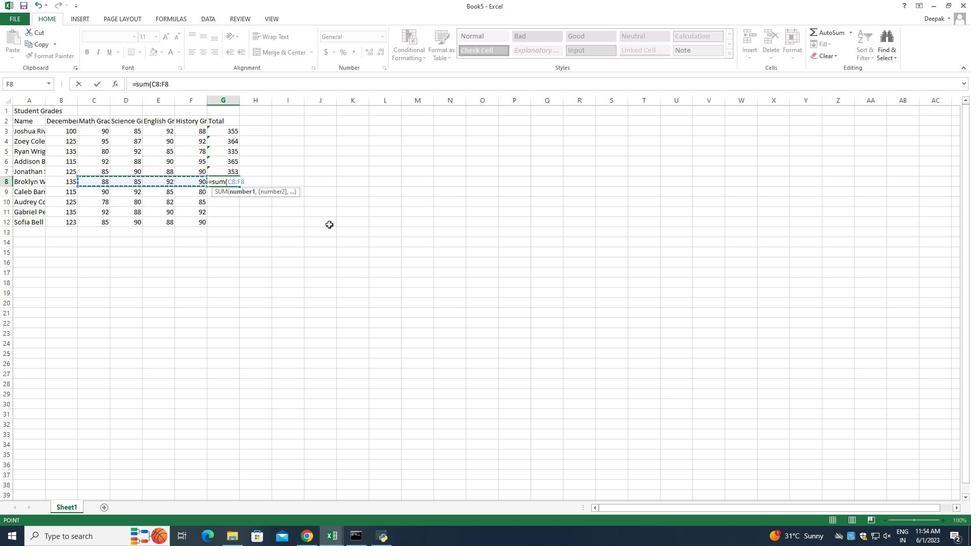 
Action: Mouse moved to (329, 222)
Screenshot: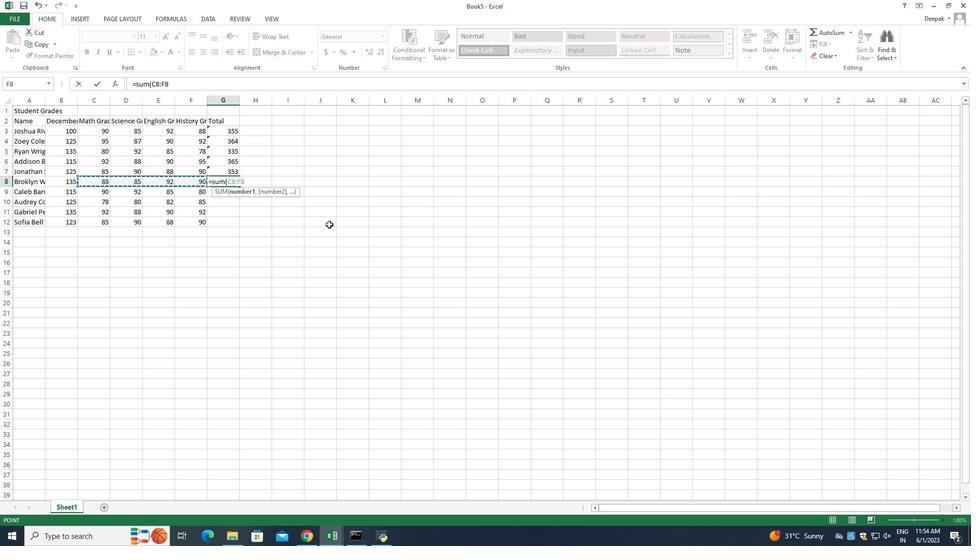 
Action: Key pressed =sum<Key.shift>(
Screenshot: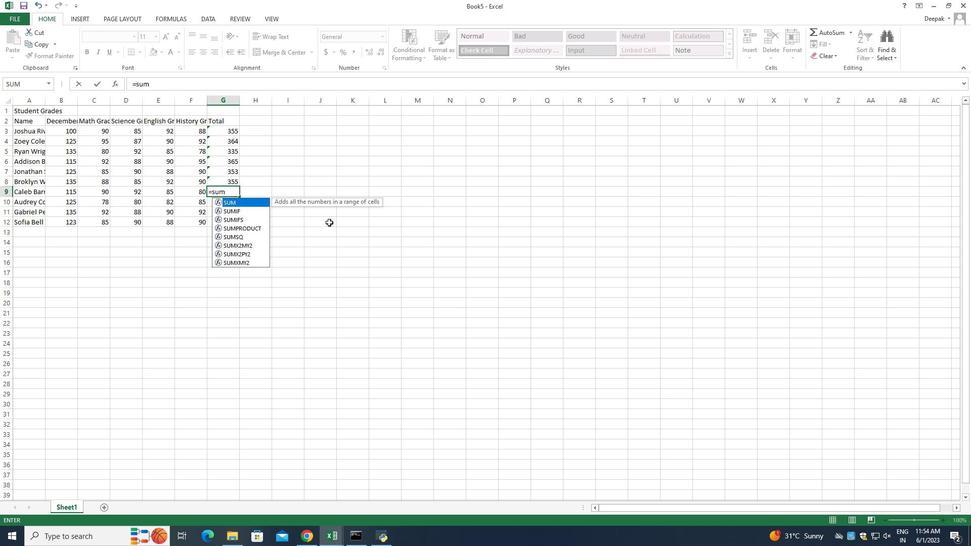 
Action: Mouse moved to (196, 192)
Screenshot: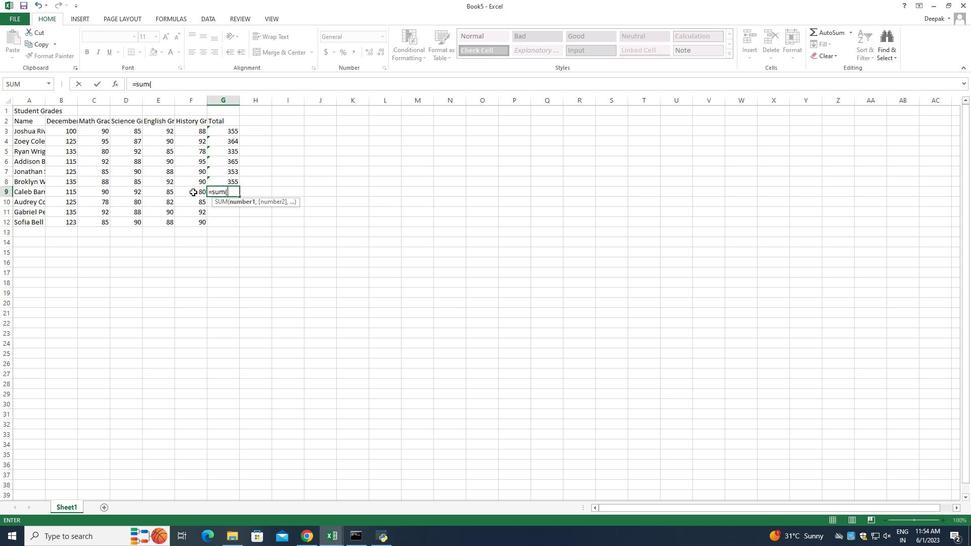 
Action: Mouse pressed left at (196, 192)
Screenshot: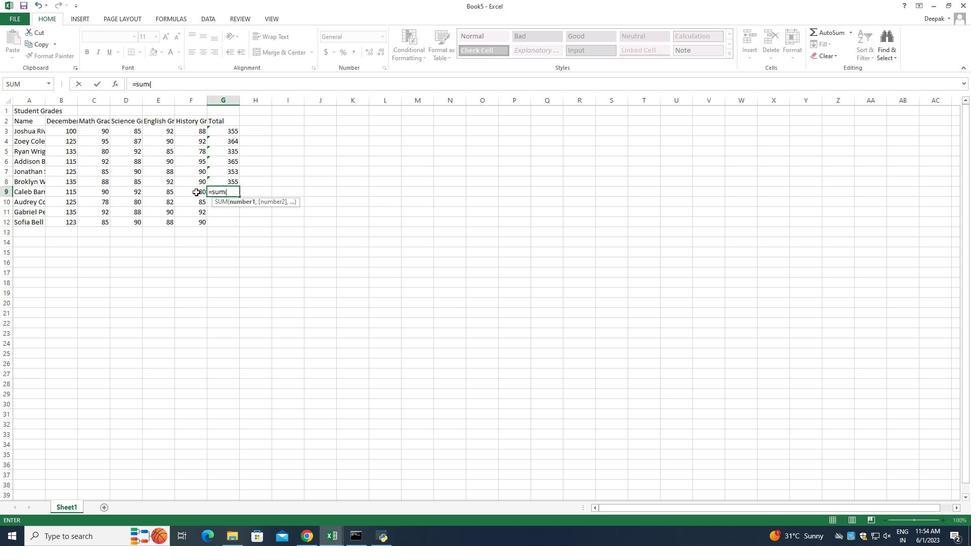 
Action: Mouse moved to (275, 236)
Screenshot: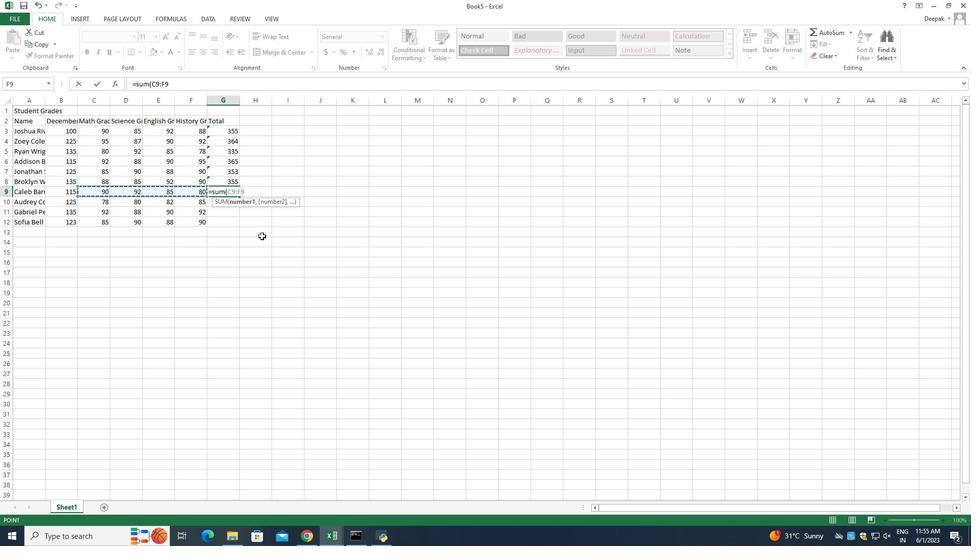 
Action: Key pressed <Key.enter>=sum<Key.shift>(
Screenshot: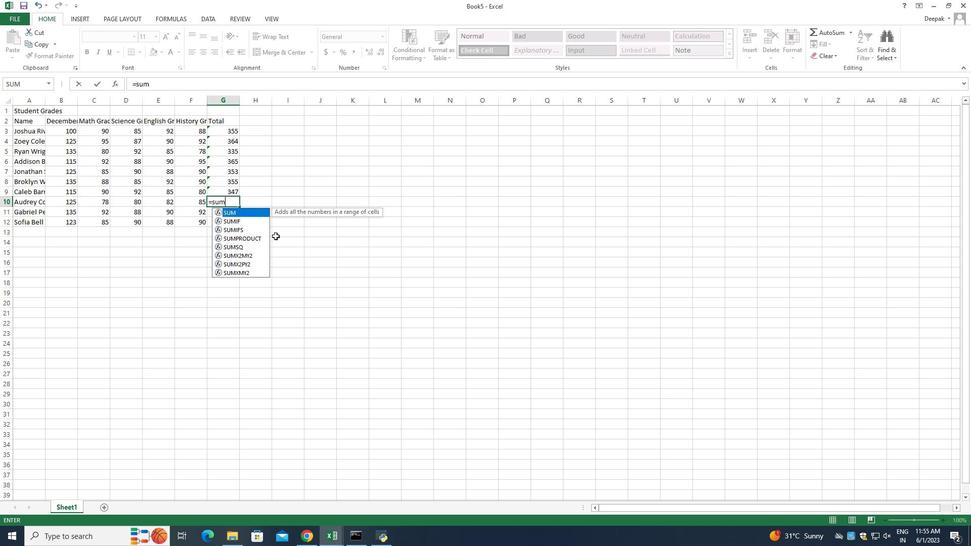 
Action: Mouse moved to (196, 201)
Screenshot: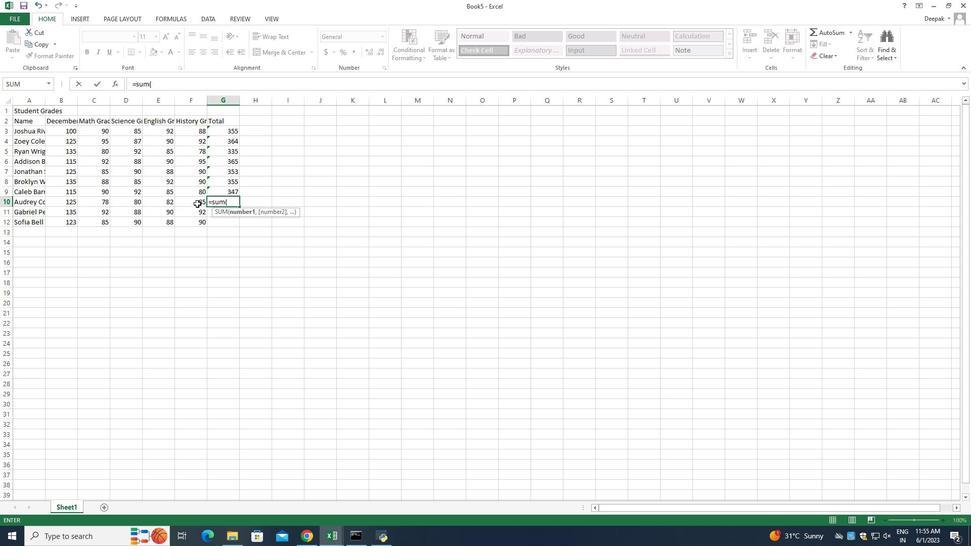 
Action: Mouse pressed left at (196, 201)
Screenshot: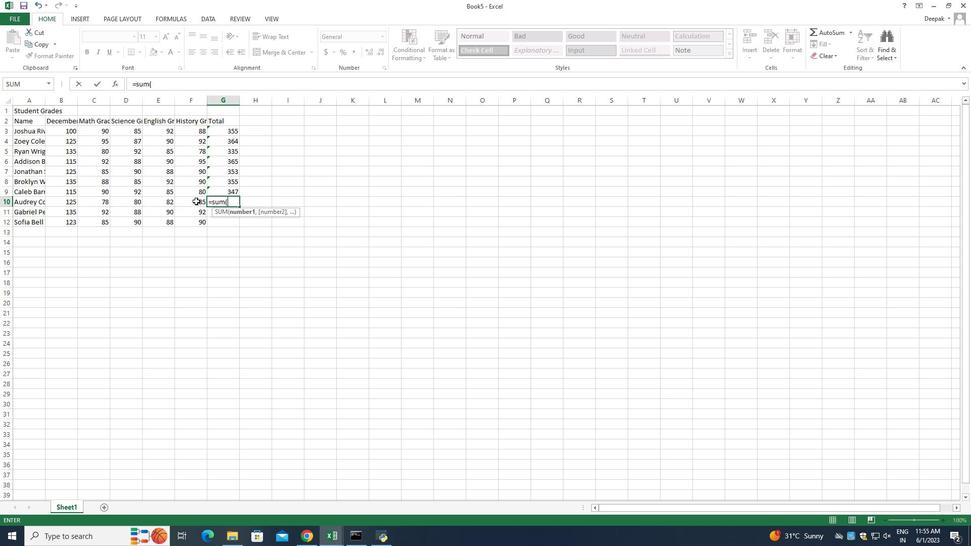 
Action: Mouse moved to (275, 245)
Screenshot: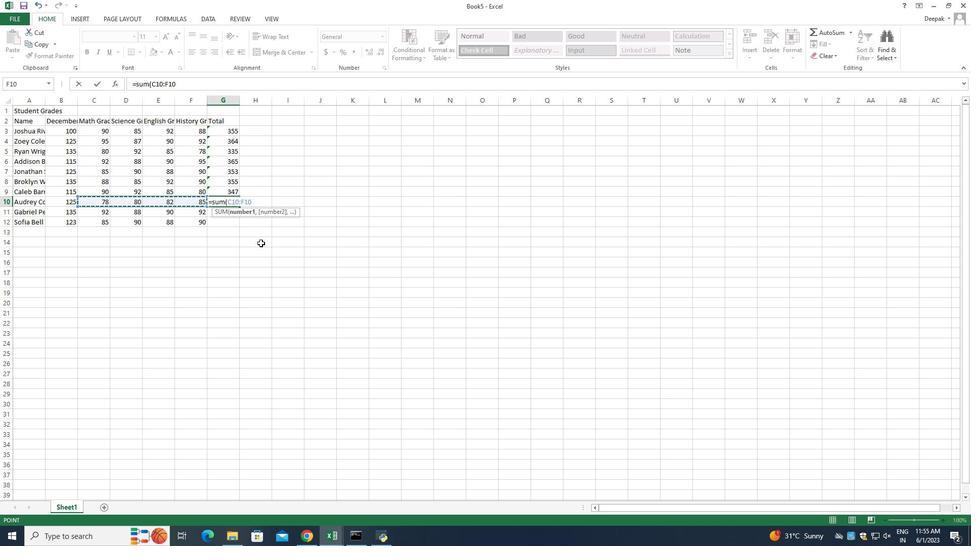 
Action: Key pressed <Key.enter>
Screenshot: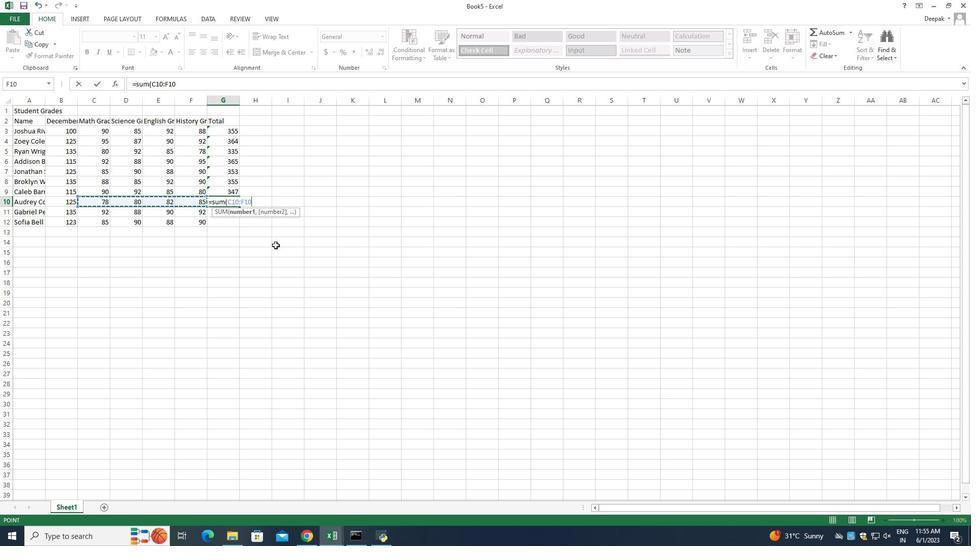 
Action: Mouse moved to (270, 235)
Screenshot: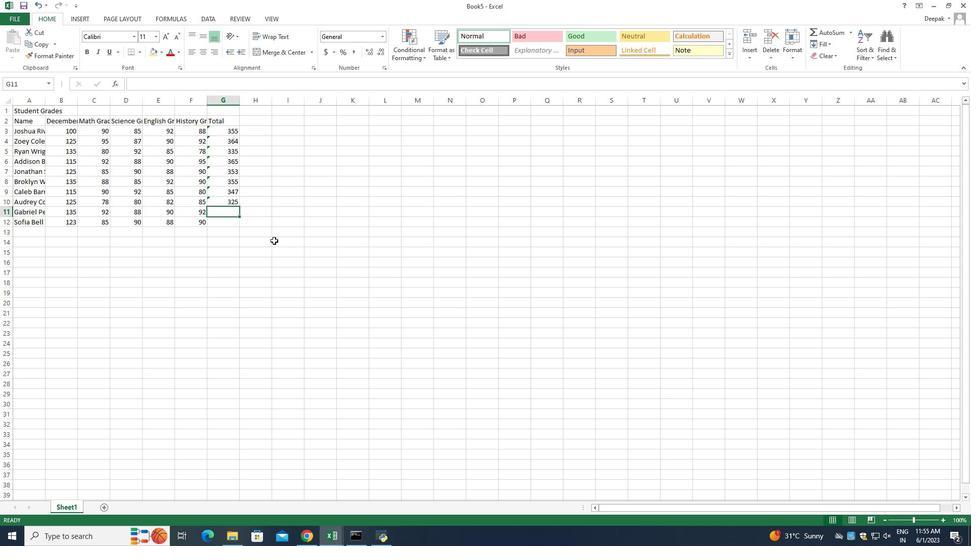 
Action: Key pressed =-<Key.backspace>sum<Key.shift>(
Screenshot: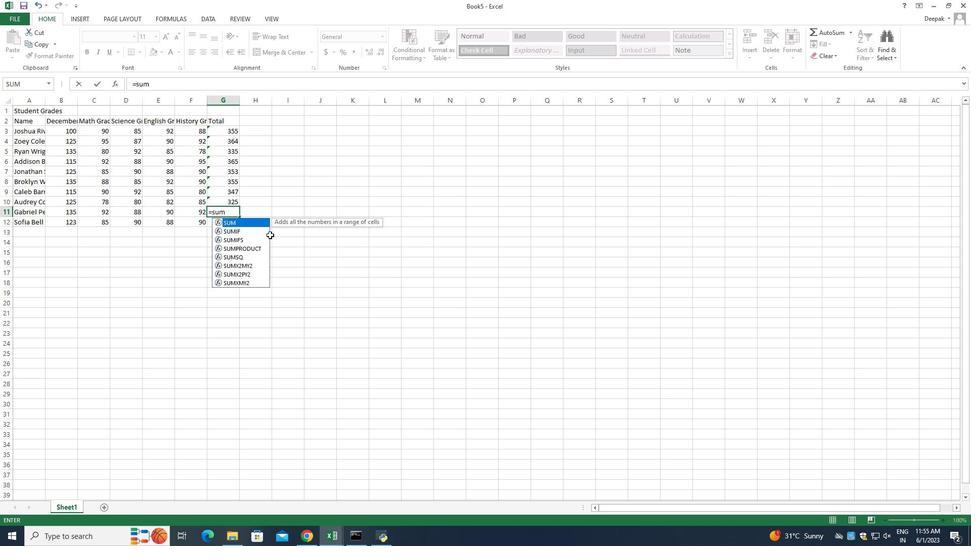
Action: Mouse moved to (198, 211)
Screenshot: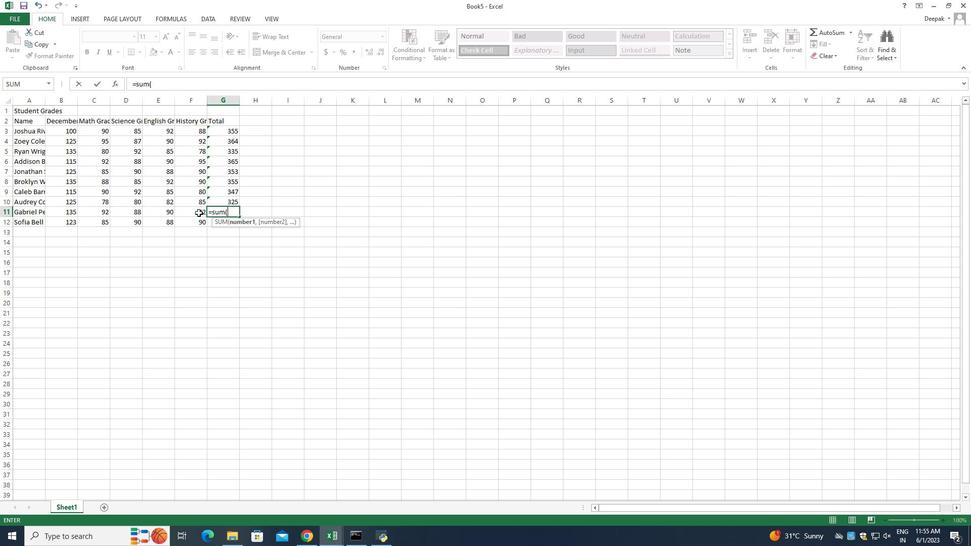 
Action: Mouse pressed left at (198, 211)
Screenshot: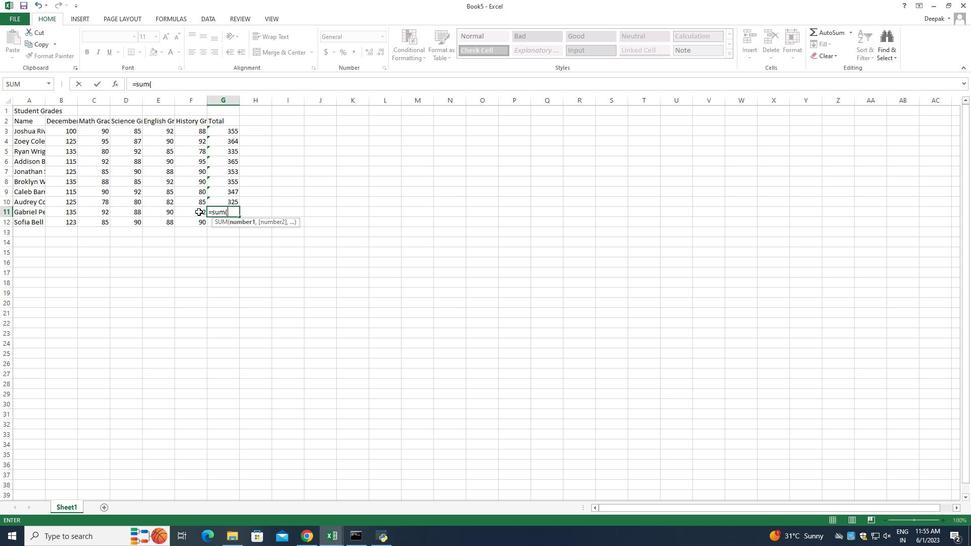 
Action: Mouse moved to (283, 241)
Screenshot: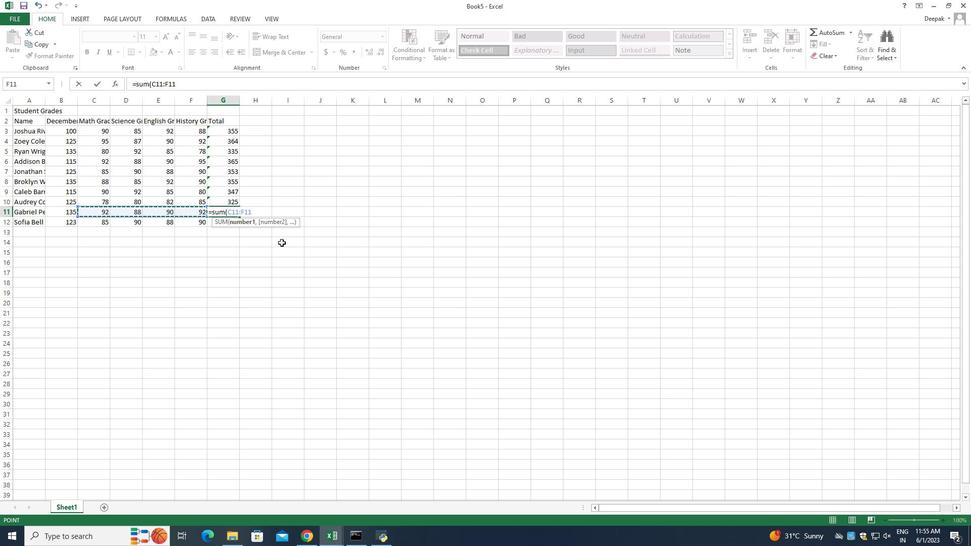 
Action: Key pressed <Key.enter>=sum<Key.shift>(
Screenshot: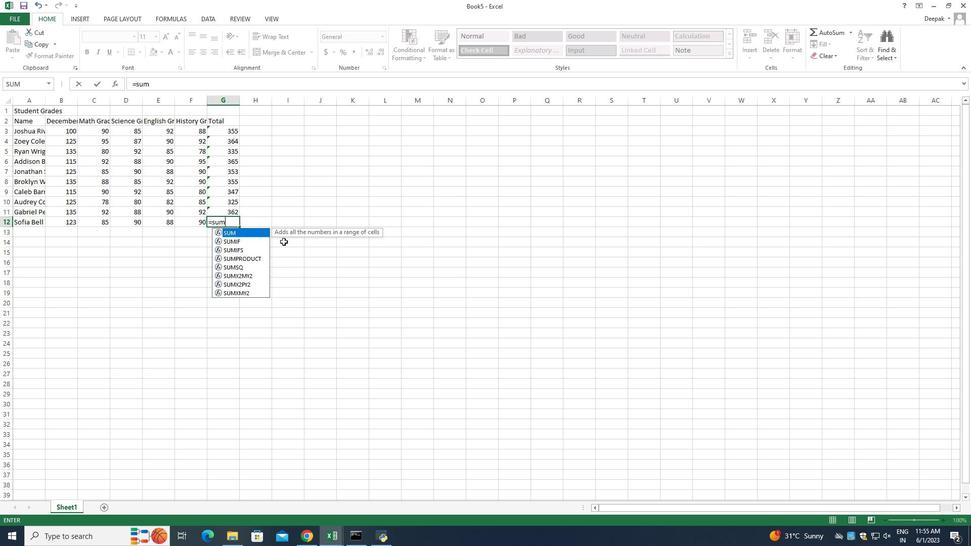 
Action: Mouse moved to (200, 223)
Screenshot: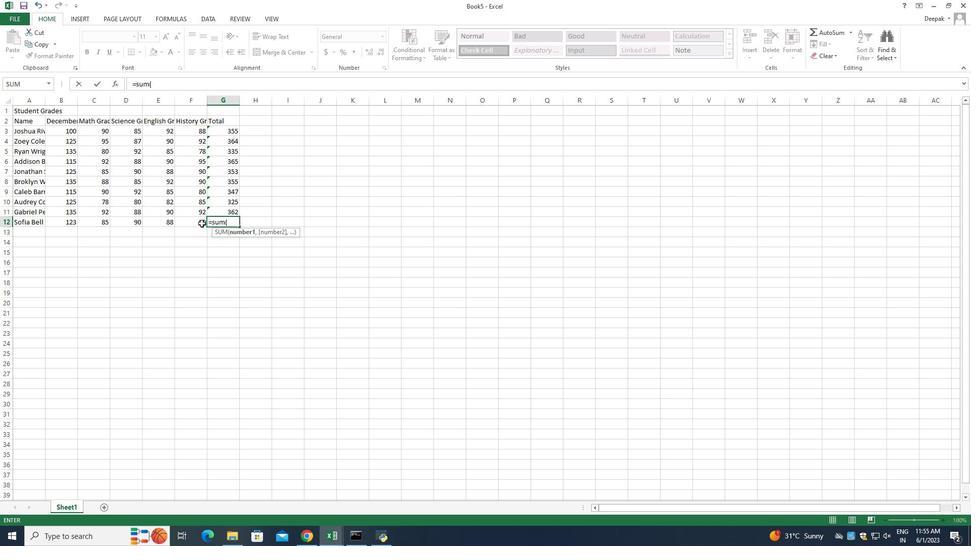 
Action: Mouse pressed left at (200, 223)
Screenshot: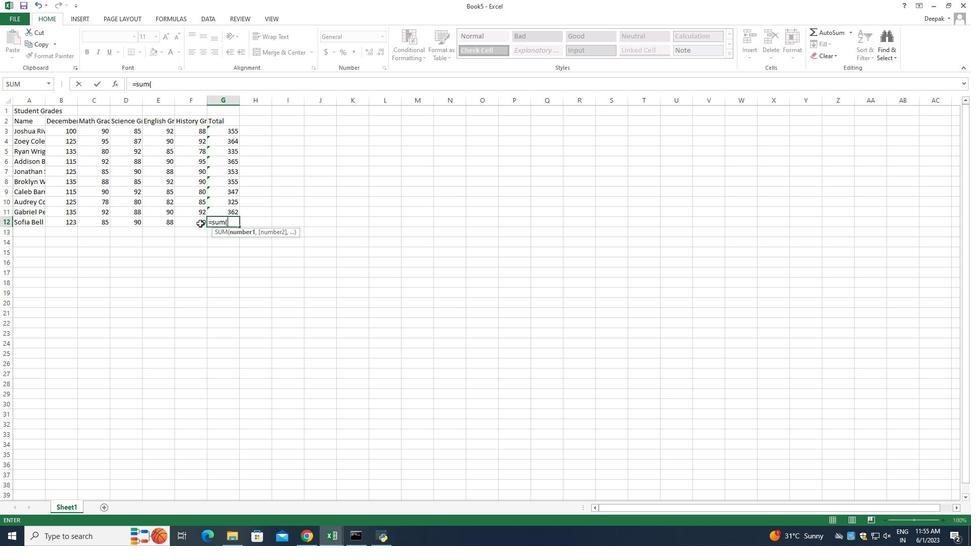 
Action: Mouse moved to (267, 265)
Screenshot: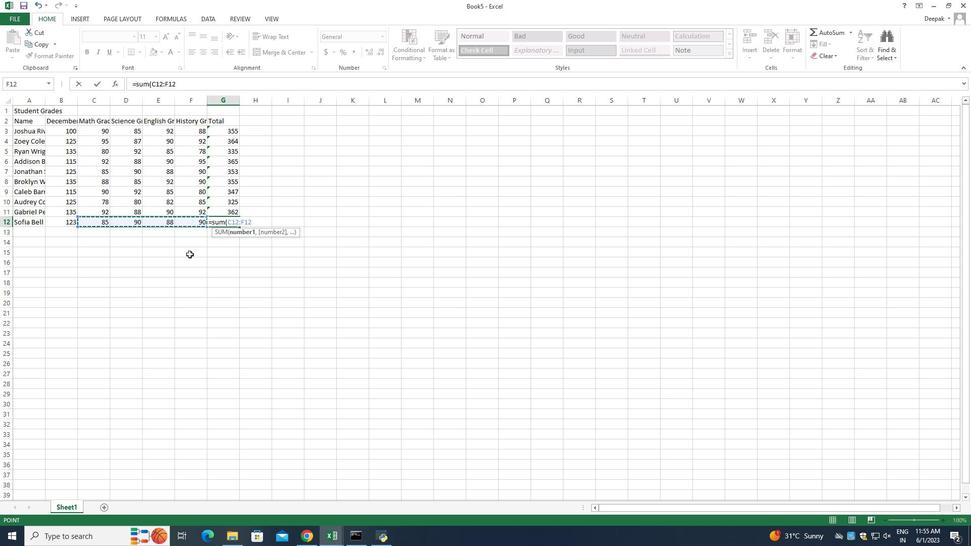 
Action: Key pressed <Key.enter>
Screenshot: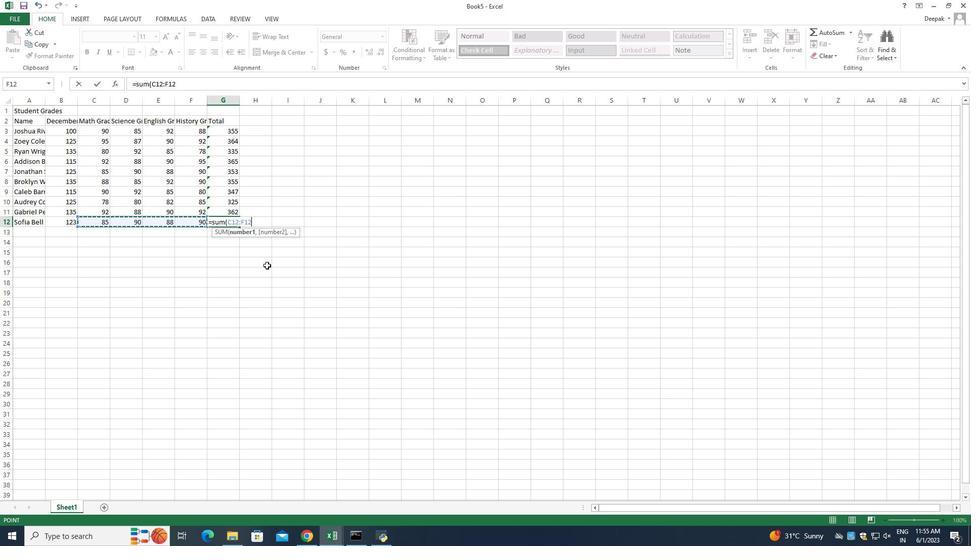 
Action: Mouse moved to (285, 234)
Screenshot: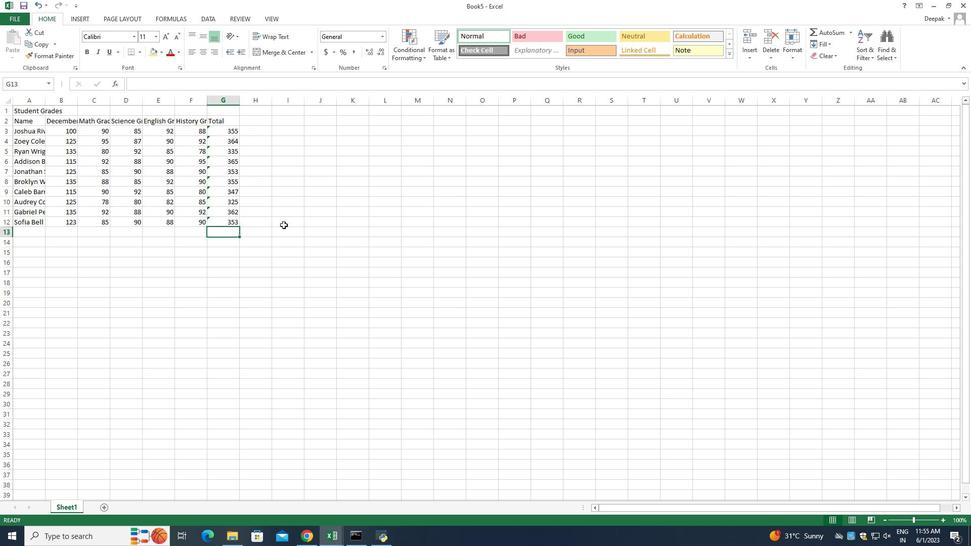 
Action: Mouse scrolled (285, 233) with delta (0, 0)
Screenshot: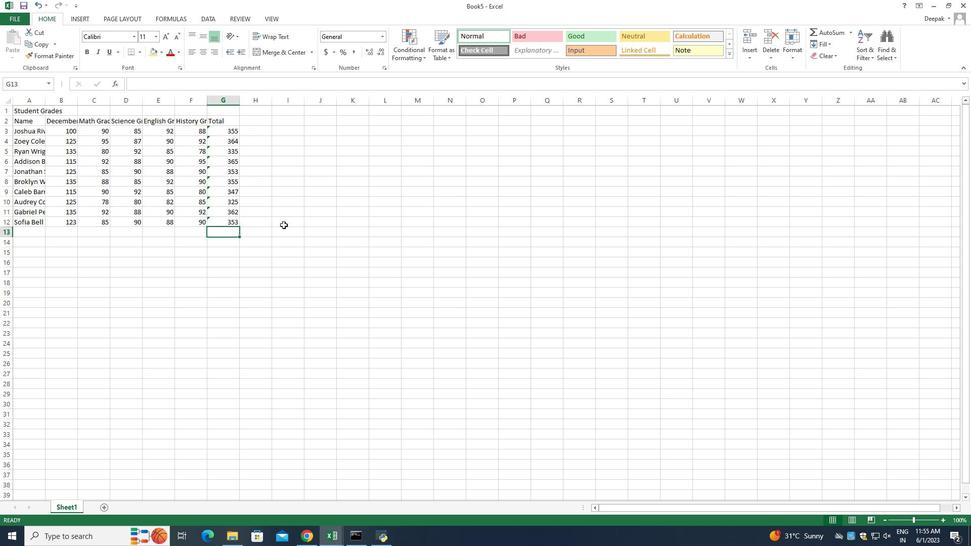 
Action: Mouse moved to (275, 235)
Screenshot: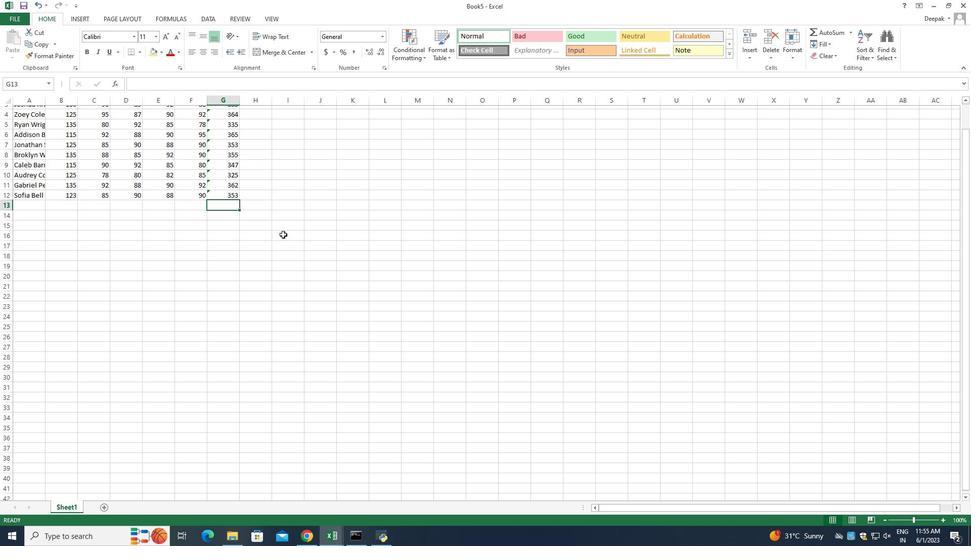 
Action: Mouse scrolled (275, 236) with delta (0, 0)
Screenshot: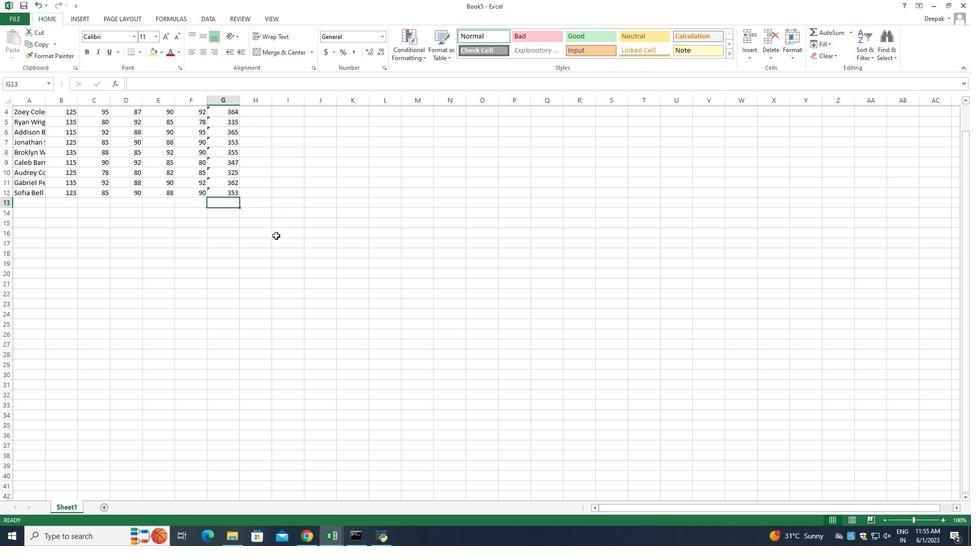 
Action: Mouse scrolled (275, 236) with delta (0, 0)
Screenshot: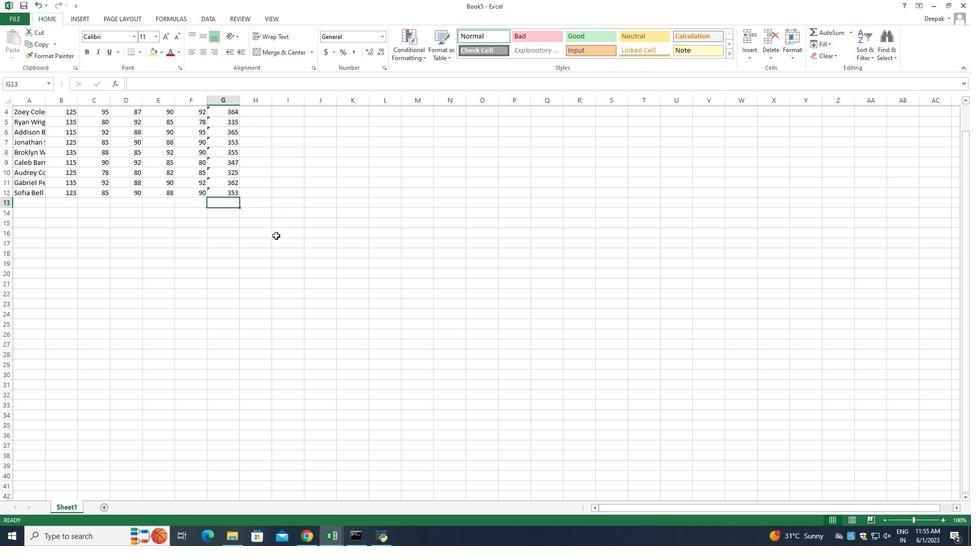 
Action: Mouse scrolled (275, 236) with delta (0, 0)
Screenshot: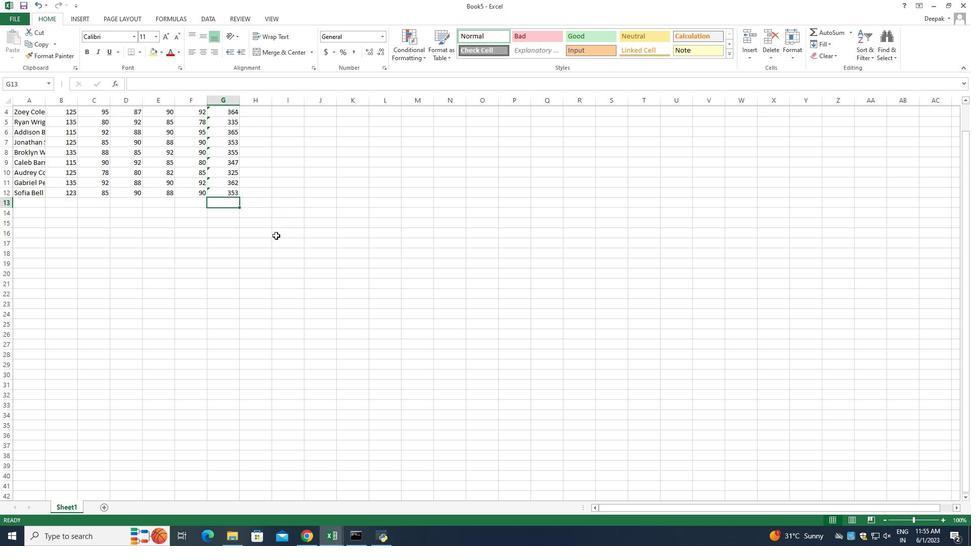 
Action: Mouse scrolled (275, 236) with delta (0, 0)
Screenshot: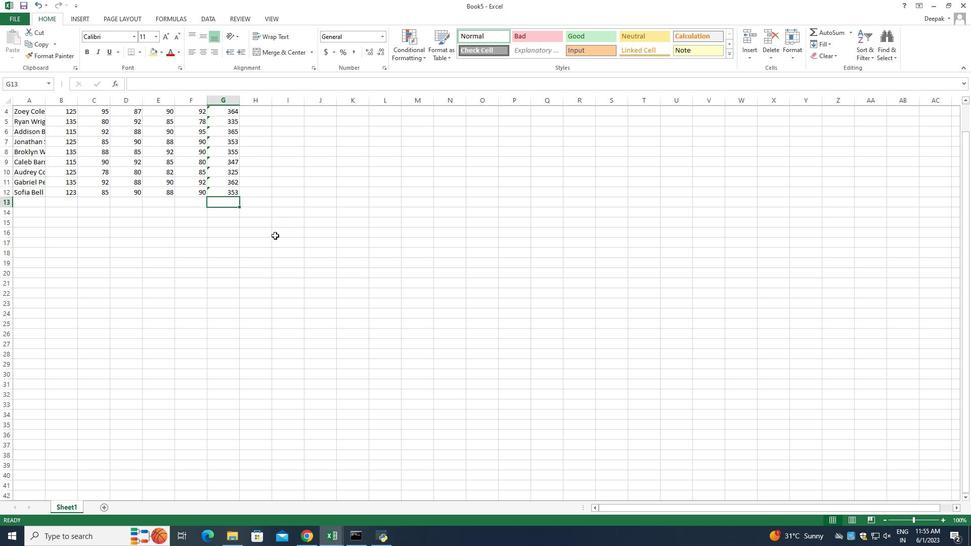 
Action: Mouse scrolled (275, 236) with delta (0, 0)
Screenshot: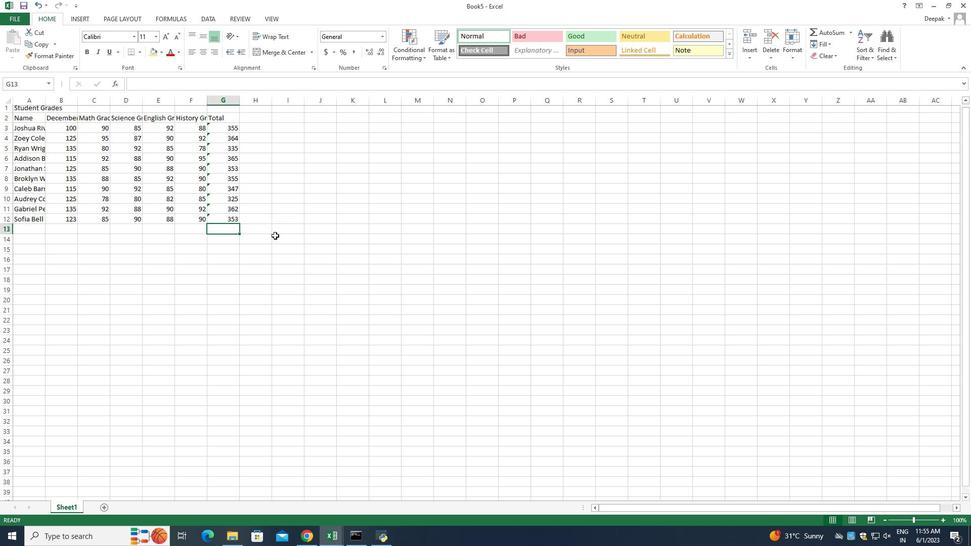 
Action: Mouse scrolled (275, 236) with delta (0, 0)
Screenshot: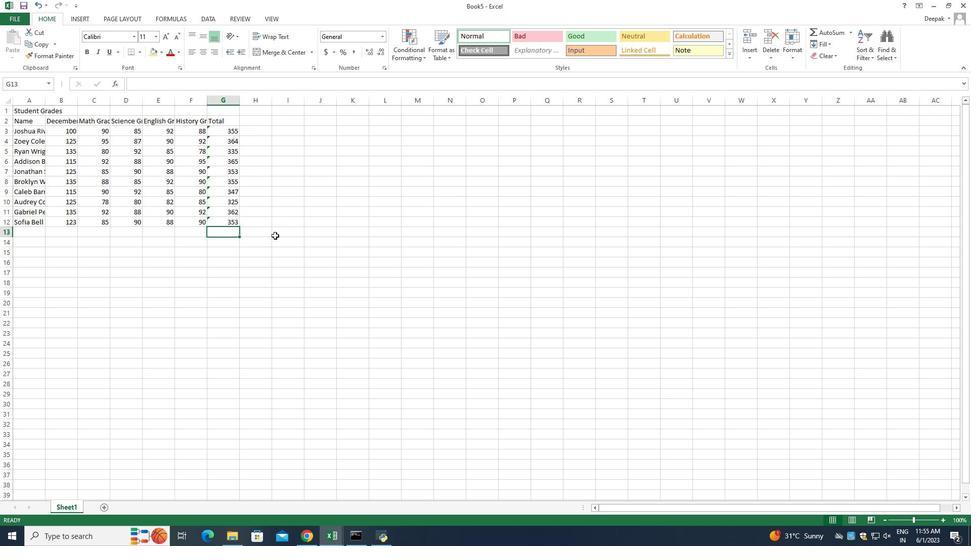 
Action: Mouse scrolled (275, 236) with delta (0, 0)
Screenshot: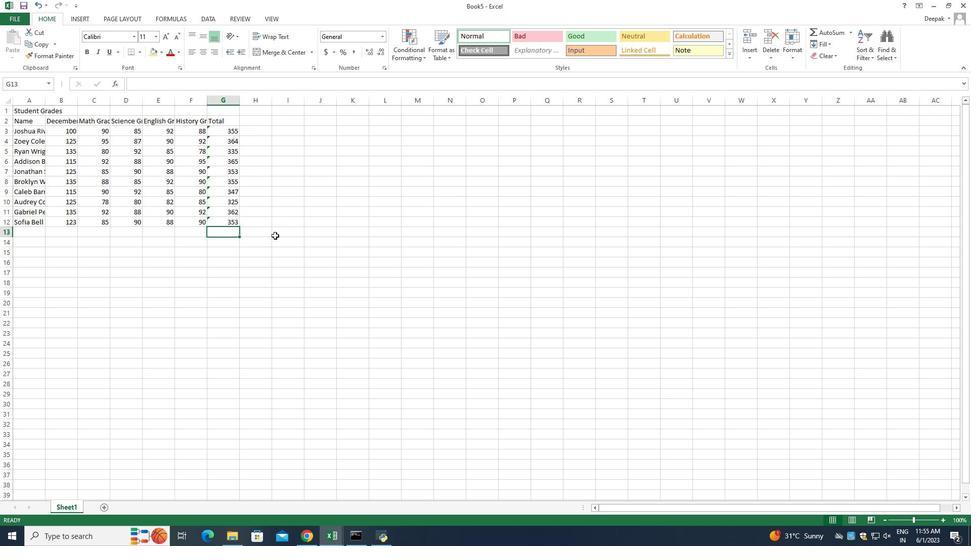 
Action: Mouse moved to (45, 102)
Screenshot: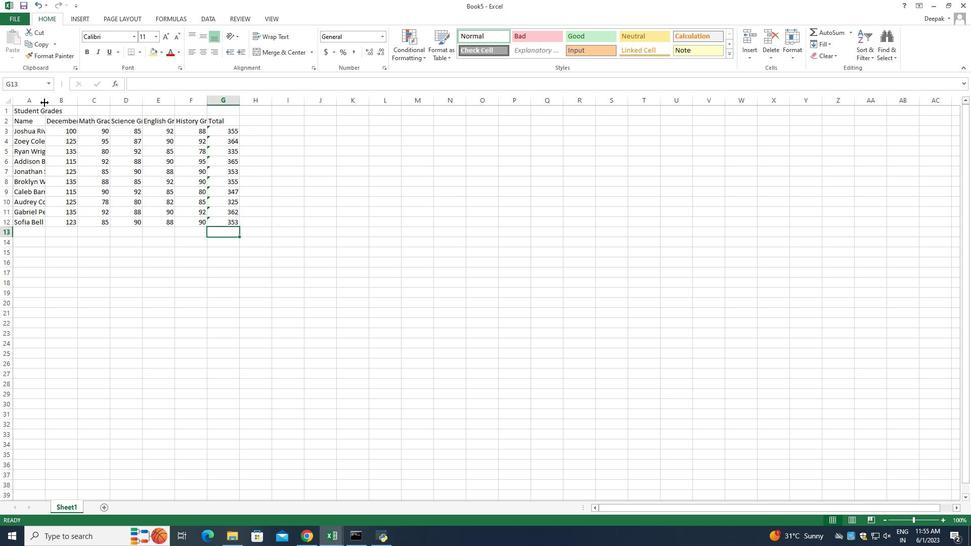 
Action: Mouse pressed left at (45, 102)
Screenshot: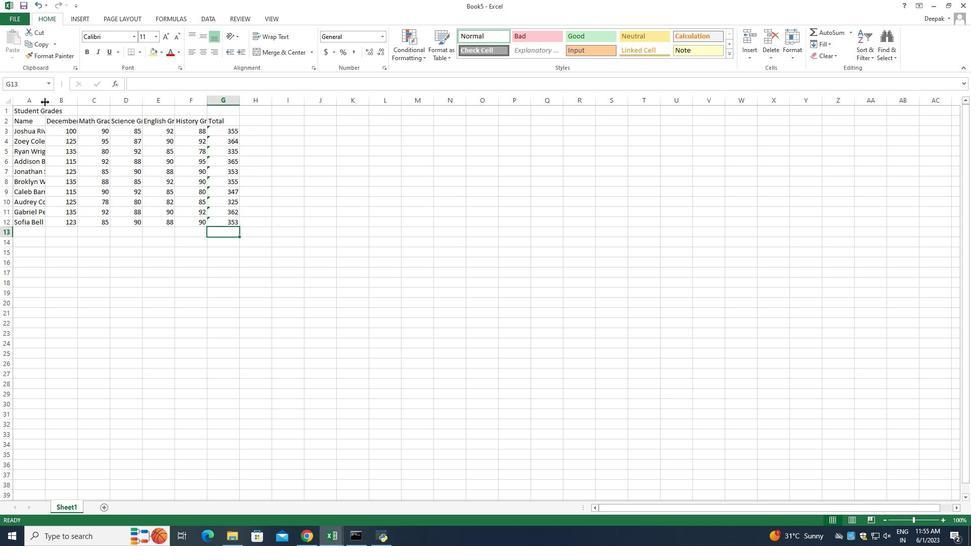 
Action: Mouse pressed left at (45, 102)
Screenshot: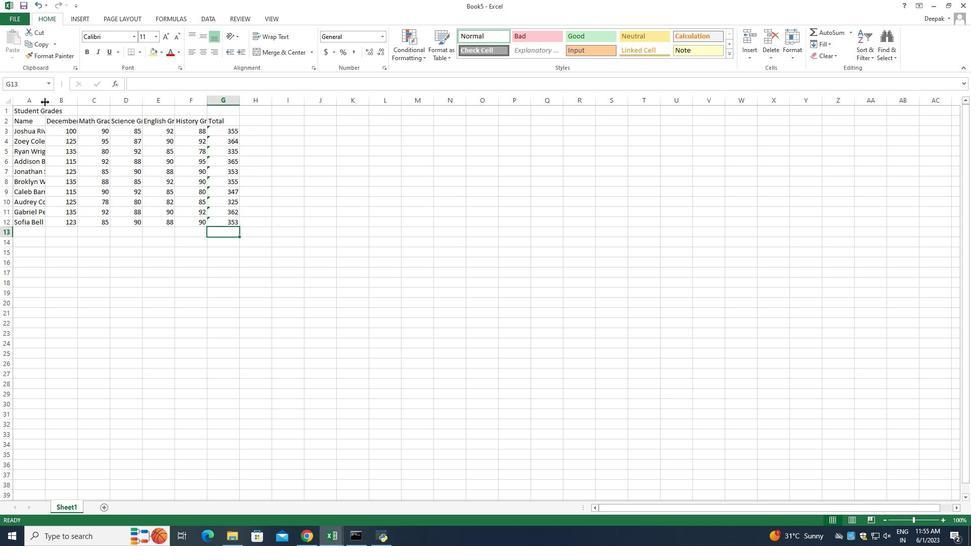 
Action: Mouse moved to (108, 102)
Screenshot: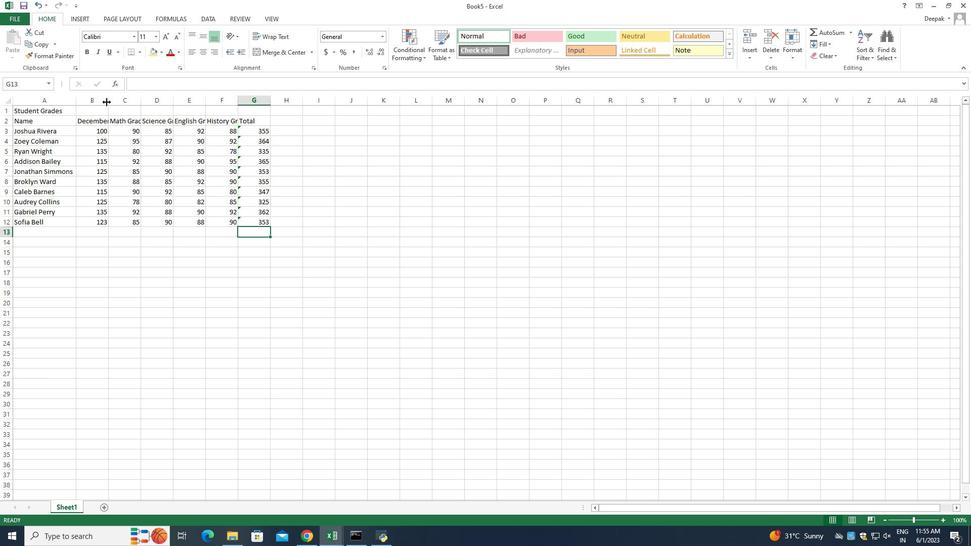 
Action: Mouse pressed left at (108, 102)
Screenshot: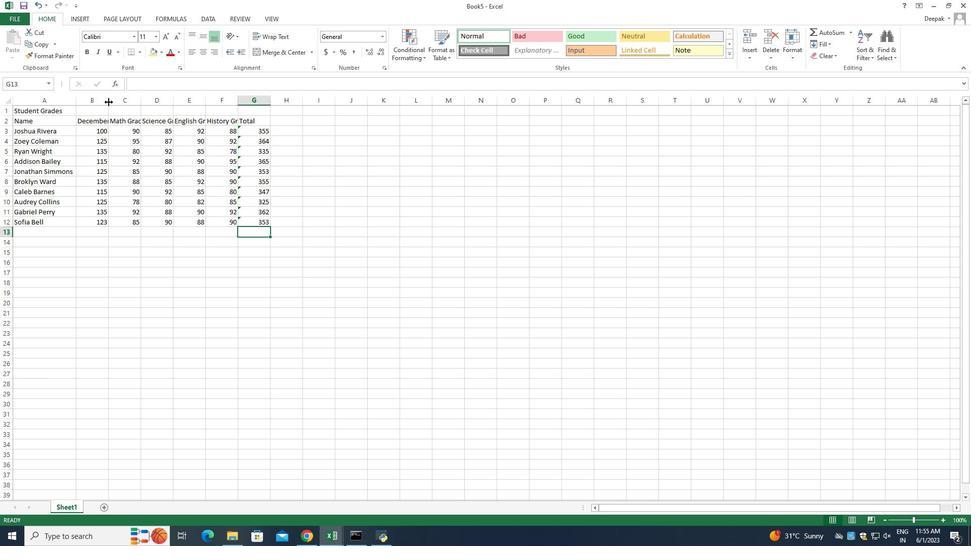 
Action: Mouse pressed left at (108, 102)
Screenshot: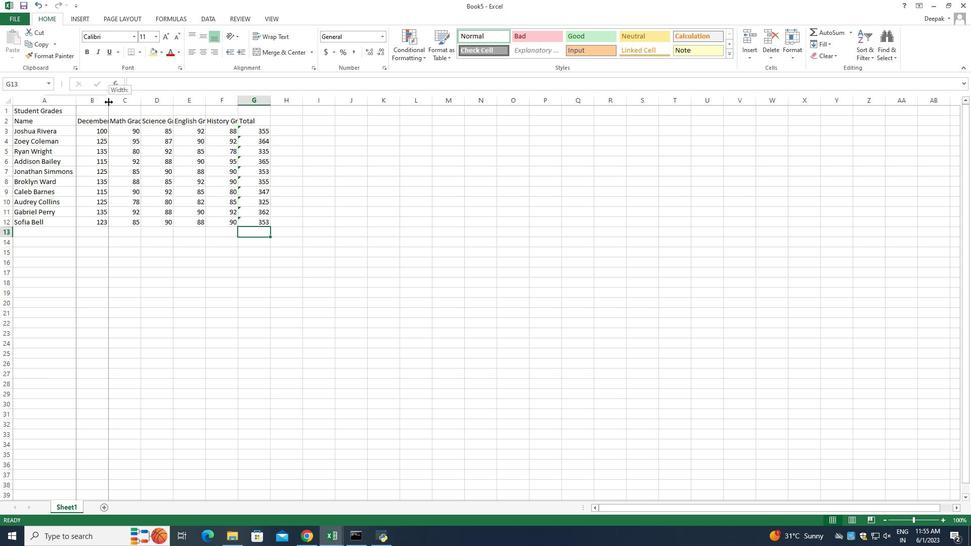 
Action: Mouse moved to (193, 97)
Screenshot: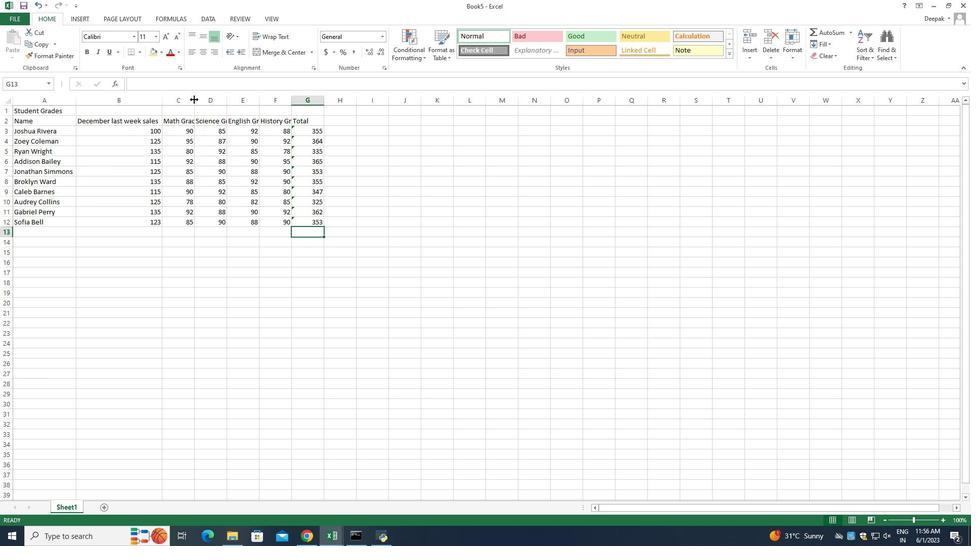 
Action: Mouse pressed left at (193, 97)
Screenshot: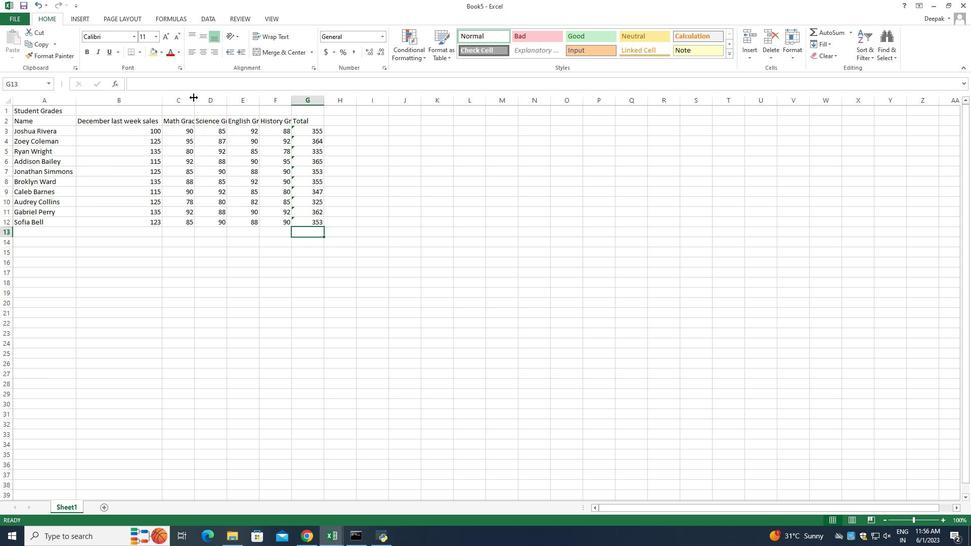 
Action: Mouse pressed left at (193, 97)
Screenshot: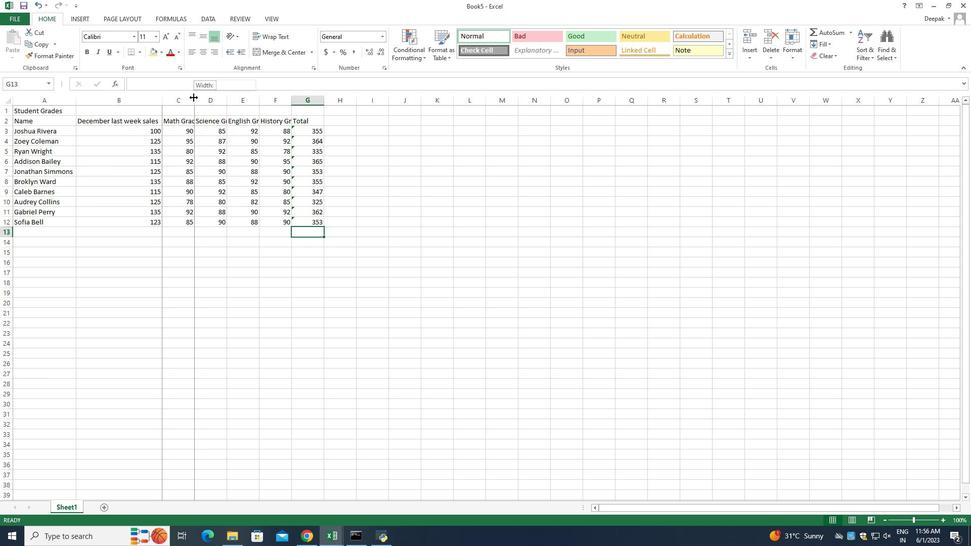 
Action: Mouse moved to (235, 101)
Screenshot: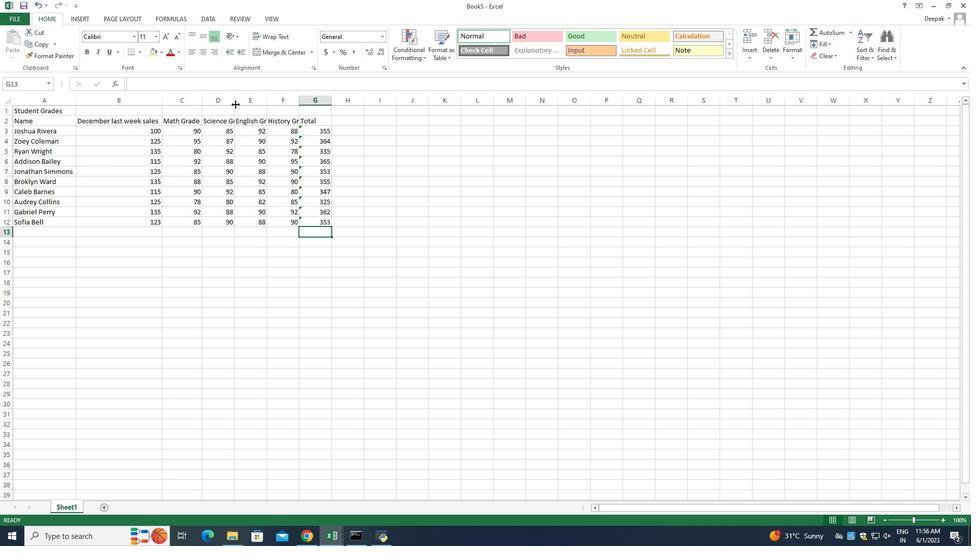 
Action: Mouse pressed left at (235, 101)
Screenshot: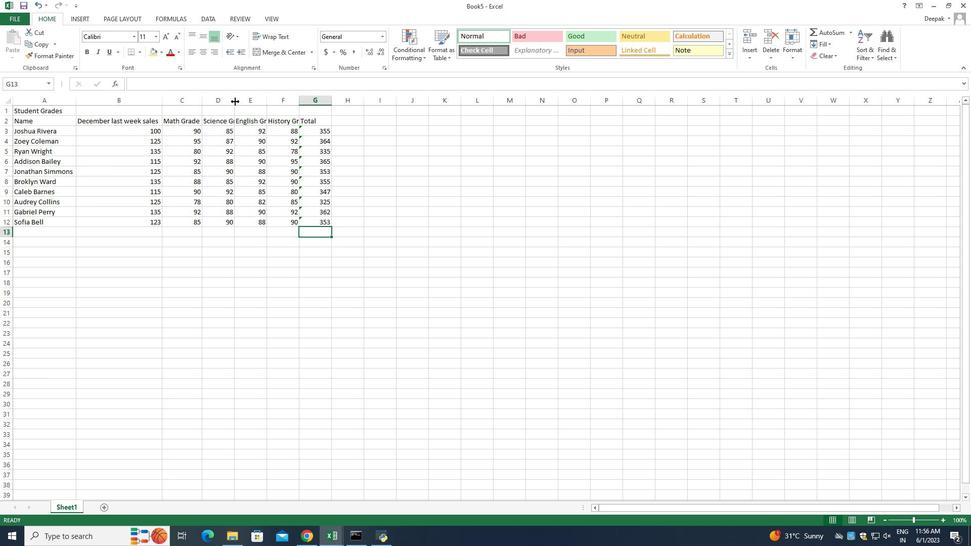 
Action: Mouse pressed left at (235, 101)
Screenshot: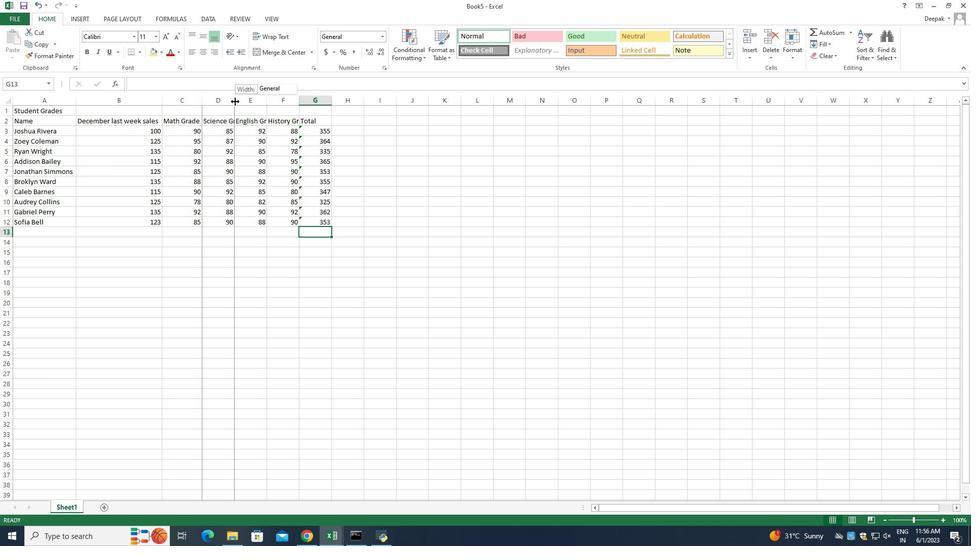 
Action: Mouse moved to (285, 102)
Screenshot: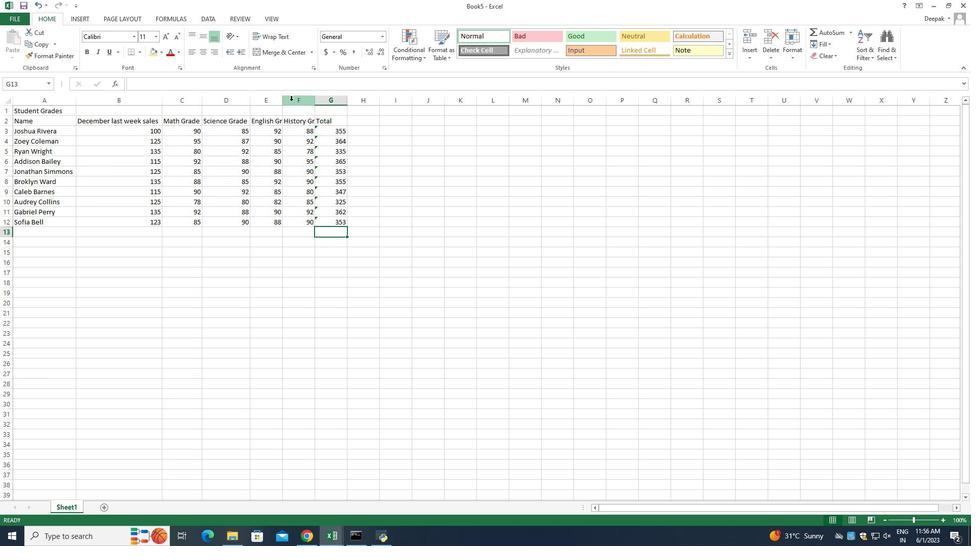 
Action: Mouse pressed left at (285, 102)
Screenshot: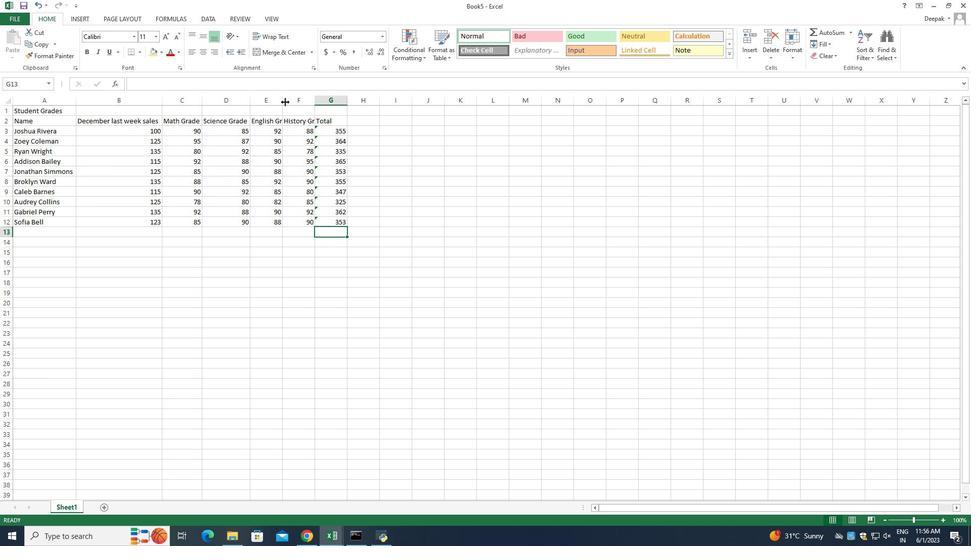 
Action: Mouse pressed left at (285, 102)
Screenshot: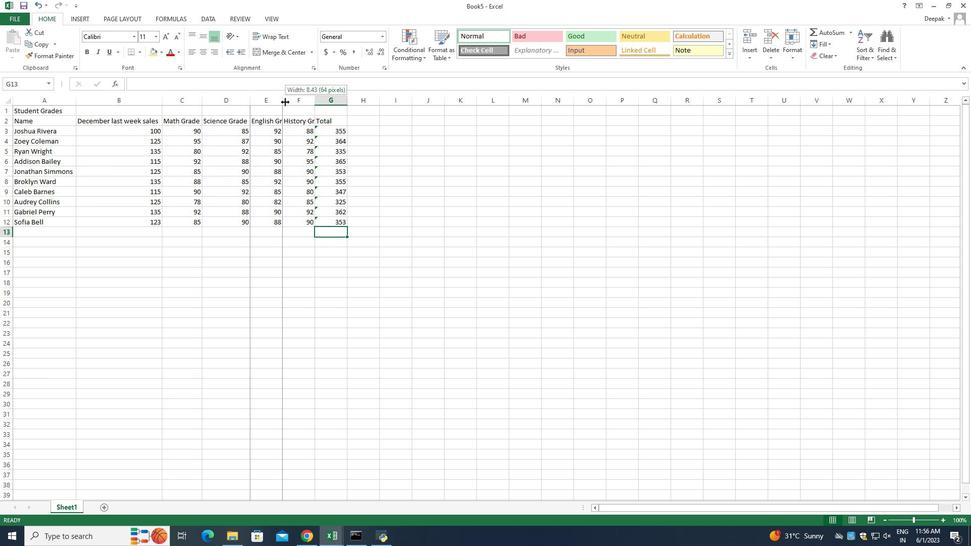 
Action: Mouse moved to (330, 100)
Screenshot: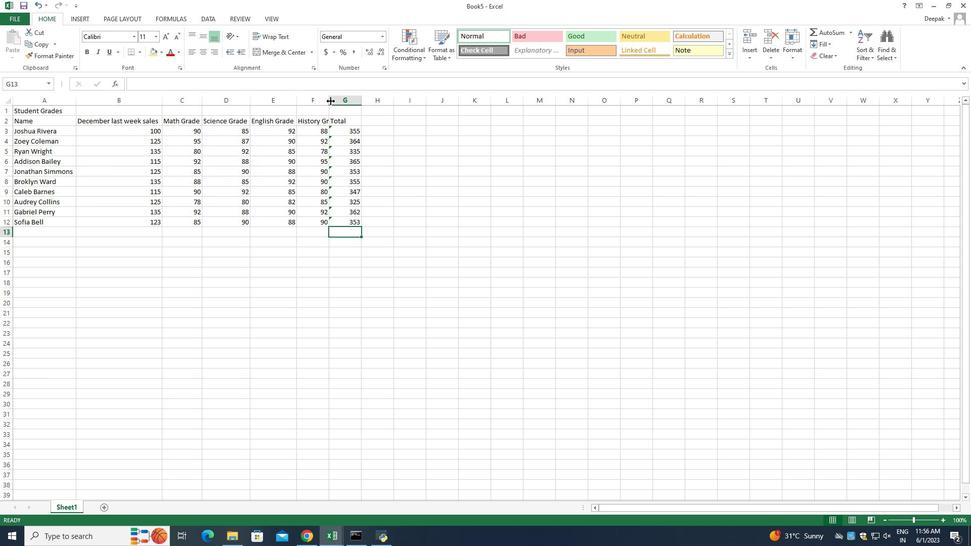 
Action: Mouse pressed left at (330, 100)
Screenshot: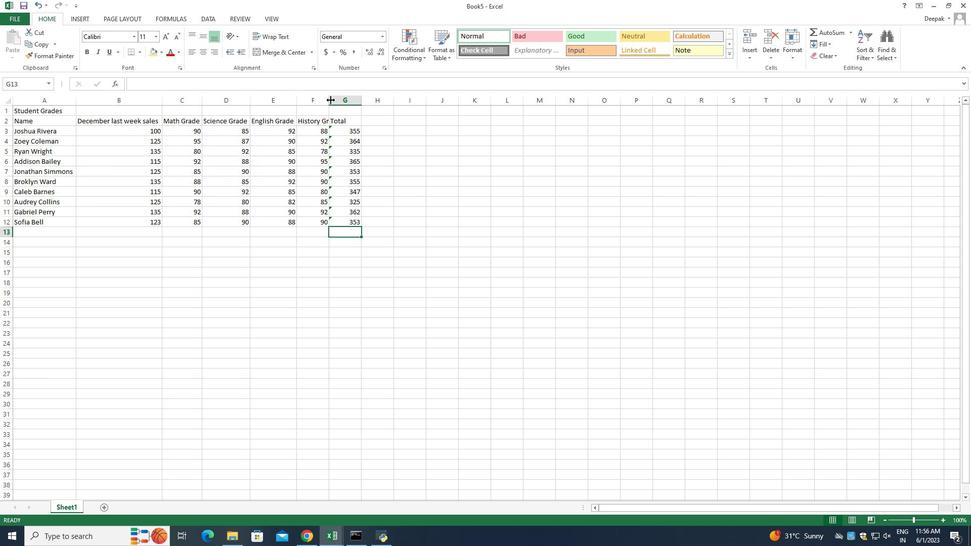 
Action: Mouse pressed left at (330, 100)
Screenshot: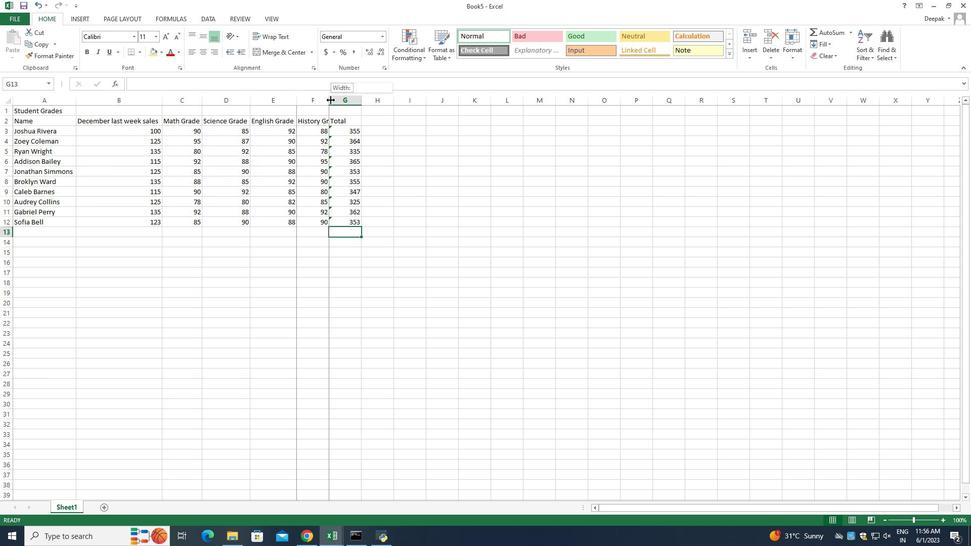 
Action: Mouse moved to (375, 101)
Screenshot: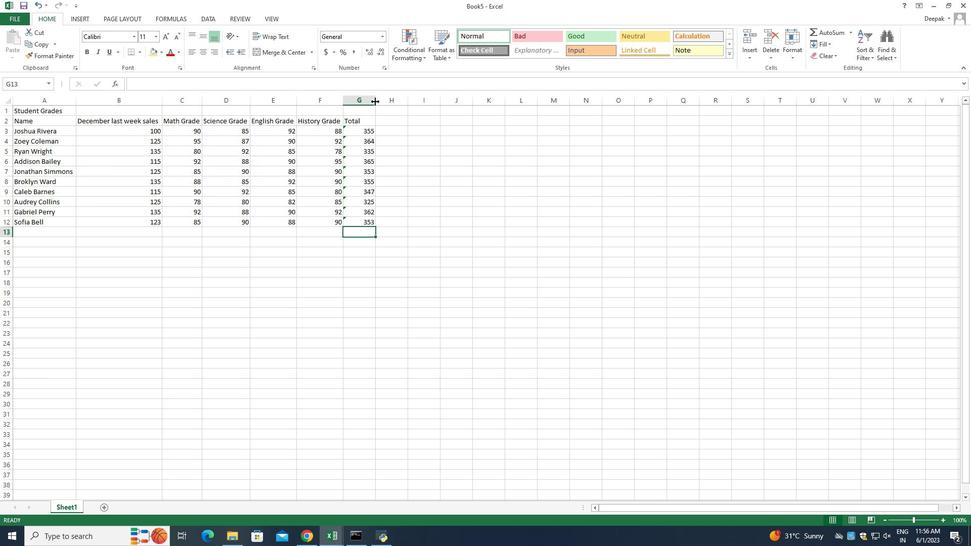
Action: Mouse pressed left at (375, 101)
Screenshot: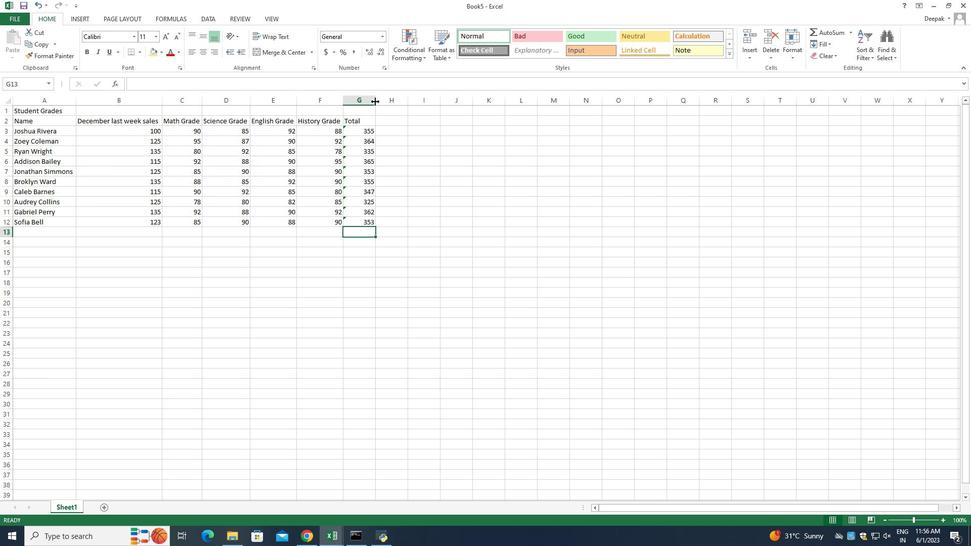 
Action: Mouse pressed left at (375, 101)
Screenshot: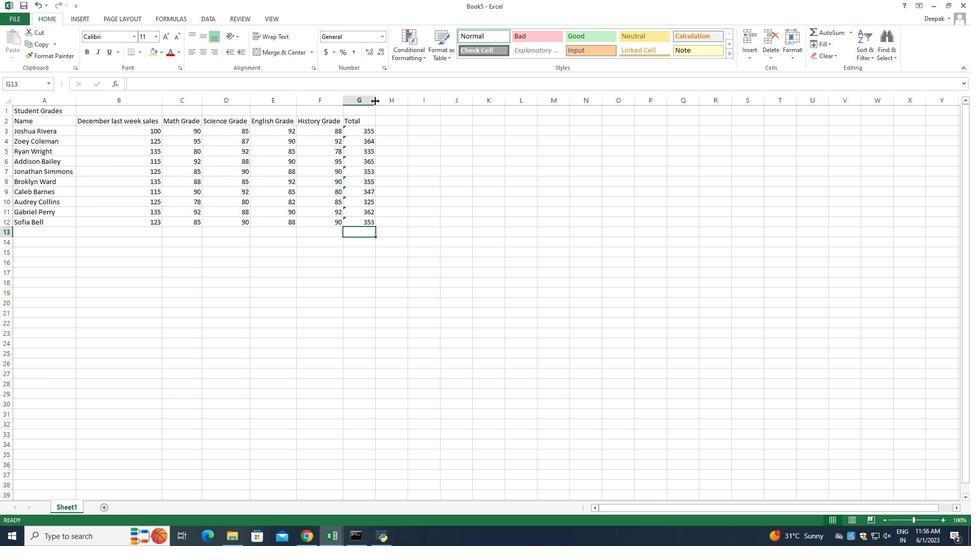 
Action: Mouse moved to (81, 267)
Screenshot: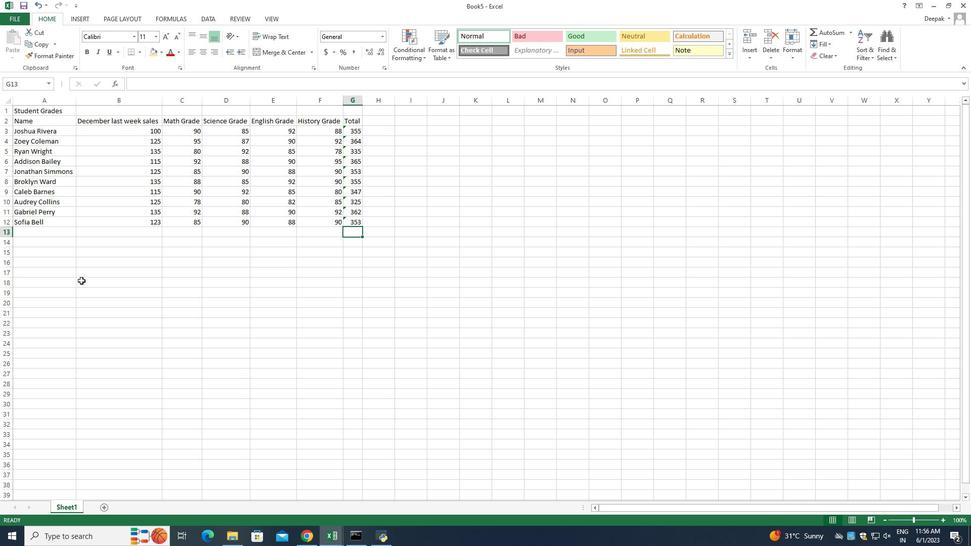 
Action: Mouse scrolled (81, 268) with delta (0, 0)
Screenshot: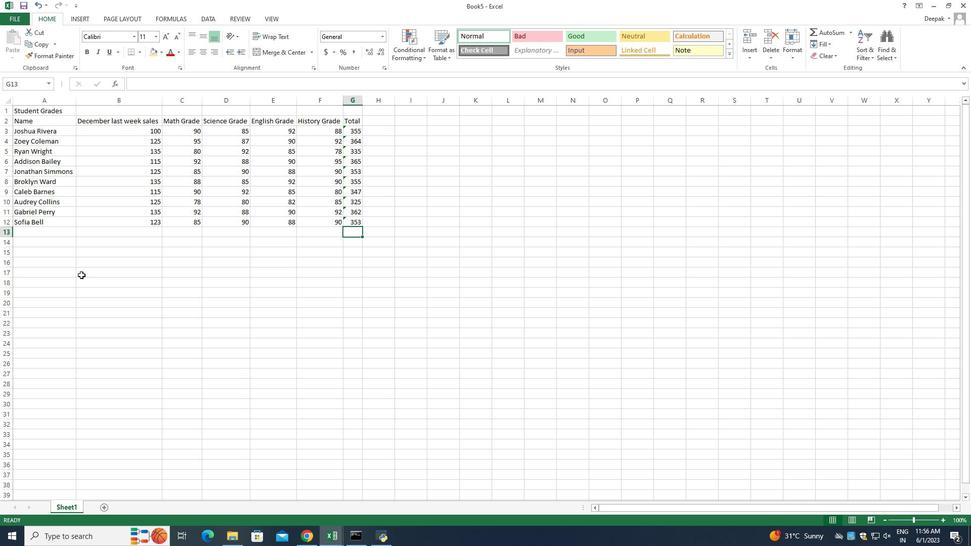 
Action: Mouse moved to (81, 267)
Screenshot: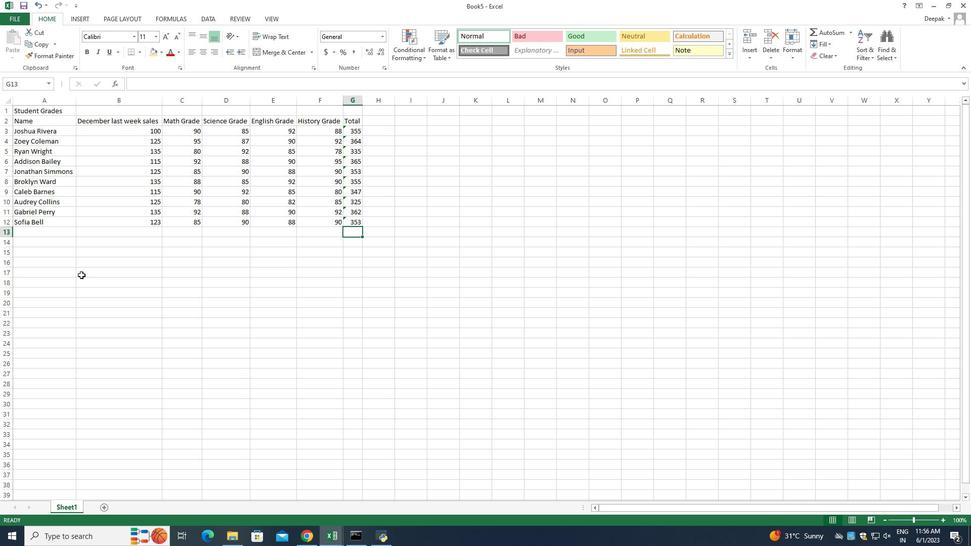 
Action: Mouse scrolled (81, 267) with delta (0, 0)
Screenshot: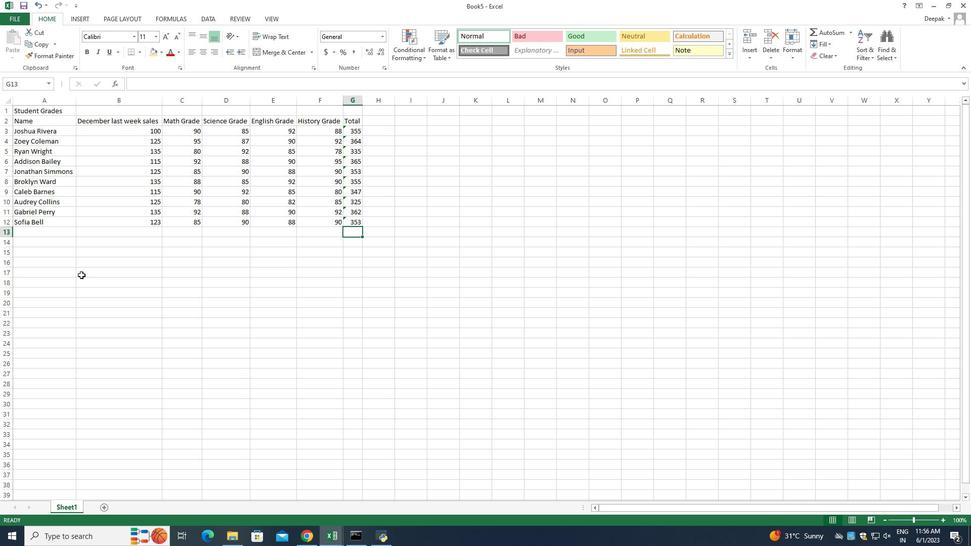 
Action: Mouse scrolled (81, 267) with delta (0, 0)
Screenshot: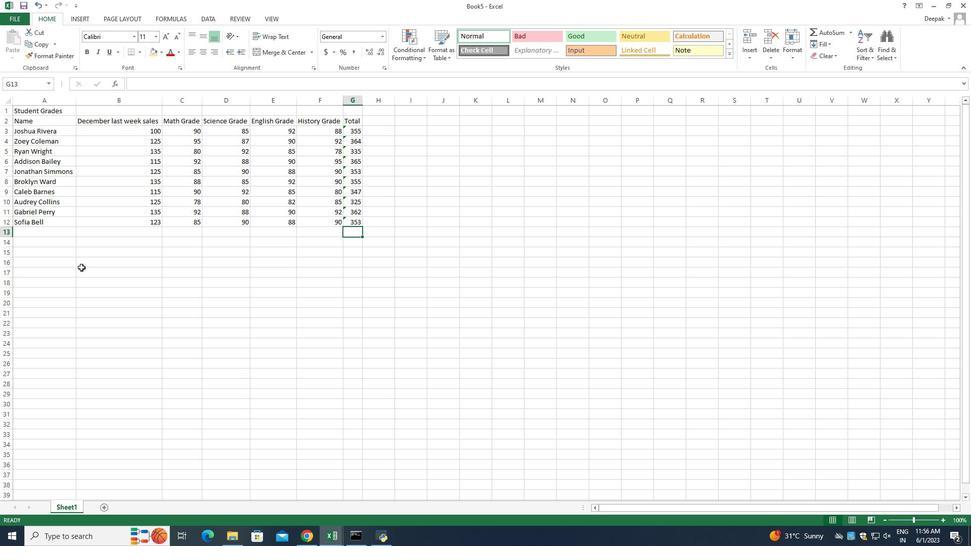 
Action: Mouse moved to (304, 228)
Screenshot: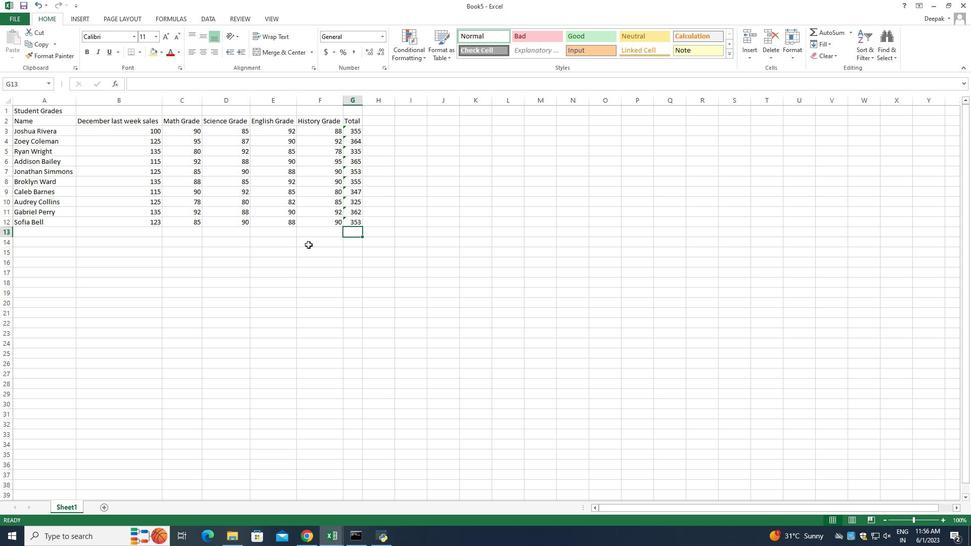 
Action: Mouse scrolled (304, 228) with delta (0, 0)
Screenshot: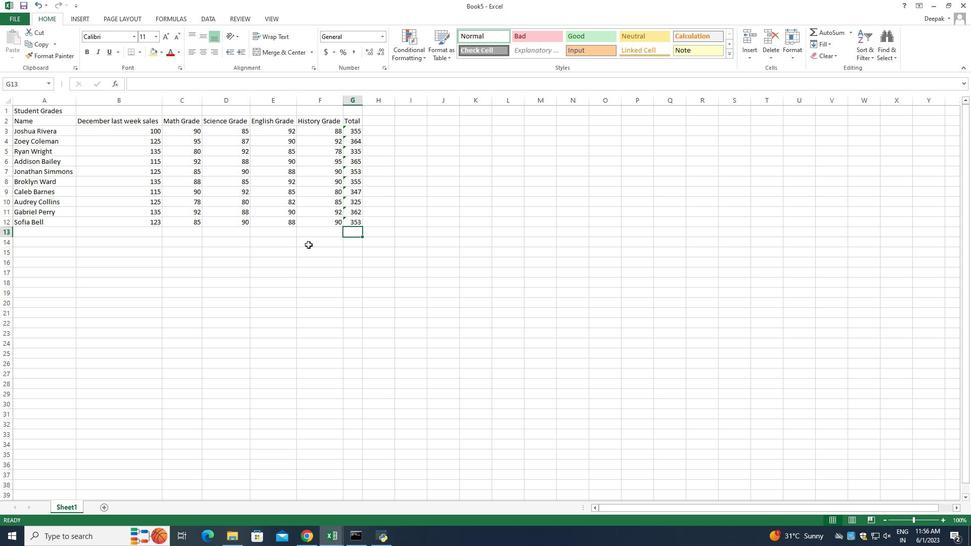 
Action: Mouse scrolled (304, 228) with delta (0, 0)
Screenshot: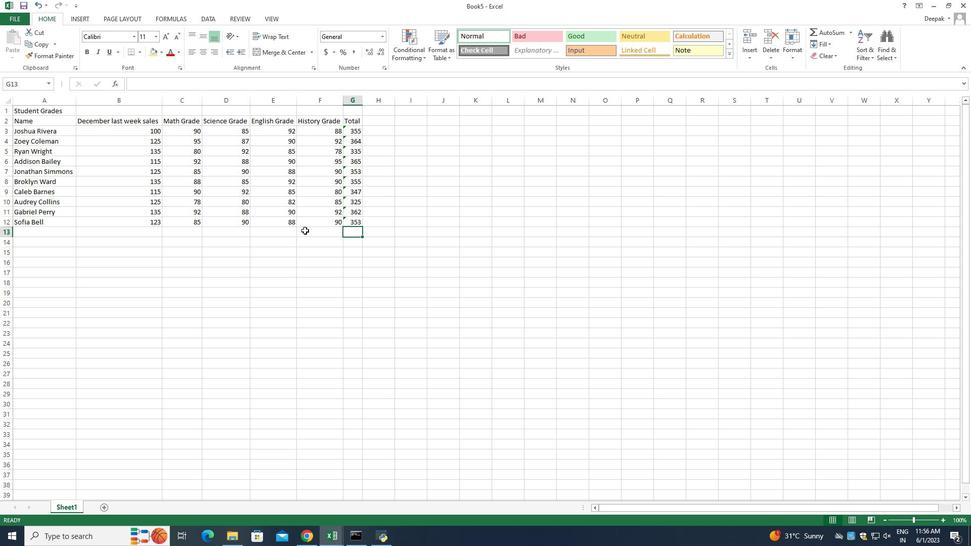 
Action: Mouse moved to (346, 269)
Screenshot: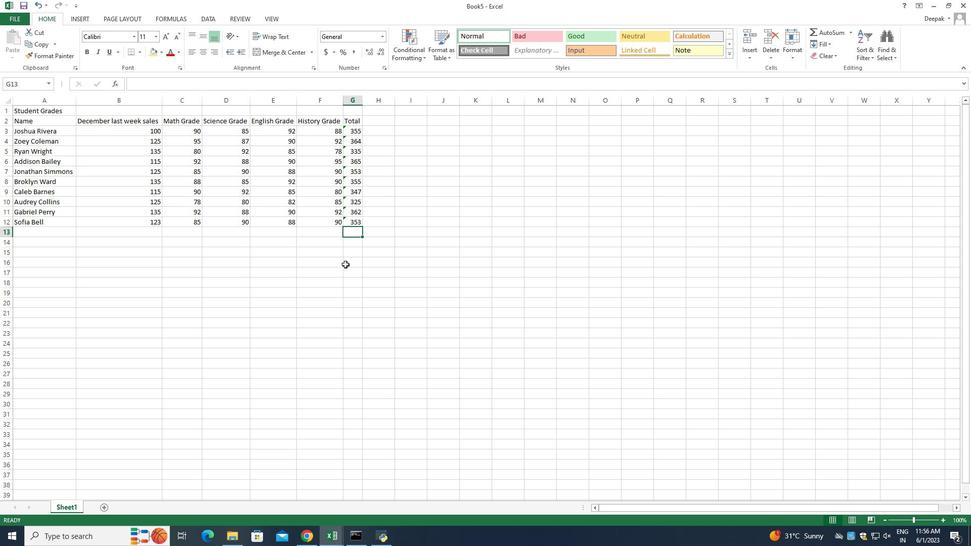 
Action: Mouse scrolled (346, 269) with delta (0, 0)
Screenshot: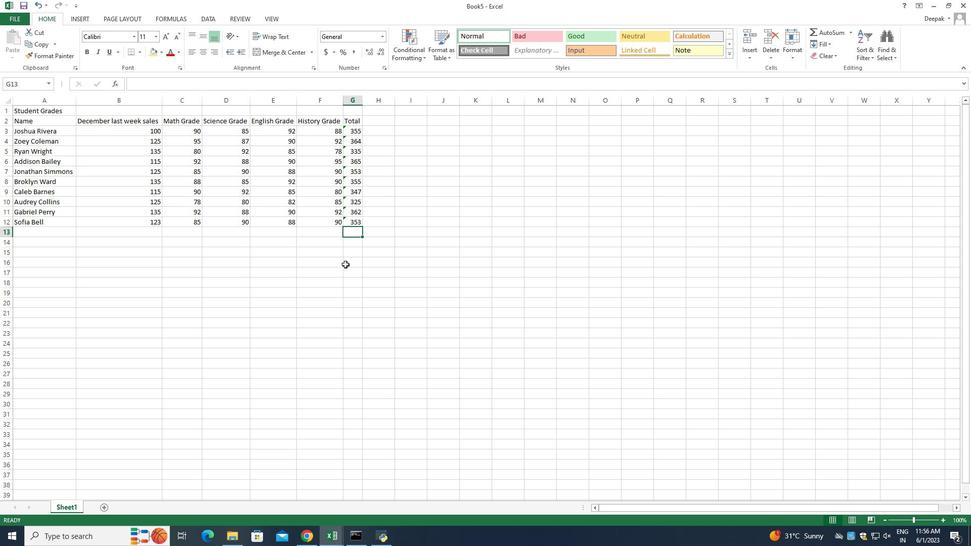 
Action: Mouse moved to (338, 280)
Screenshot: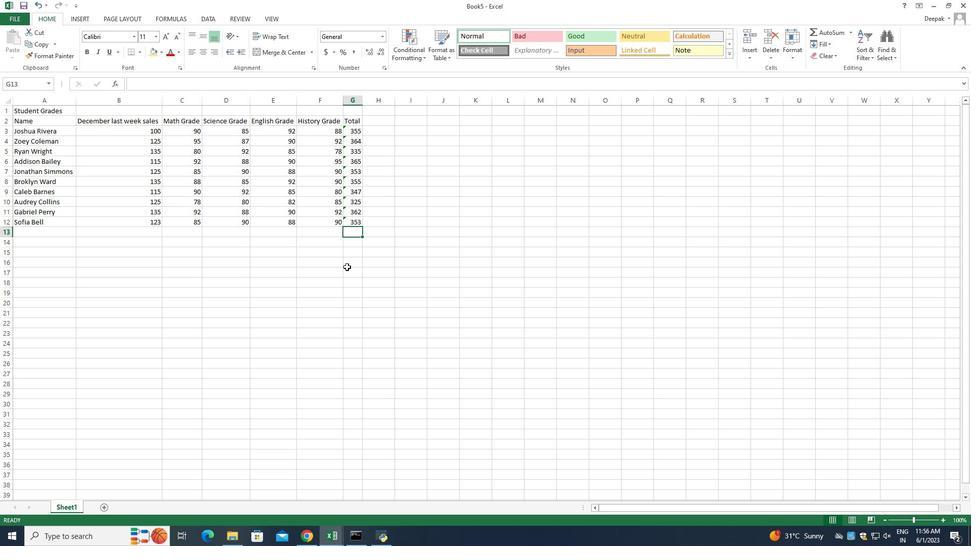 
Action: Mouse scrolled (341, 279) with delta (0, 0)
Screenshot: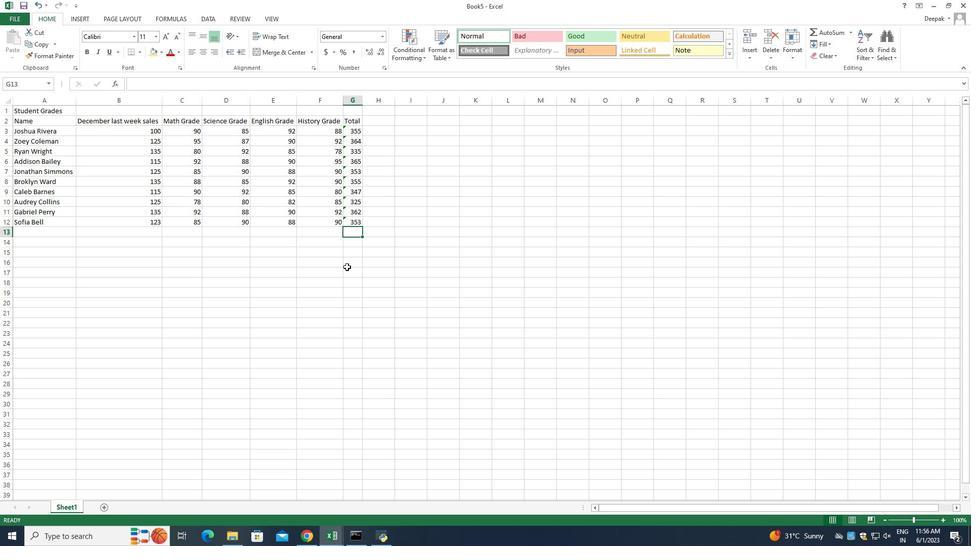 
Action: Mouse moved to (327, 287)
Screenshot: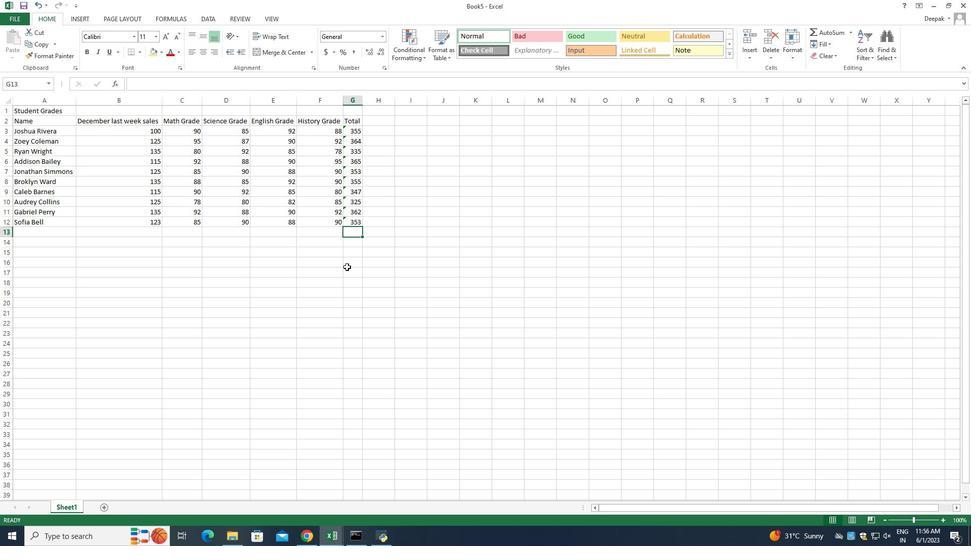 
Action: Mouse scrolled (327, 288) with delta (0, 0)
Screenshot: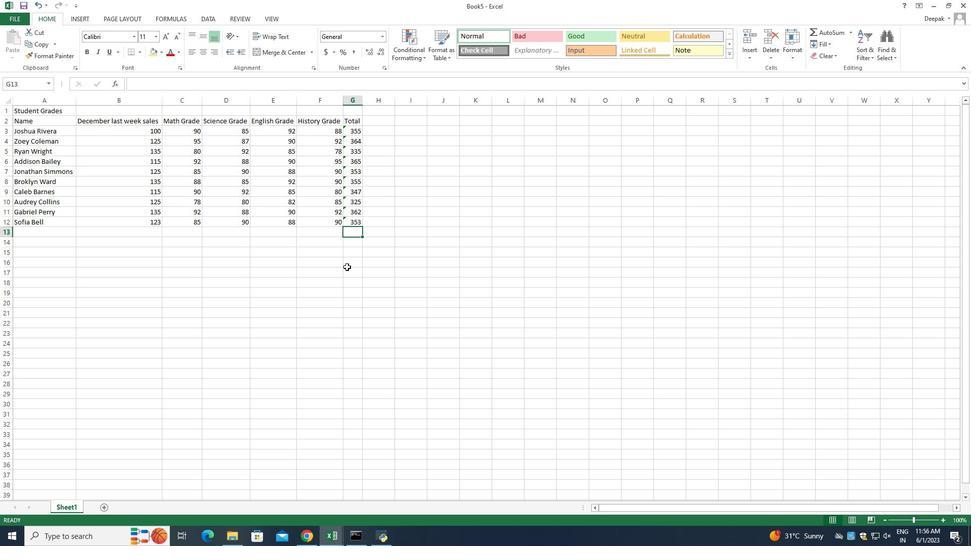 
Action: Mouse moved to (68, 506)
Screenshot: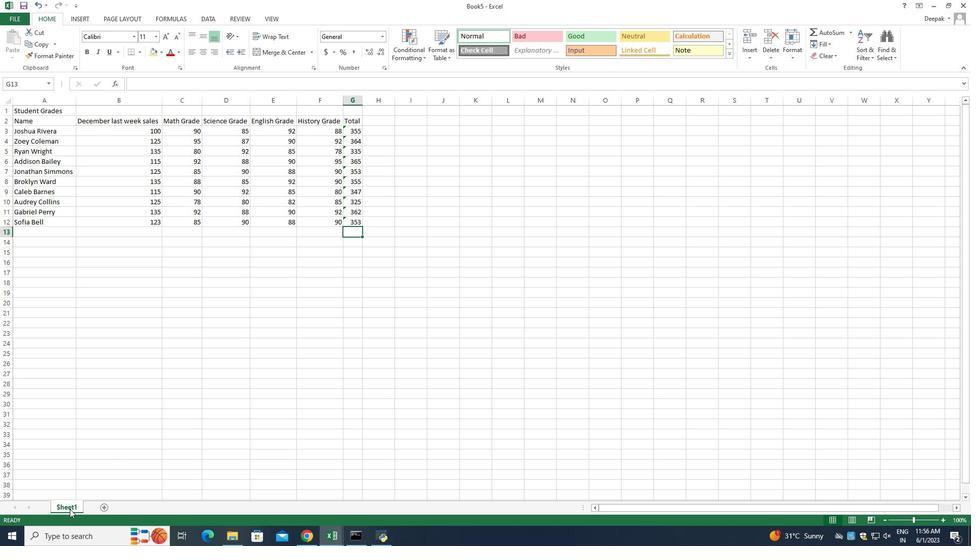 
Action: Mouse pressed left at (68, 506)
Screenshot: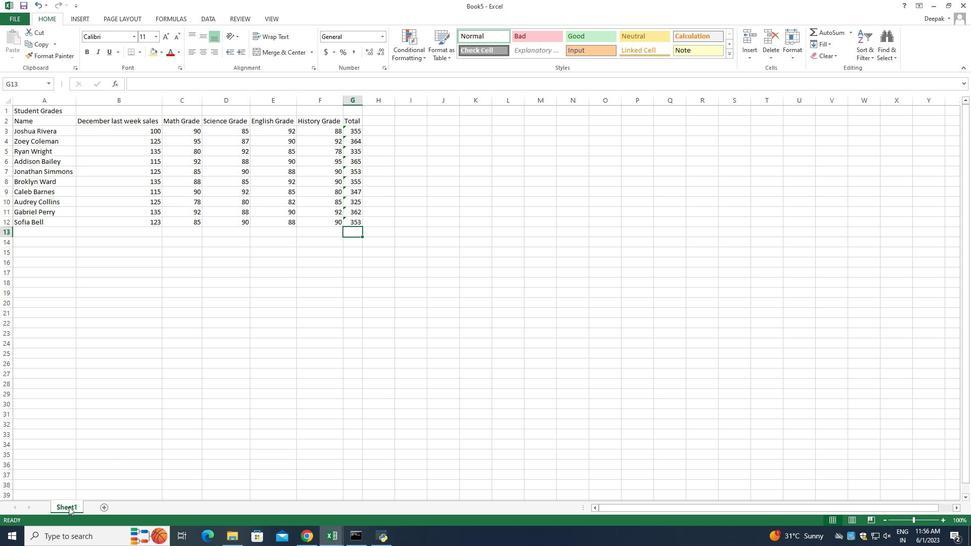
Action: Mouse pressed left at (68, 506)
Screenshot: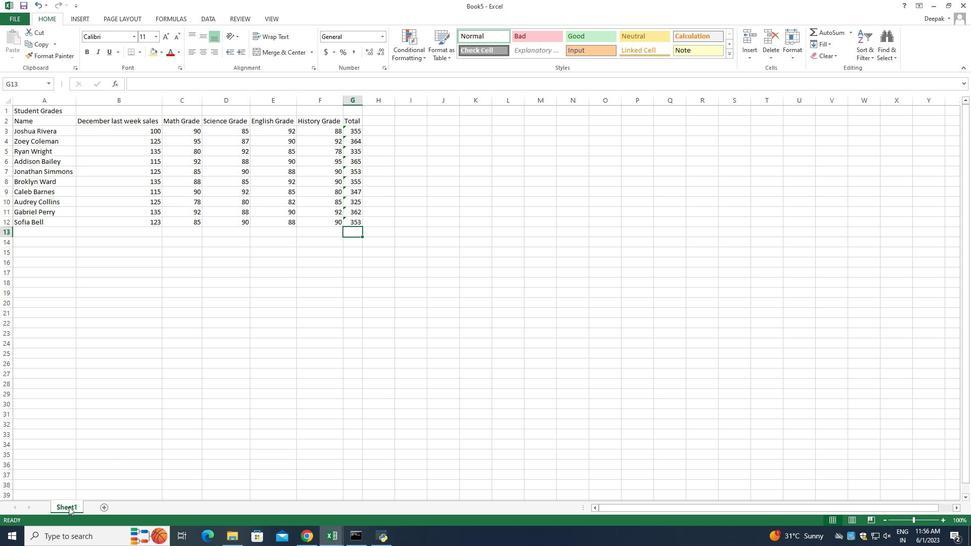 
Action: Key pressed analysis<Key.shift_r>Sales<Key.shift_r>By<Key.shift>Promotion
Screenshot: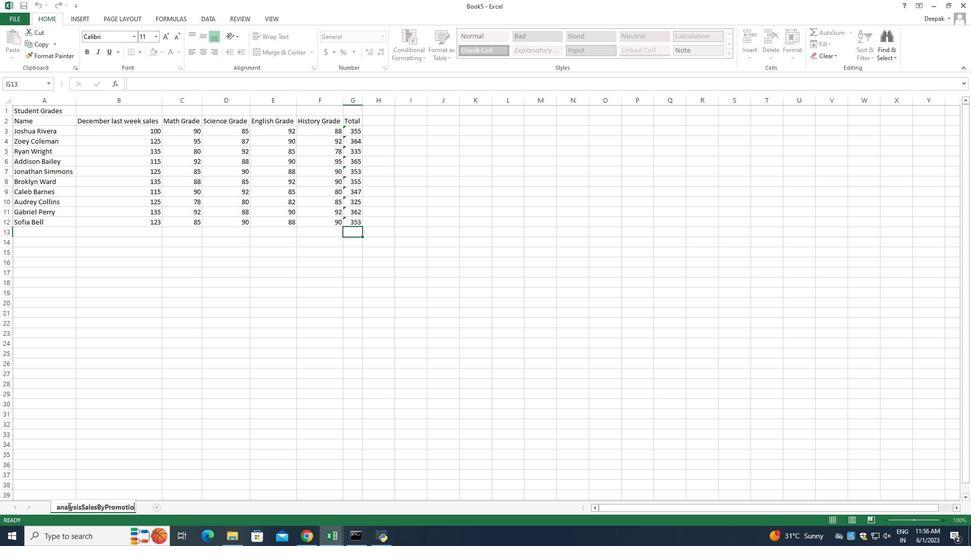 
Action: Mouse moved to (201, 338)
Screenshot: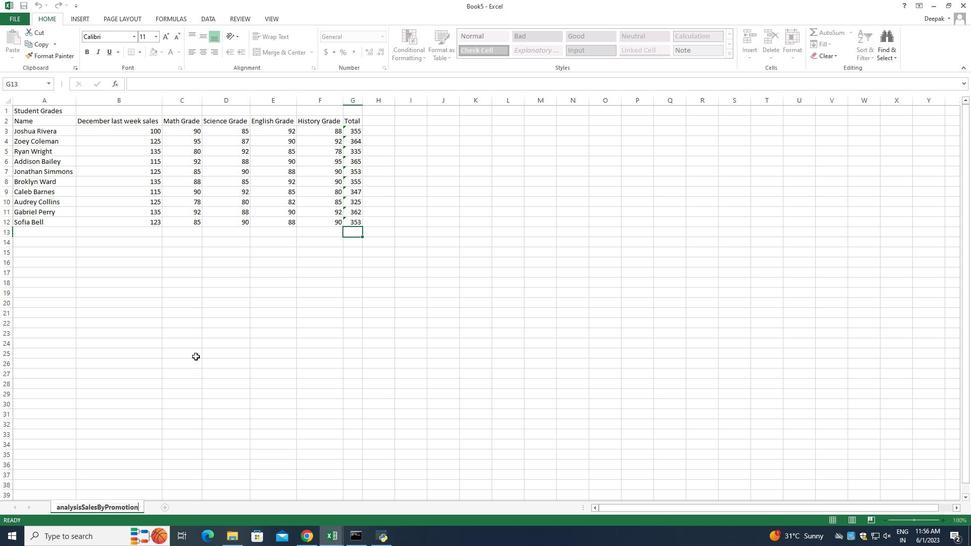 
Action: Mouse pressed left at (201, 338)
Screenshot: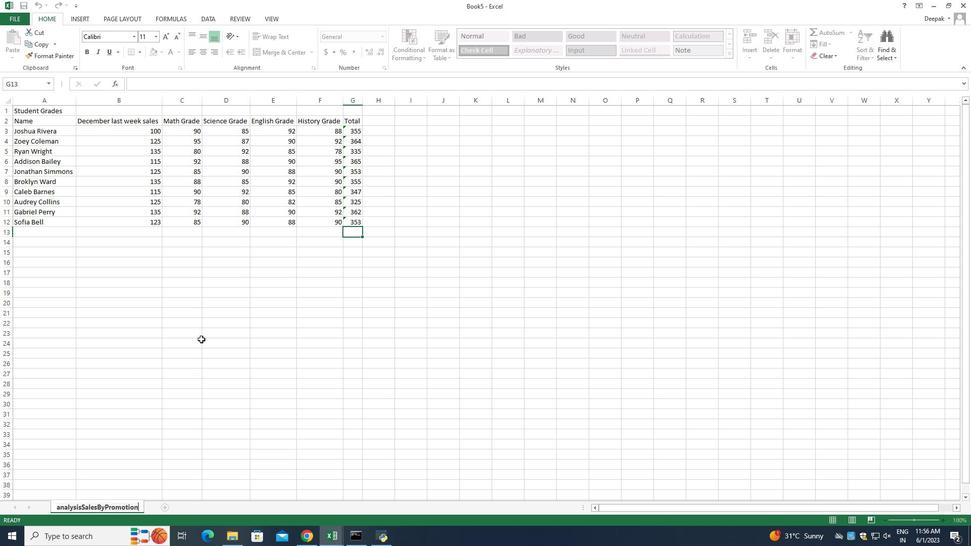 
Action: Key pressed ctrl+S
Screenshot: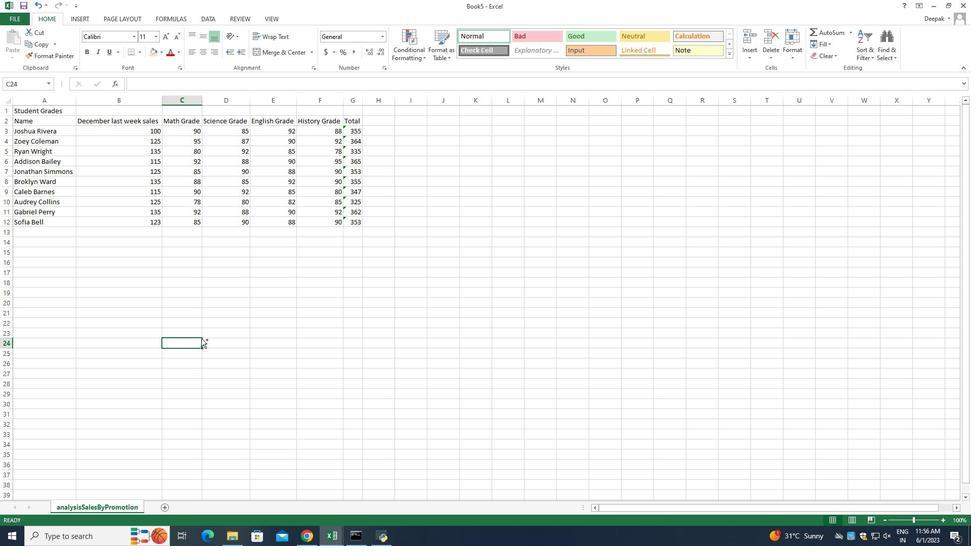 
Action: Mouse moved to (267, 102)
Screenshot: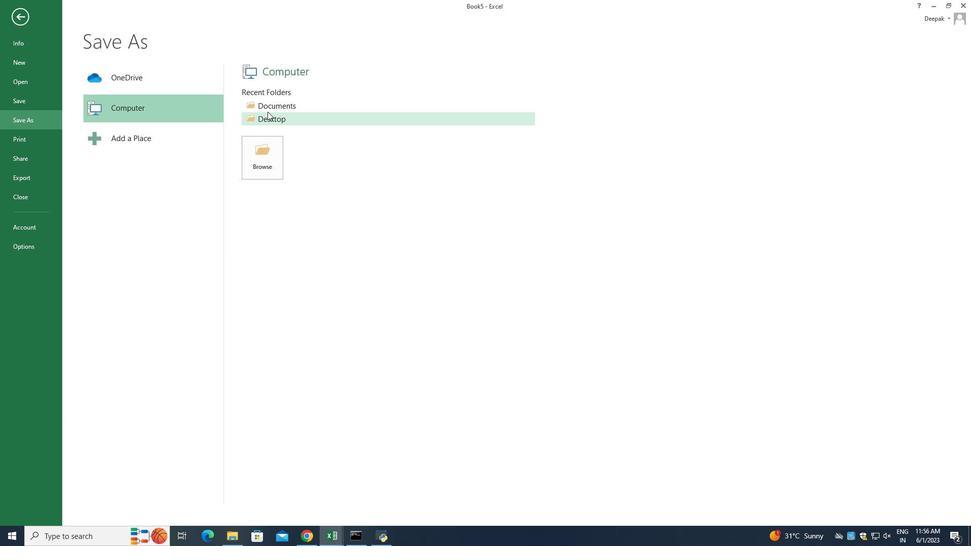 
Action: Mouse pressed left at (267, 102)
Screenshot: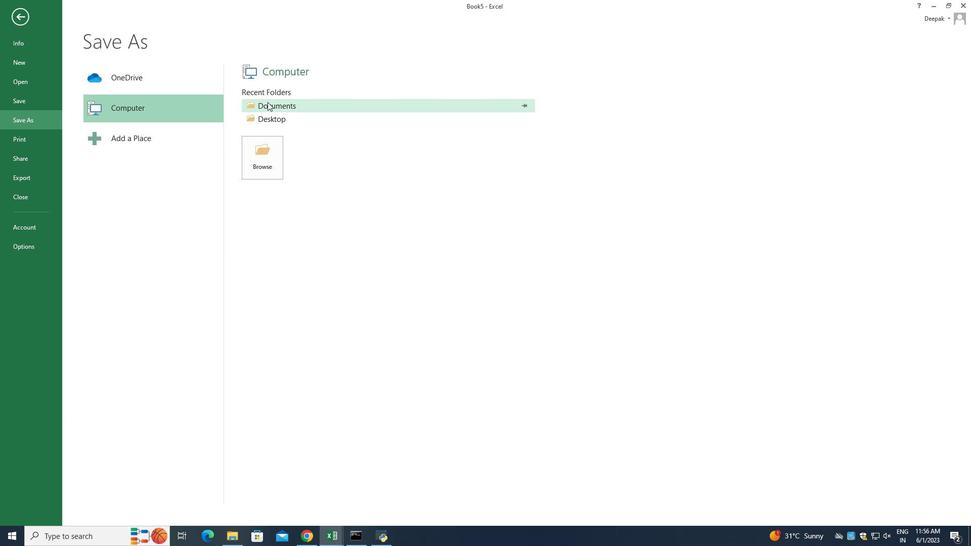
Action: Mouse moved to (162, 195)
Screenshot: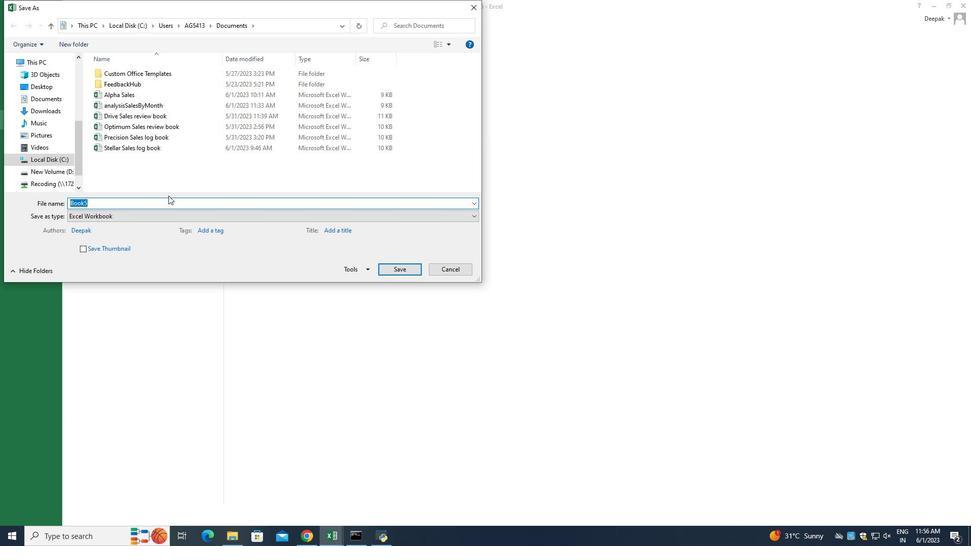 
Action: Key pressed <Key.backspace>analysis<Key.shift_r>Sales<Key.shift_r>By<Key.space><Key.backspace><Key.shift>Promotion<Key.shift>_2023
Screenshot: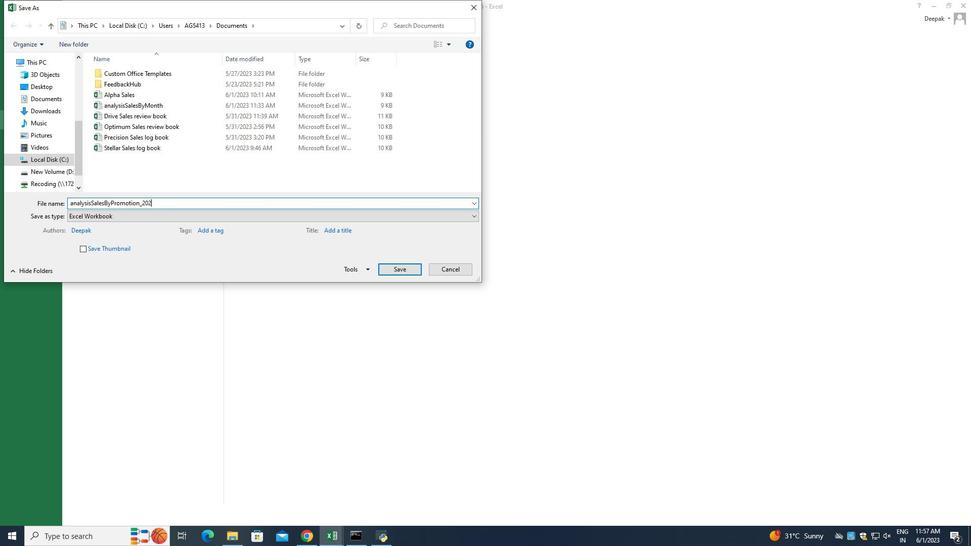 
Action: Mouse moved to (396, 269)
Screenshot: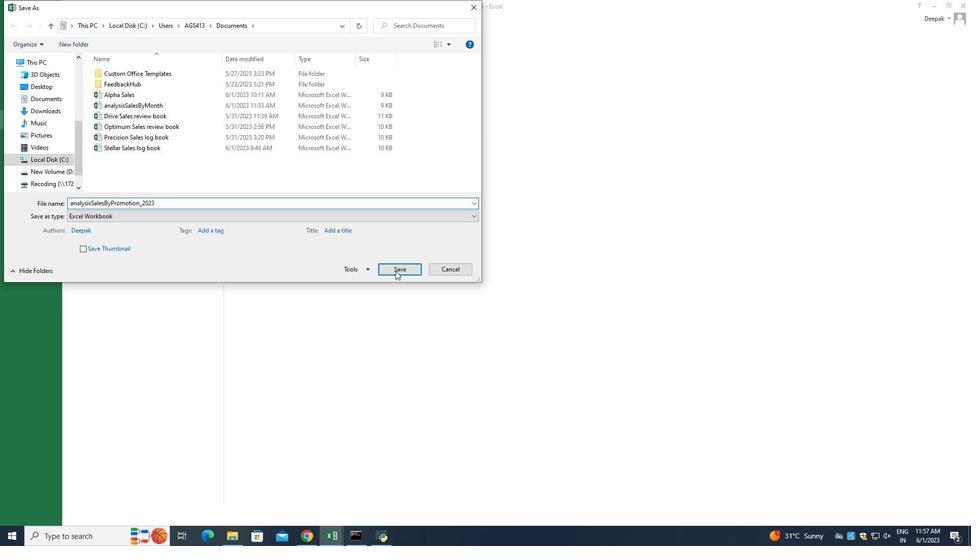 
Action: Mouse pressed left at (396, 269)
Screenshot: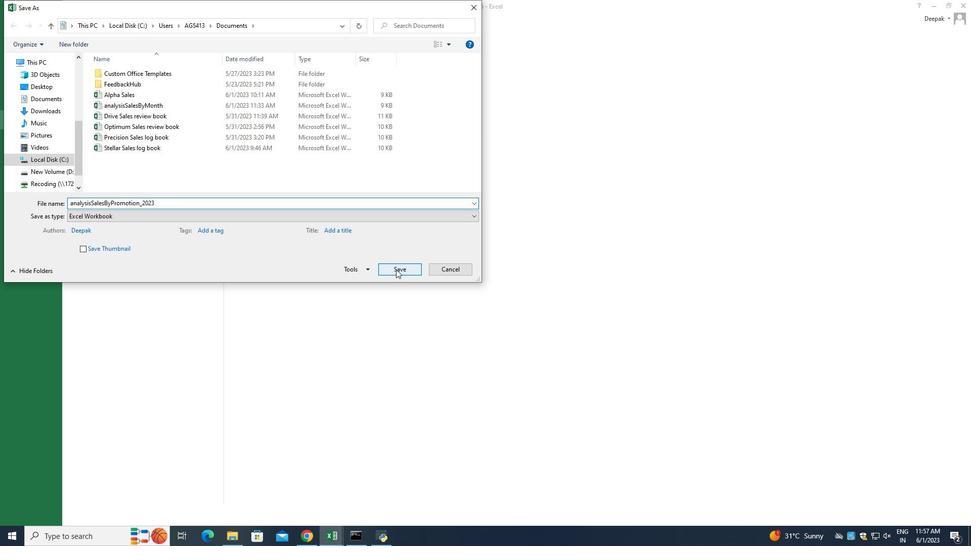 
Action: Mouse moved to (303, 290)
Screenshot: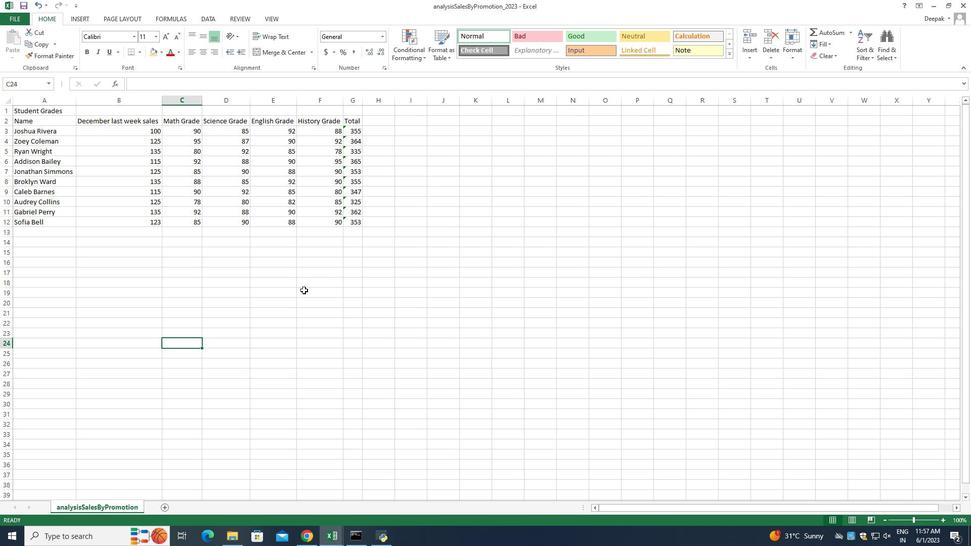 
Action: Mouse scrolled (303, 290) with delta (0, 0)
Screenshot: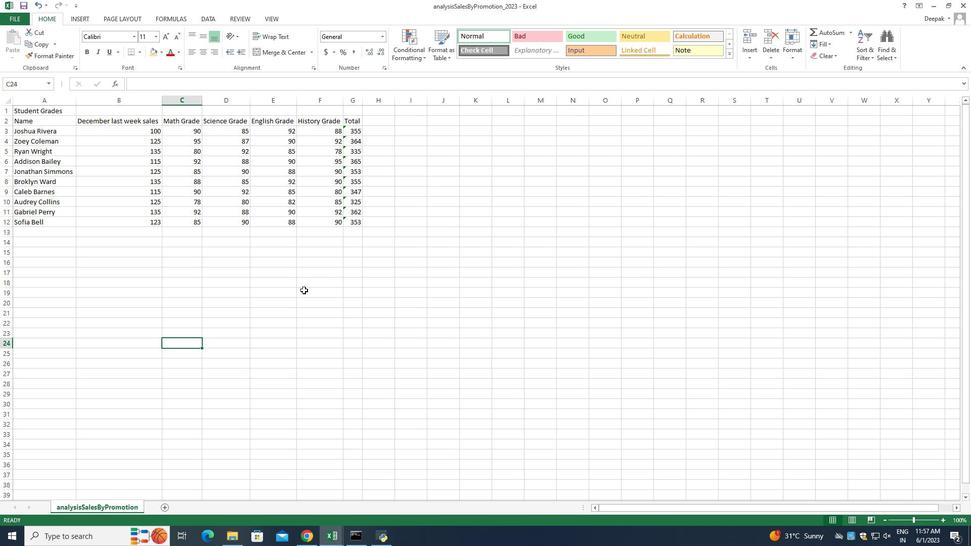 
Action: Mouse scrolled (303, 290) with delta (0, 0)
Screenshot: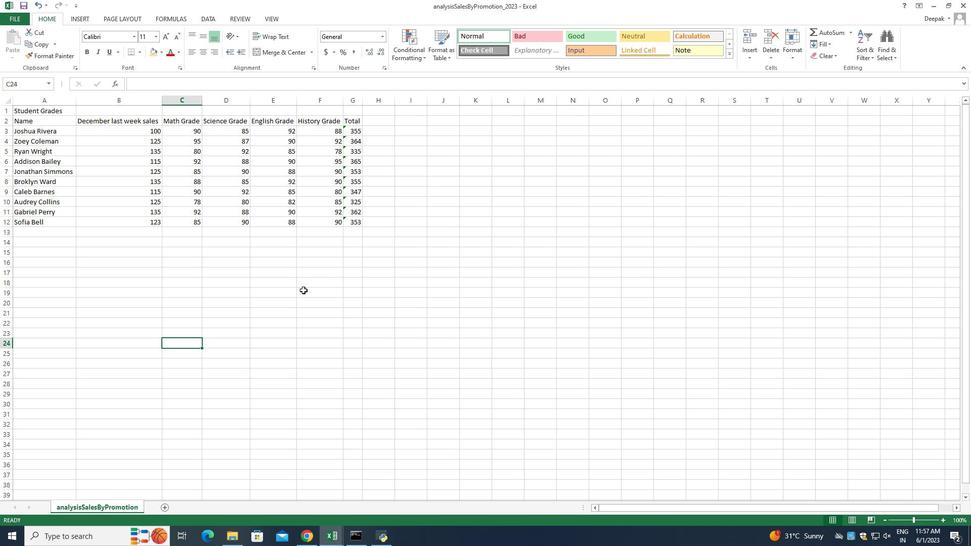 
Action: Mouse moved to (150, 270)
Screenshot: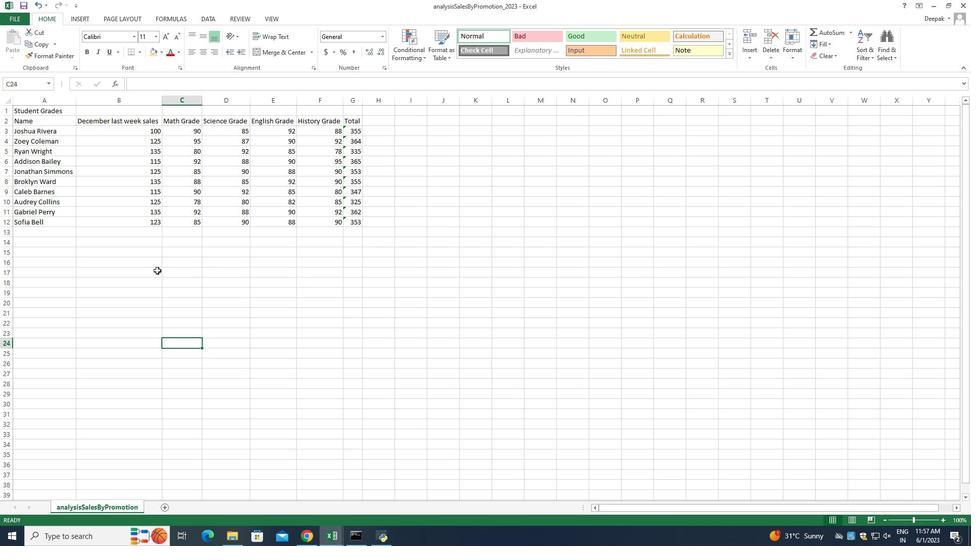 
Action: Mouse scrolled (150, 271) with delta (0, 0)
Screenshot: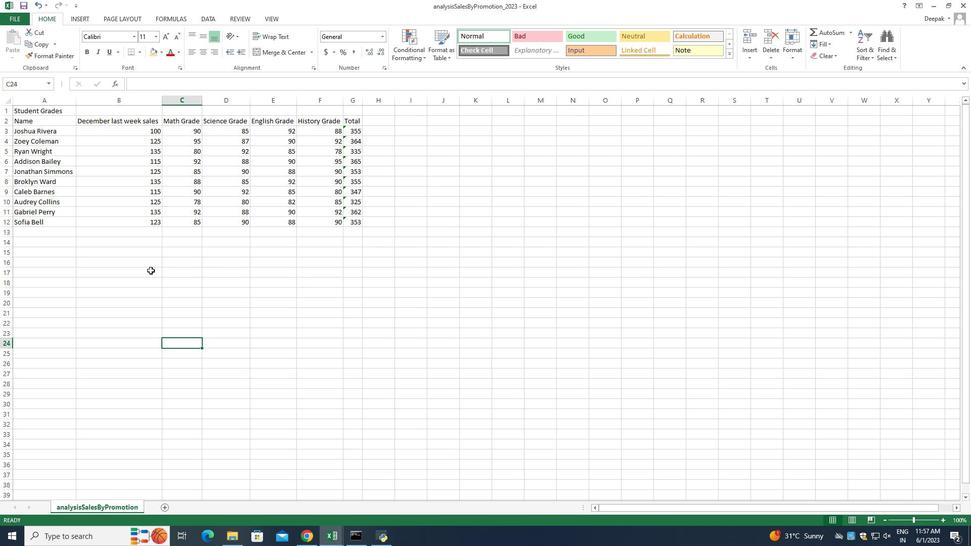 
Action: Mouse moved to (149, 272)
Screenshot: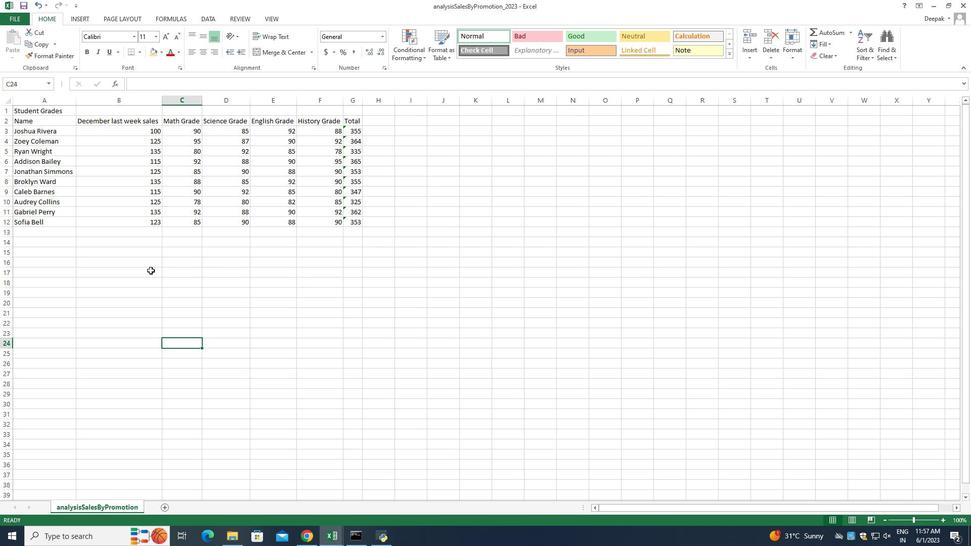 
Action: Mouse scrolled (149, 273) with delta (0, 0)
Screenshot: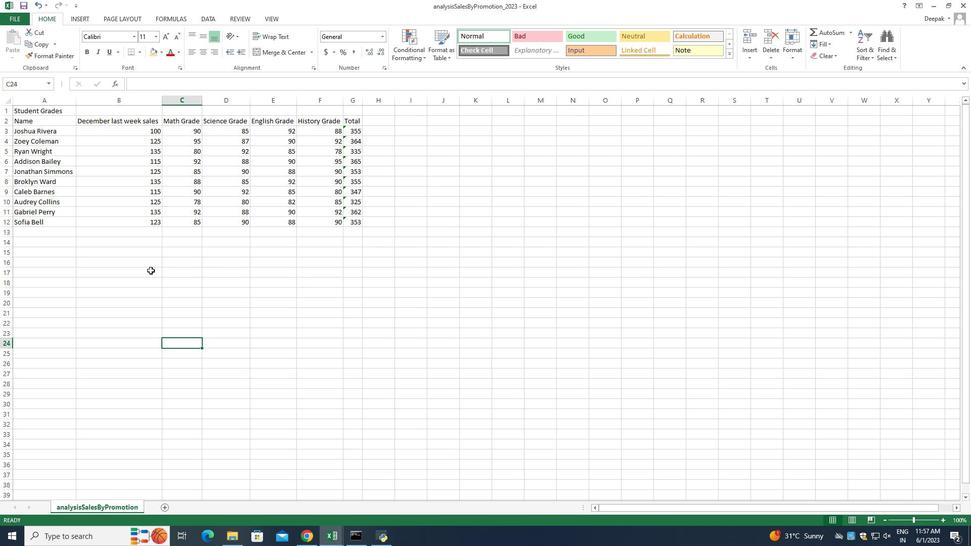 
Action: Mouse moved to (128, 507)
Screenshot: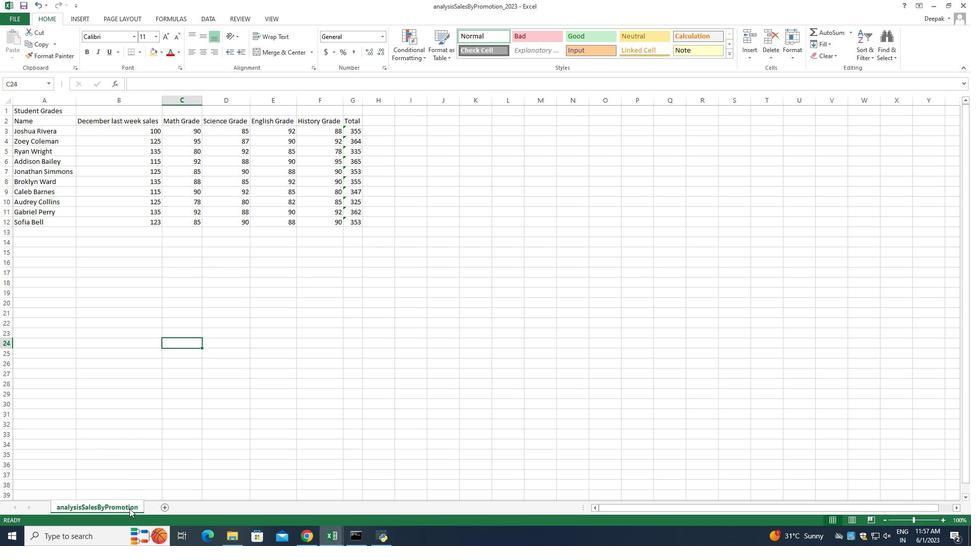 
Action: Mouse pressed left at (128, 507)
Screenshot: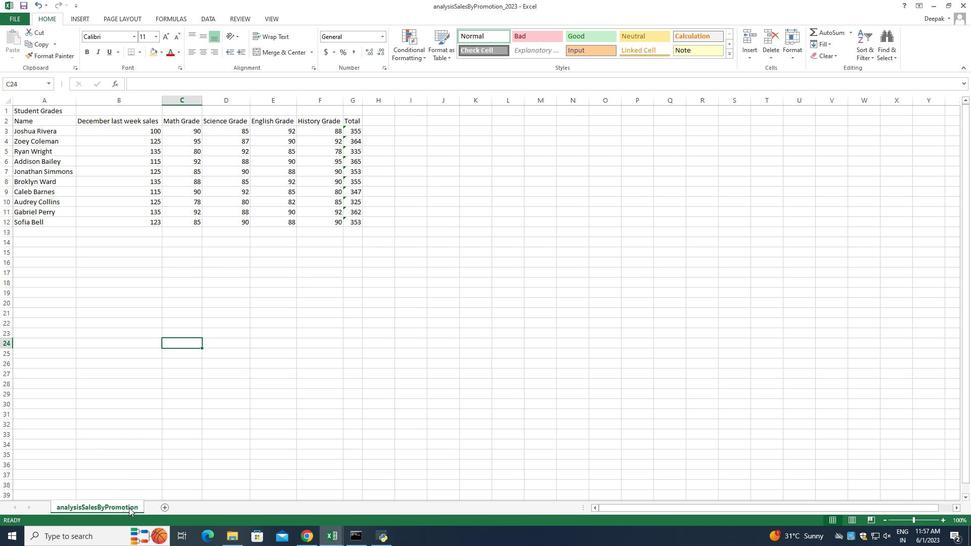 
Action: Mouse pressed left at (128, 507)
Screenshot: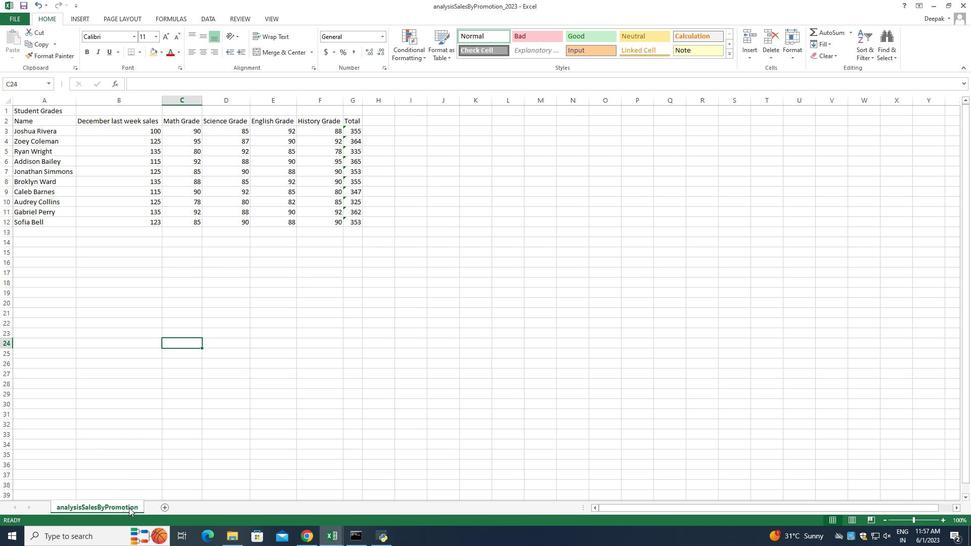 
Action: Mouse moved to (137, 509)
Screenshot: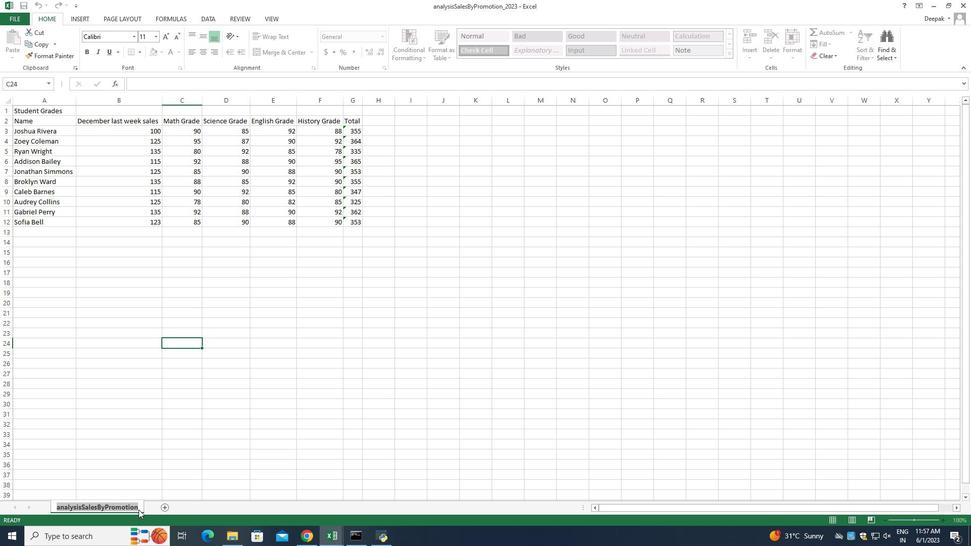 
Action: Mouse pressed left at (137, 509)
Screenshot: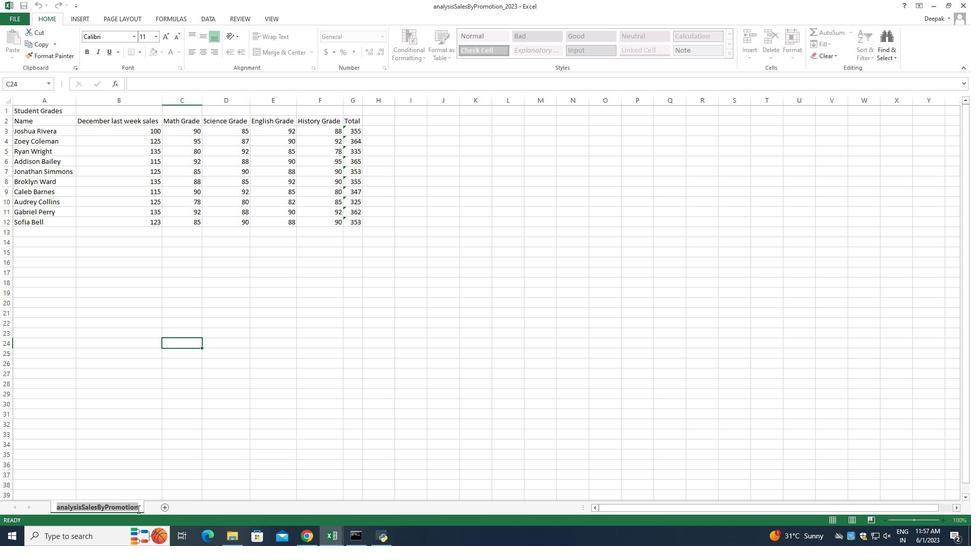 
Action: Mouse moved to (185, 440)
Screenshot: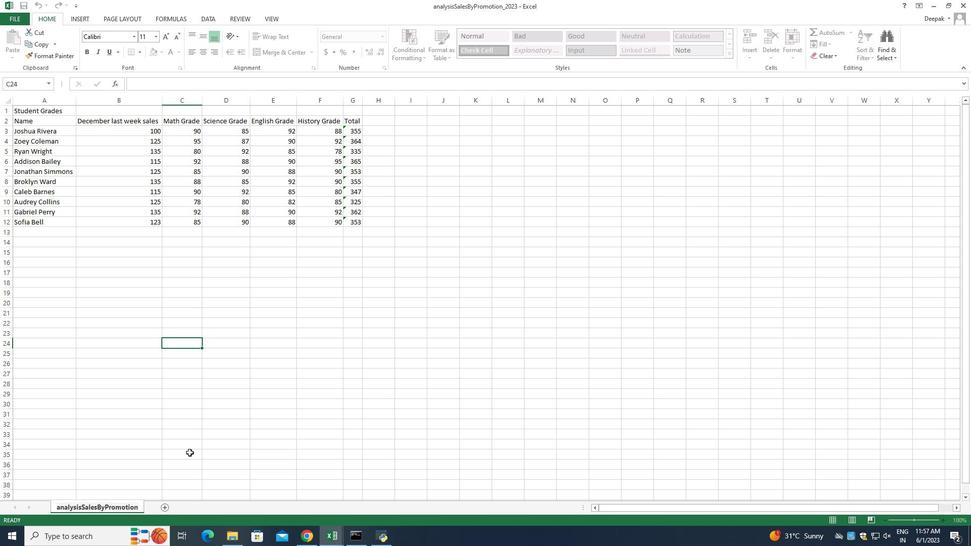 
Action: Key pressed <Key.shift><Key.shift><Key.shift><Key.shift>_2023
Screenshot: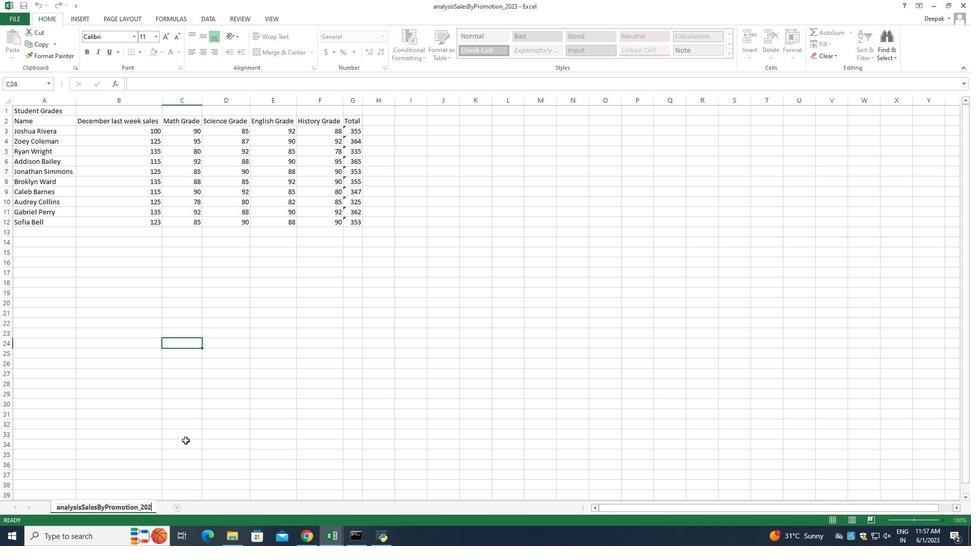 
Action: Mouse moved to (289, 317)
Screenshot: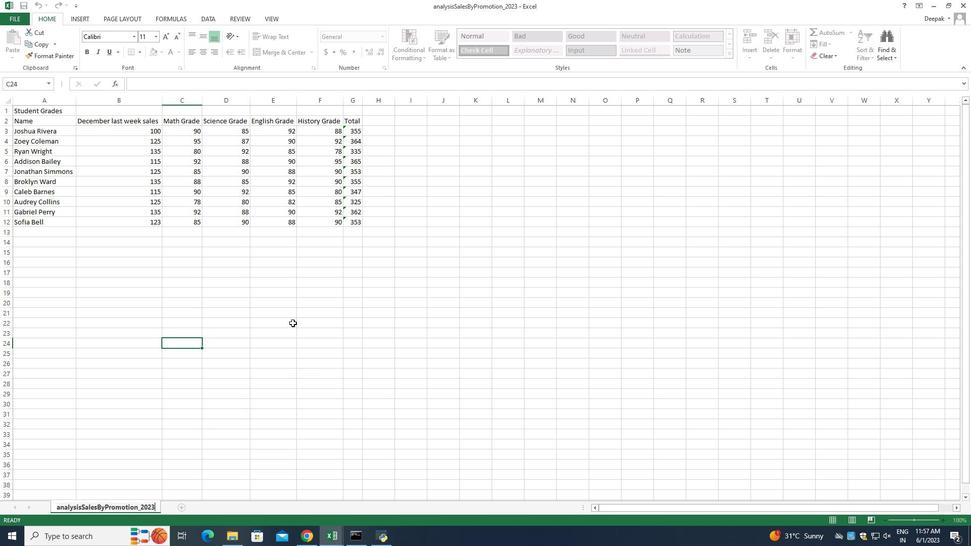 
Action: Mouse scrolled (289, 317) with delta (0, 0)
Screenshot: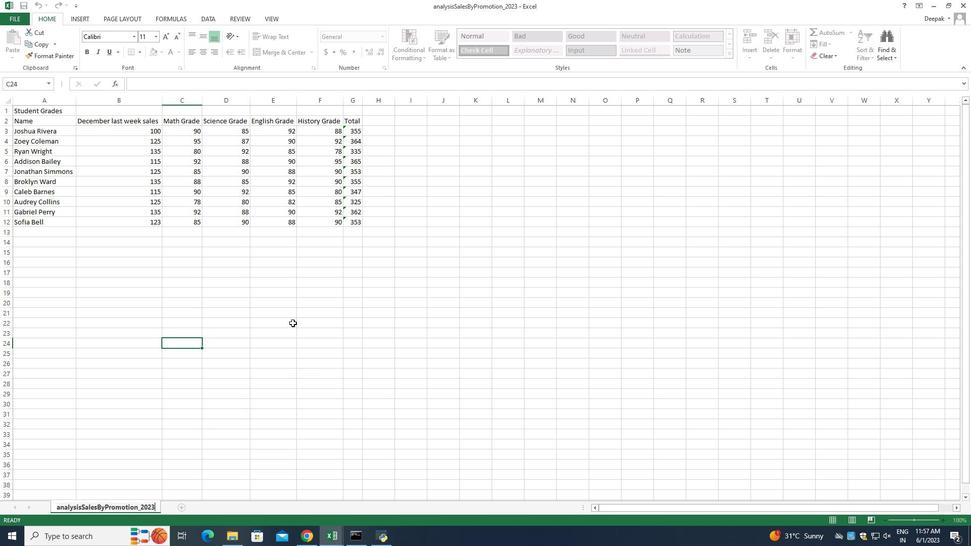 
Action: Mouse moved to (289, 316)
Screenshot: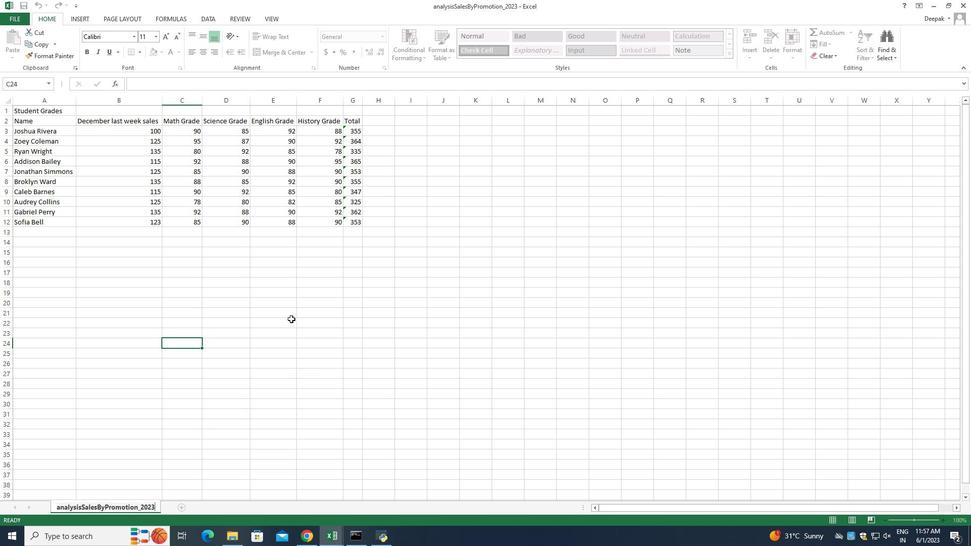 
Action: Mouse scrolled (289, 317) with delta (0, 0)
Screenshot: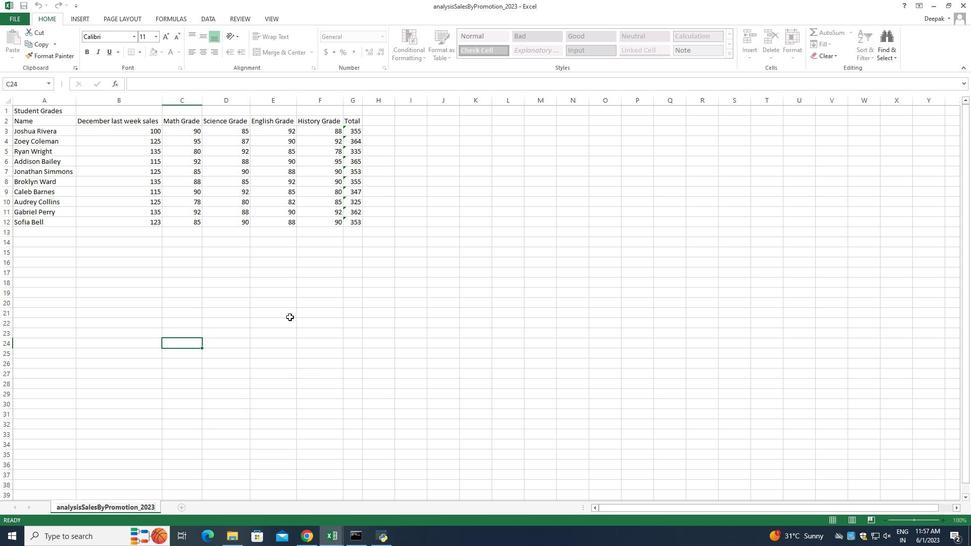 
Action: Mouse scrolled (289, 317) with delta (0, 0)
Screenshot: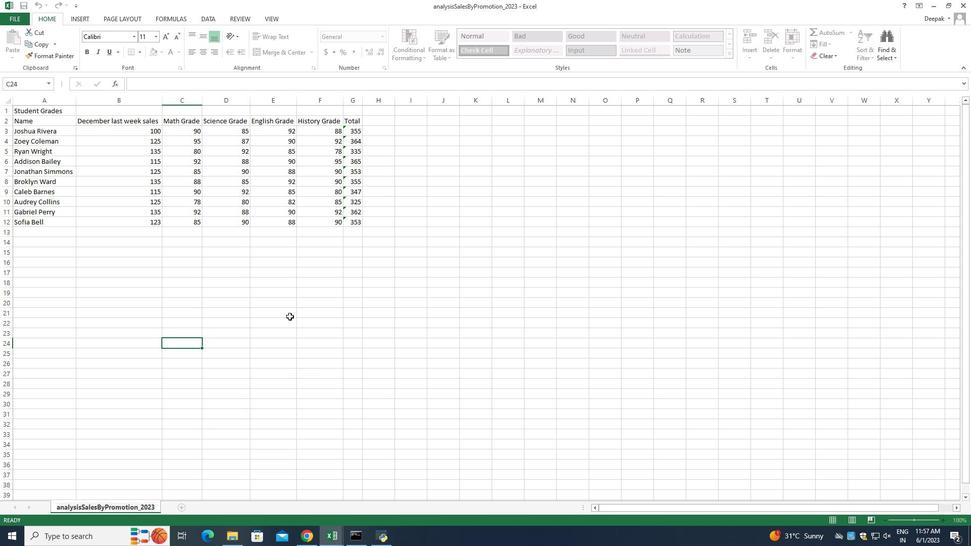 
Action: Mouse scrolled (289, 317) with delta (0, 0)
Screenshot: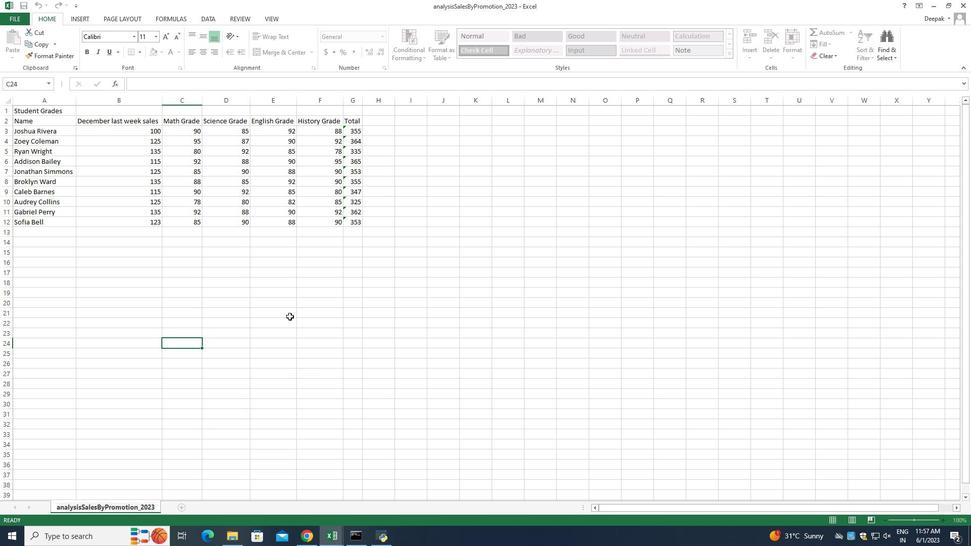 
Action: Mouse moved to (289, 316)
Screenshot: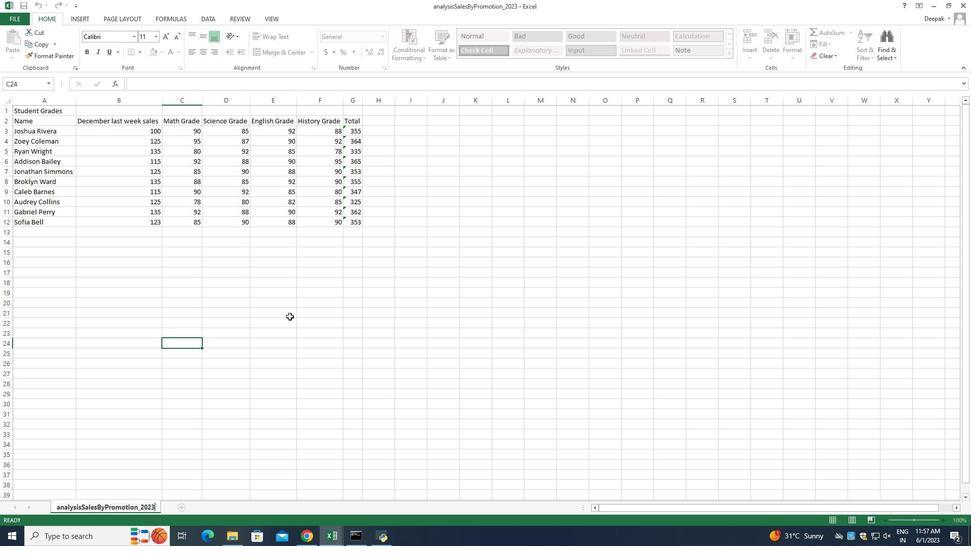 
